 Task: Find connections with filter location Kāyankulam with filter topic #Businesswith filter profile language Potuguese with filter current company American Express with filter school Indus University Ahmedabad with filter industry Electrical Equipment Manufacturing with filter service category Pricing Strategy with filter keywords title Supervisors
Action: Mouse moved to (188, 275)
Screenshot: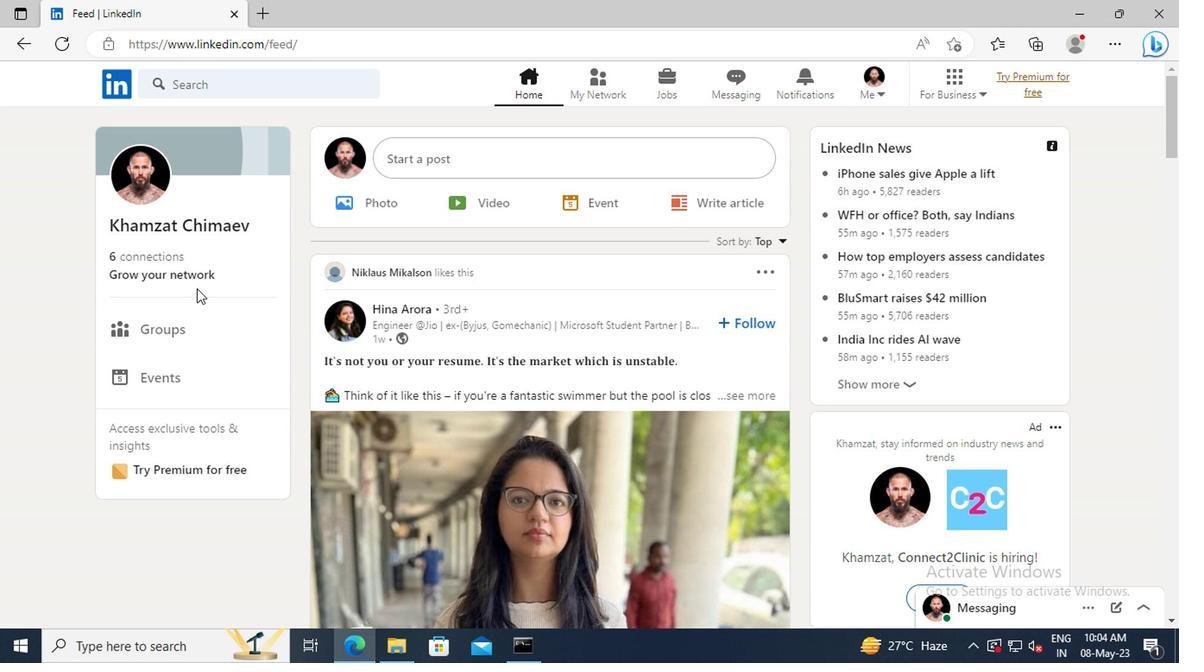 
Action: Mouse pressed left at (188, 275)
Screenshot: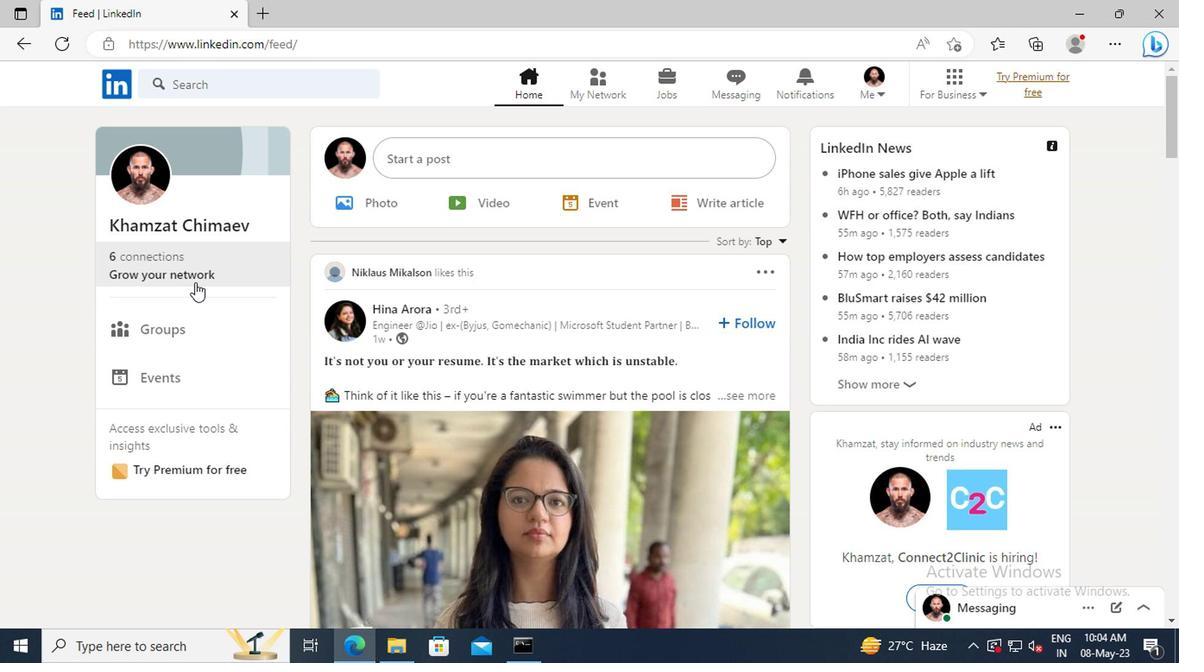 
Action: Mouse moved to (188, 182)
Screenshot: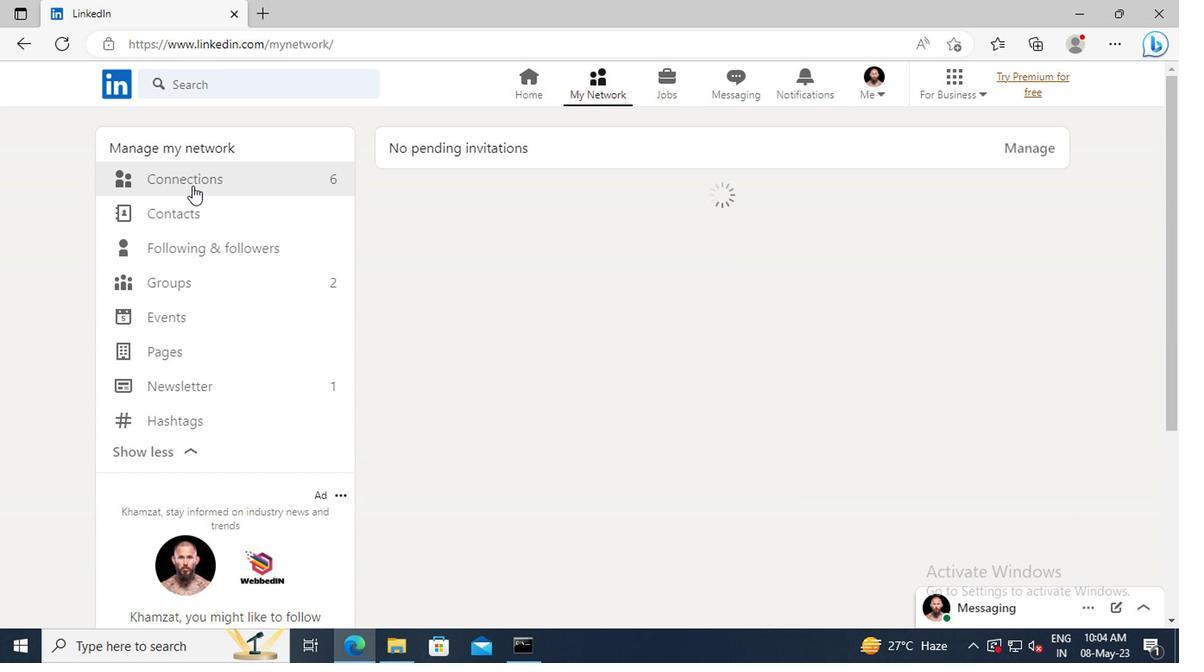 
Action: Mouse pressed left at (188, 182)
Screenshot: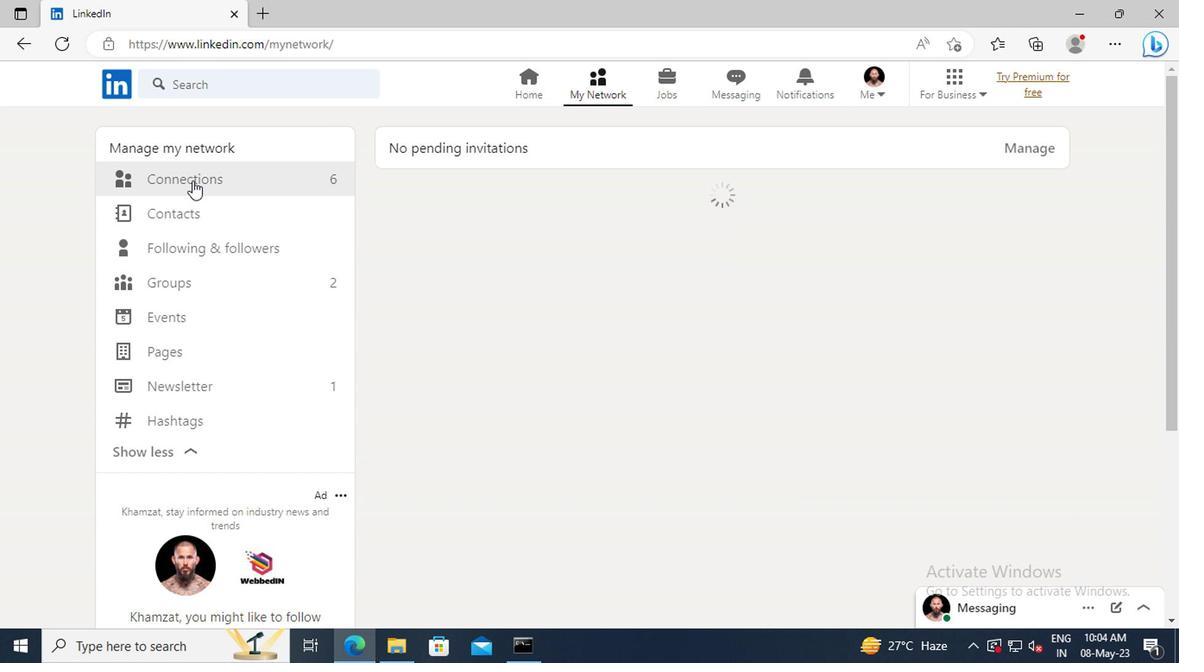 
Action: Mouse moved to (705, 184)
Screenshot: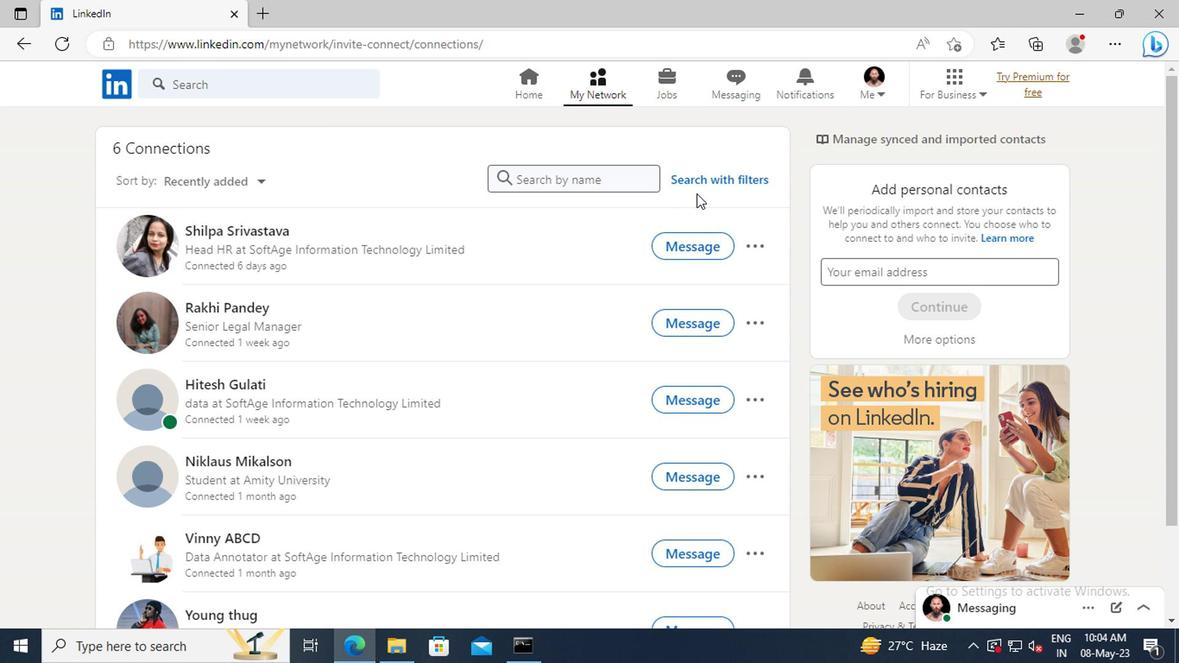 
Action: Mouse pressed left at (705, 184)
Screenshot: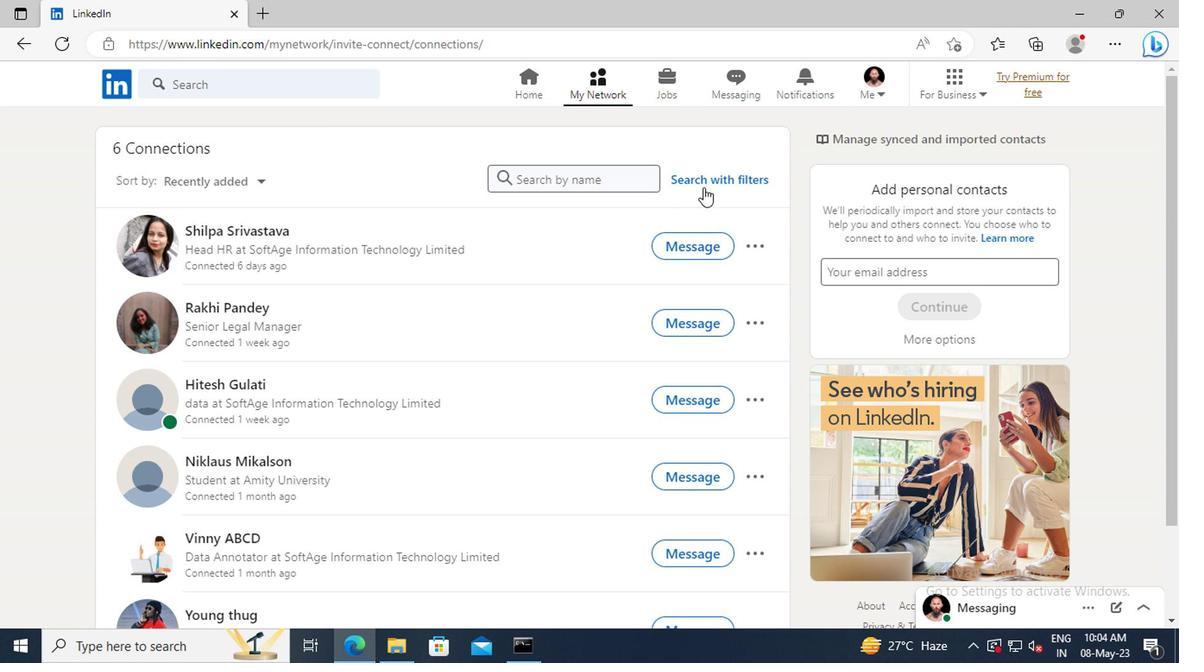 
Action: Mouse moved to (646, 137)
Screenshot: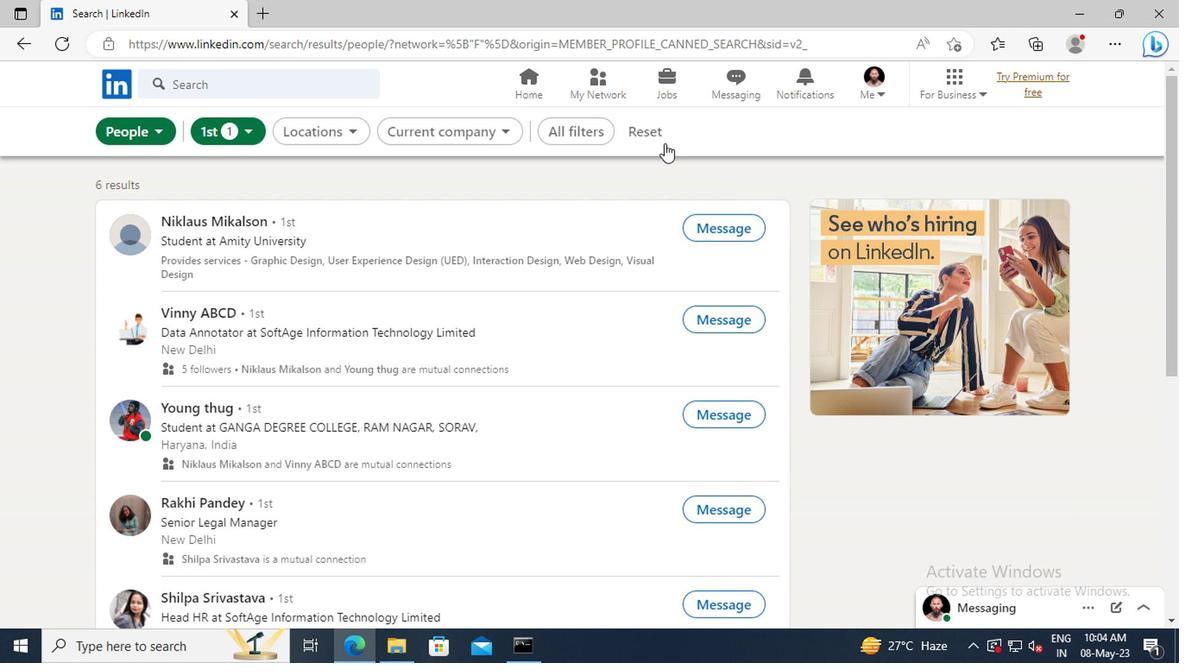 
Action: Mouse pressed left at (646, 137)
Screenshot: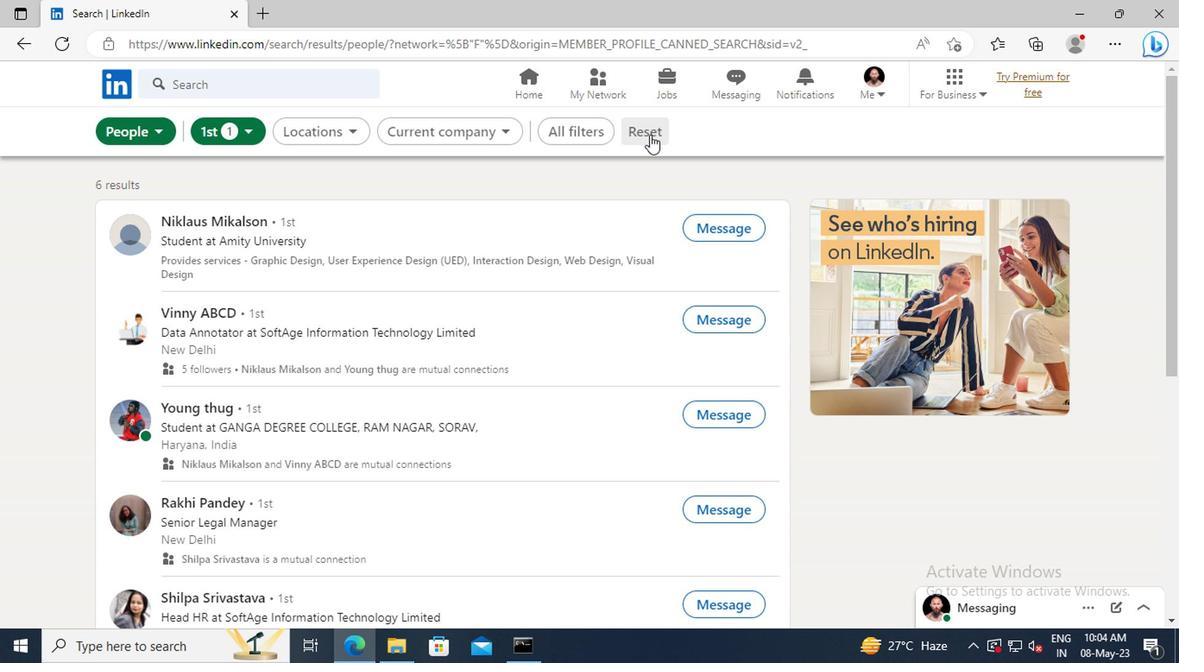 
Action: Mouse moved to (606, 134)
Screenshot: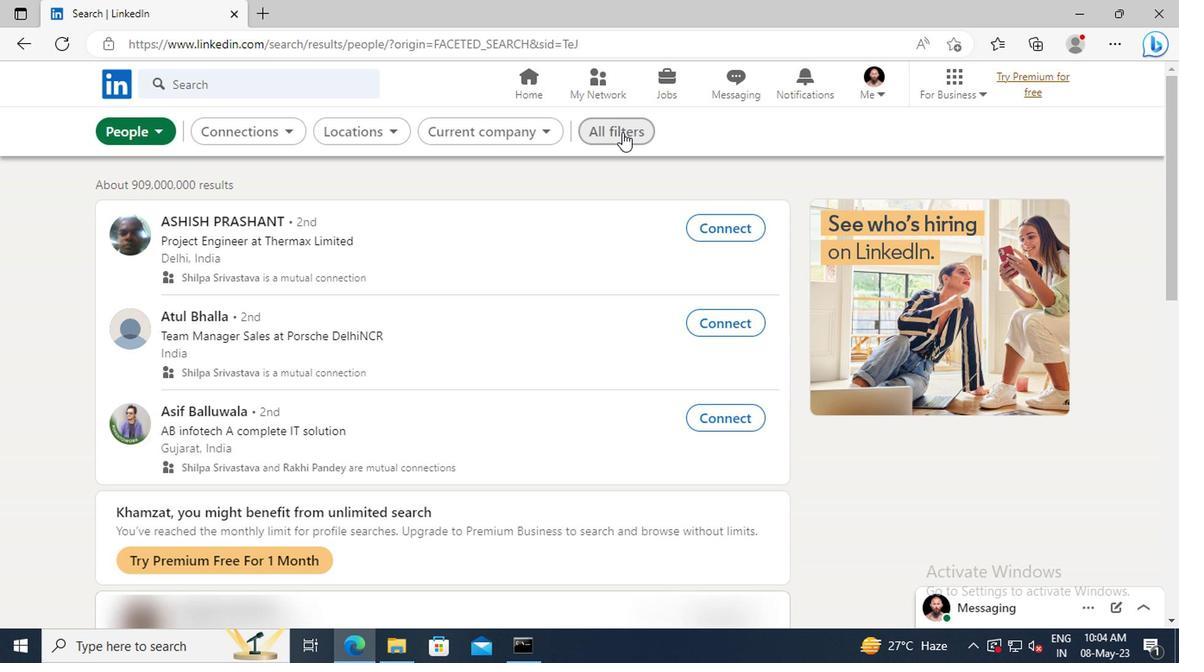 
Action: Mouse pressed left at (606, 134)
Screenshot: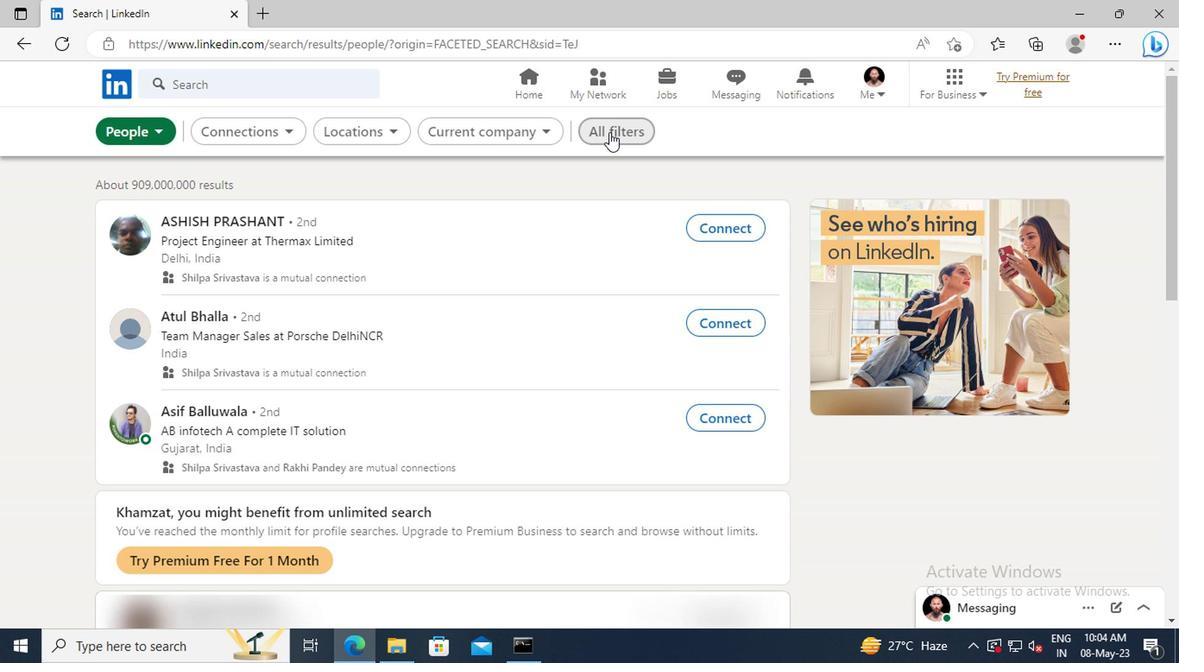 
Action: Mouse moved to (972, 317)
Screenshot: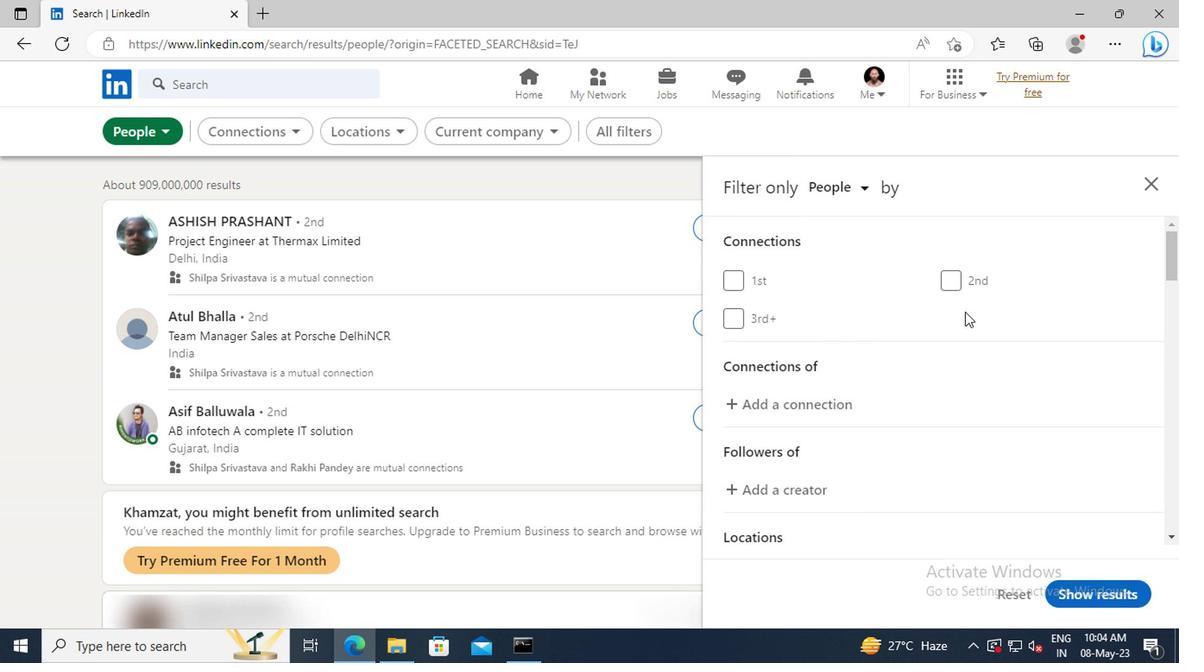 
Action: Mouse scrolled (972, 316) with delta (0, 0)
Screenshot: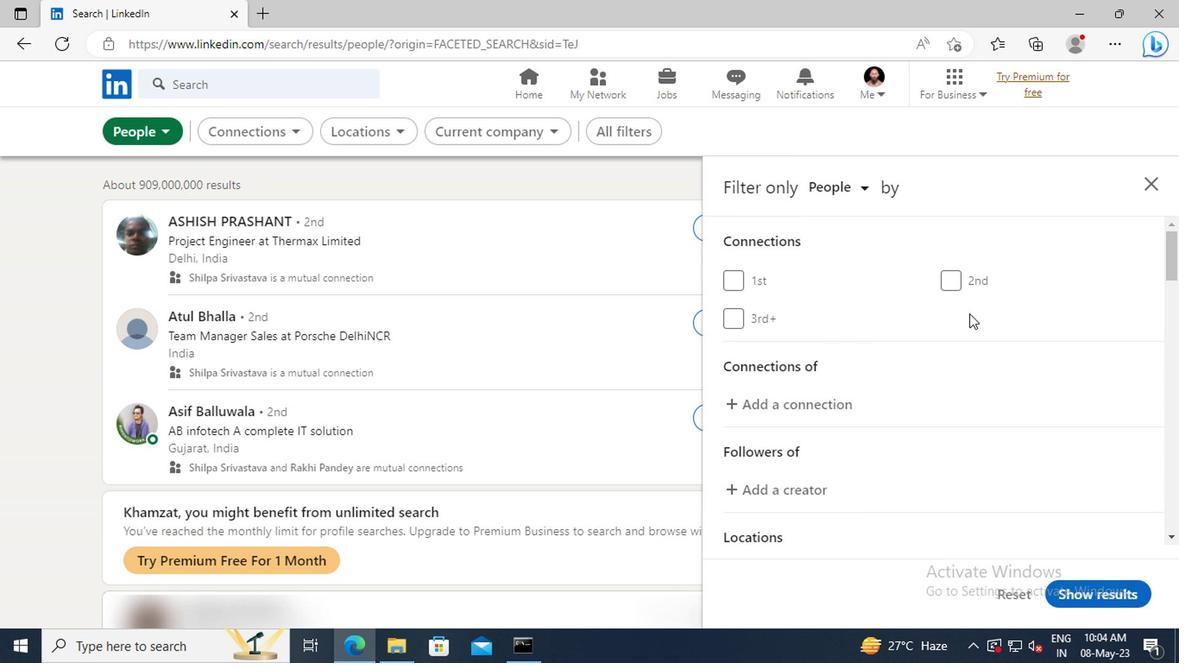 
Action: Mouse moved to (972, 318)
Screenshot: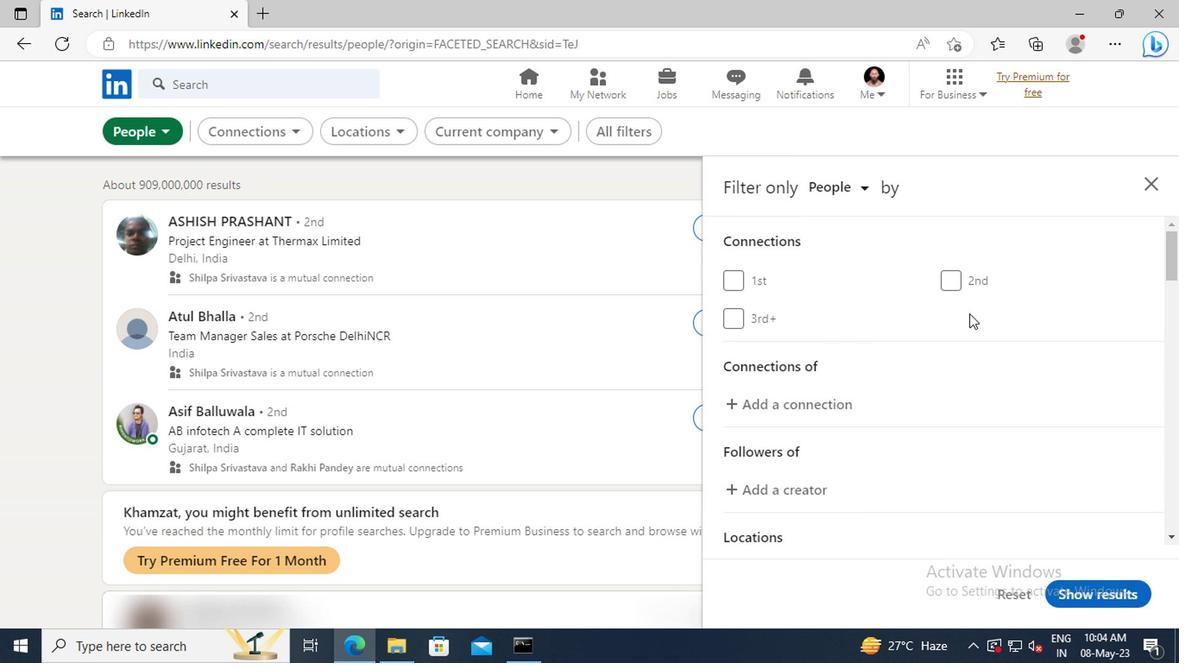 
Action: Mouse scrolled (972, 317) with delta (0, -1)
Screenshot: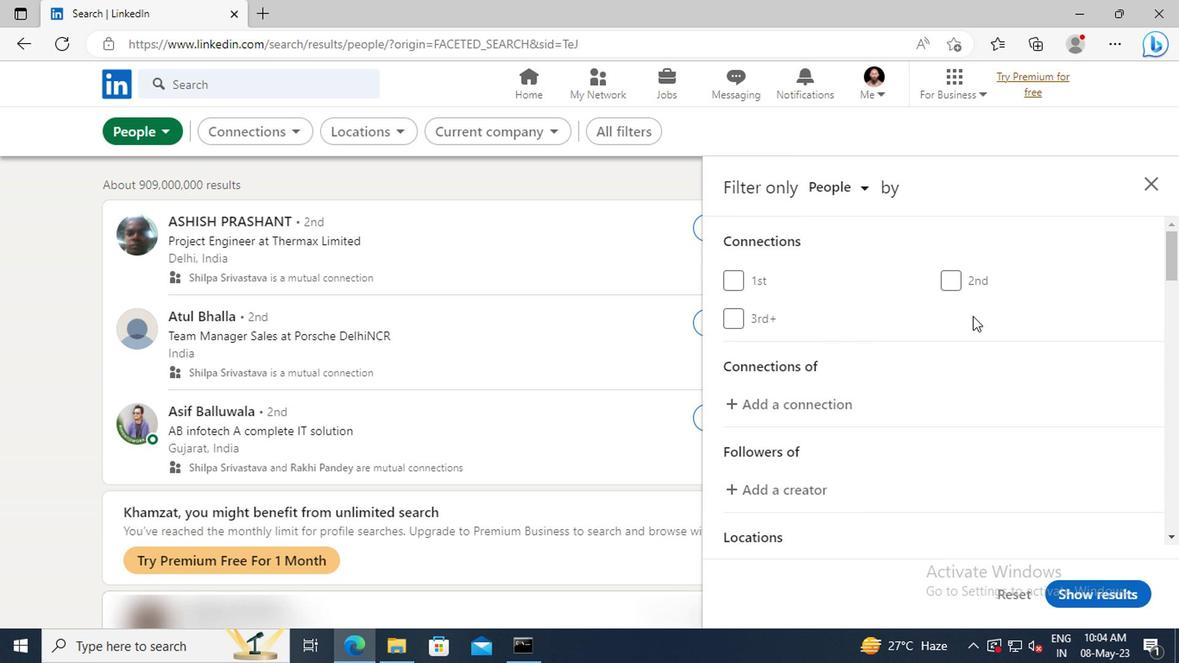
Action: Mouse scrolled (972, 317) with delta (0, -1)
Screenshot: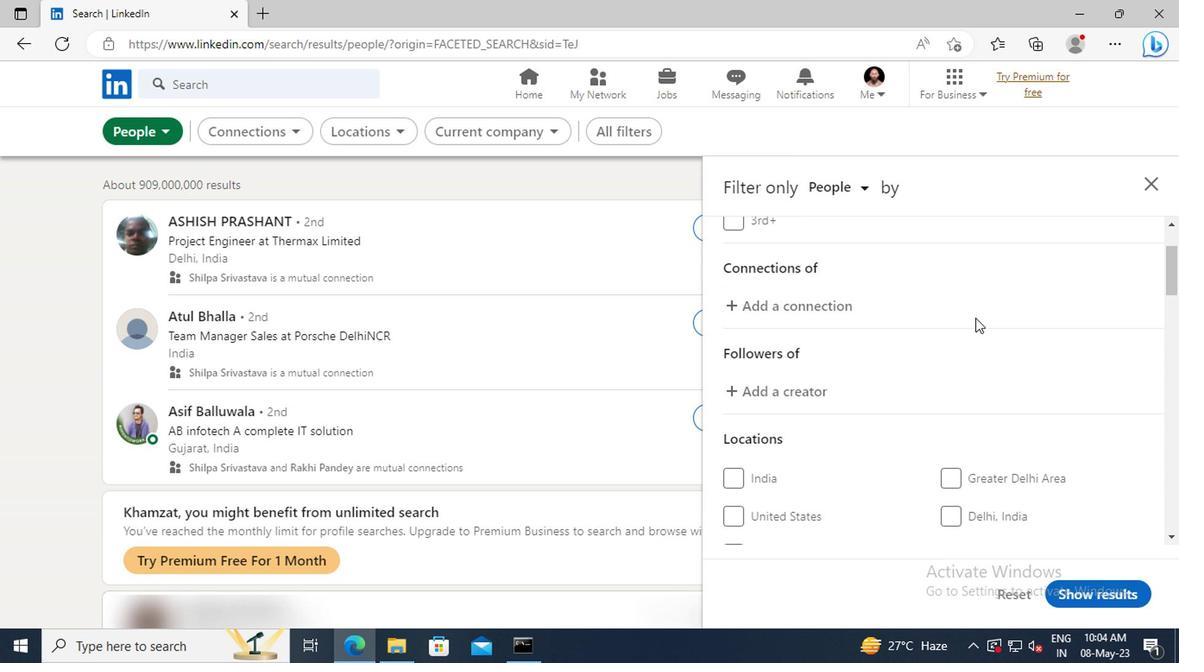 
Action: Mouse scrolled (972, 317) with delta (0, -1)
Screenshot: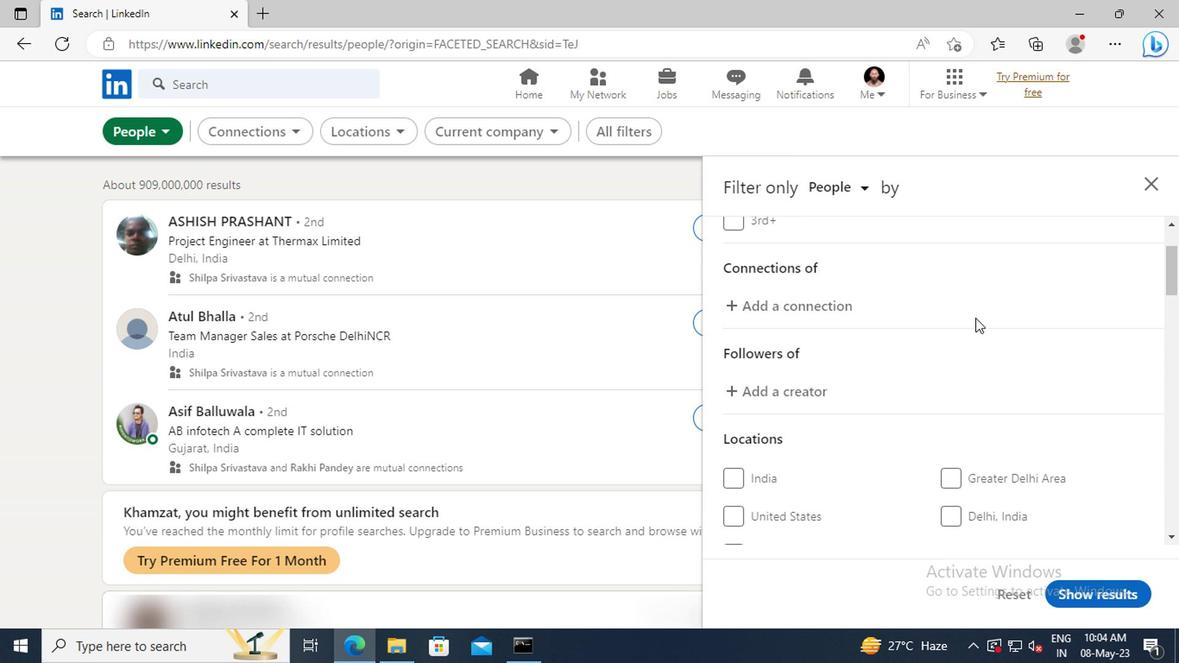 
Action: Mouse scrolled (972, 317) with delta (0, -1)
Screenshot: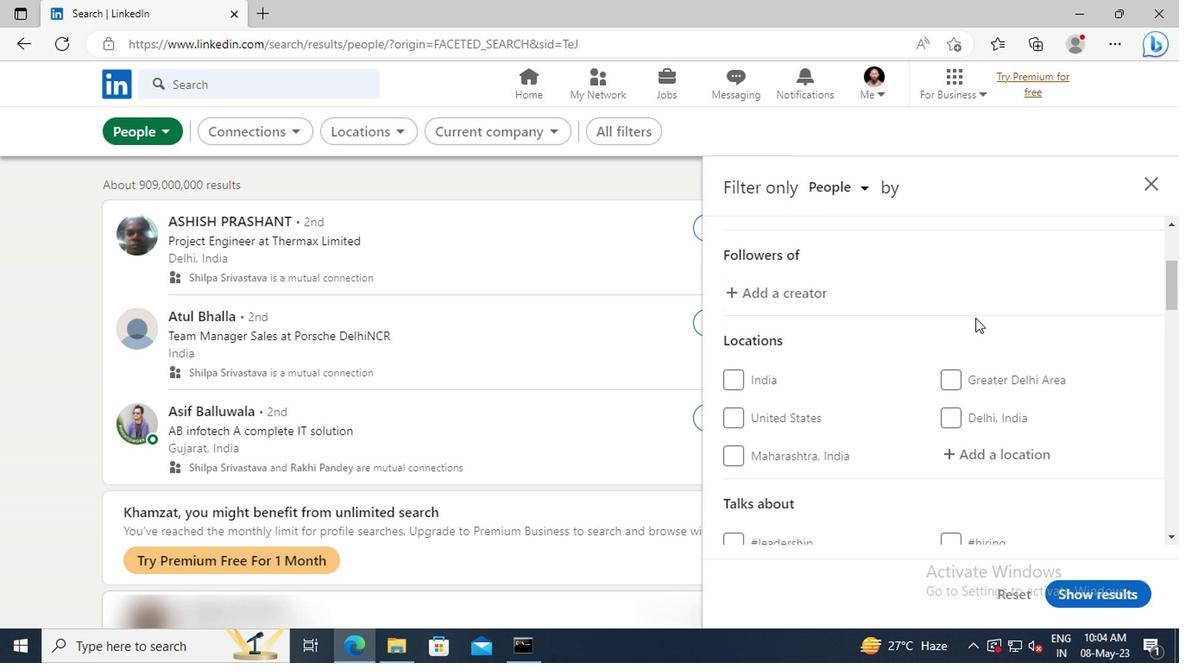 
Action: Mouse scrolled (972, 317) with delta (0, -1)
Screenshot: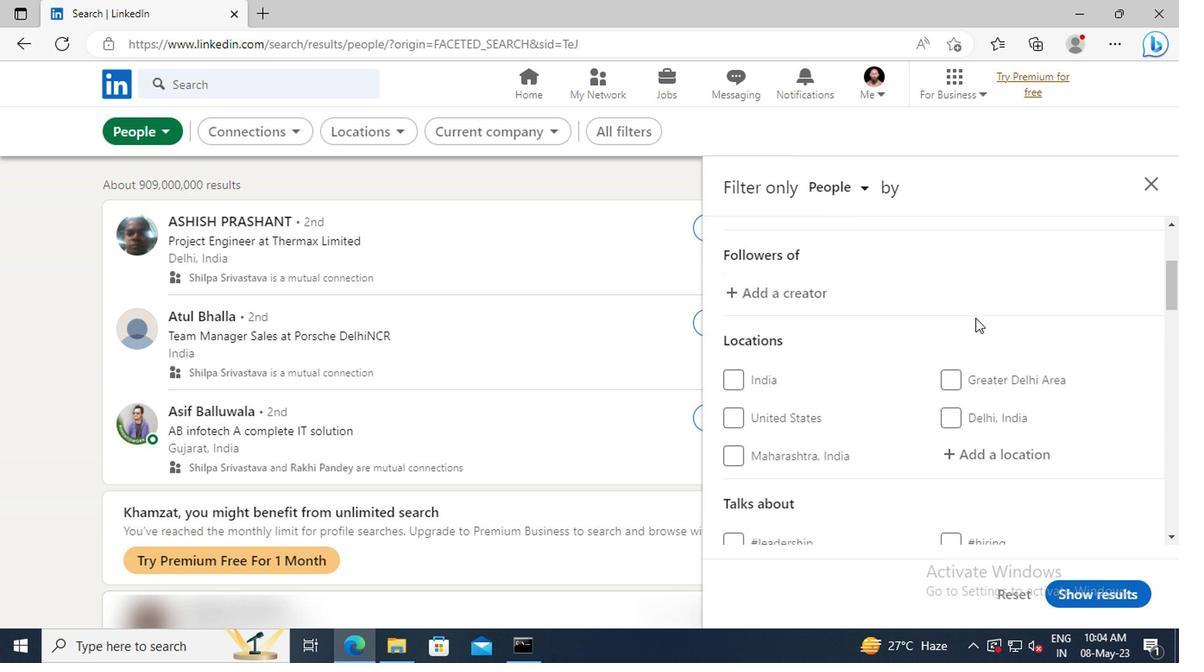 
Action: Mouse moved to (969, 358)
Screenshot: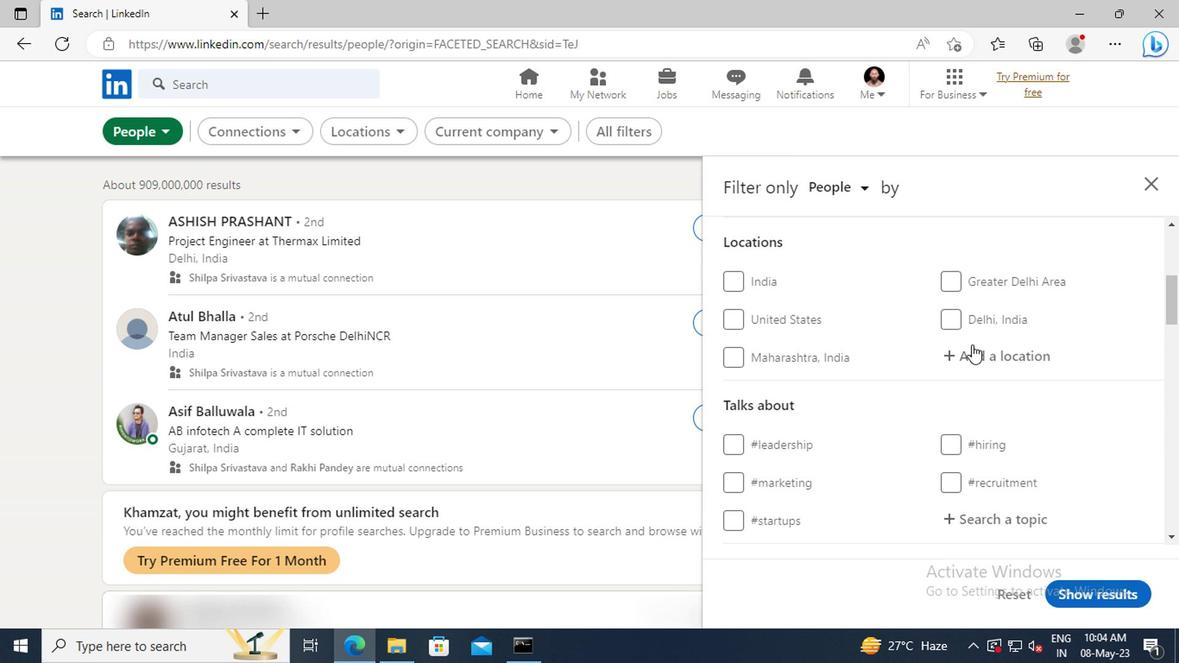 
Action: Mouse pressed left at (969, 358)
Screenshot: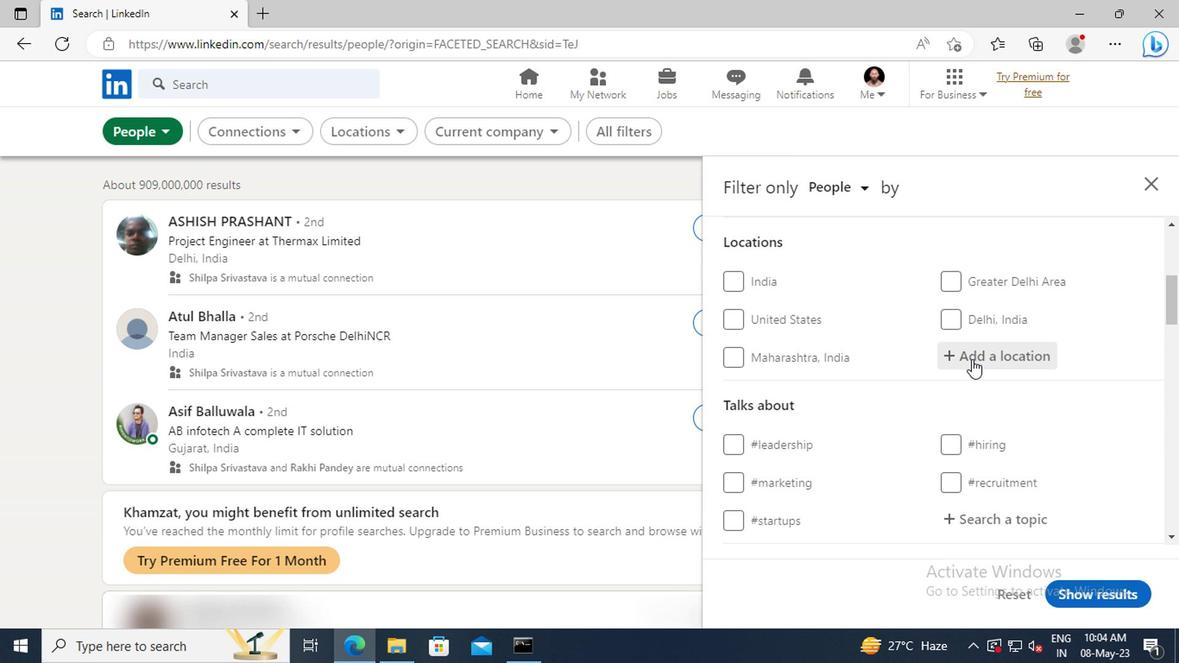 
Action: Key pressed <Key.shift>KAYANKULAM<Key.enter>
Screenshot: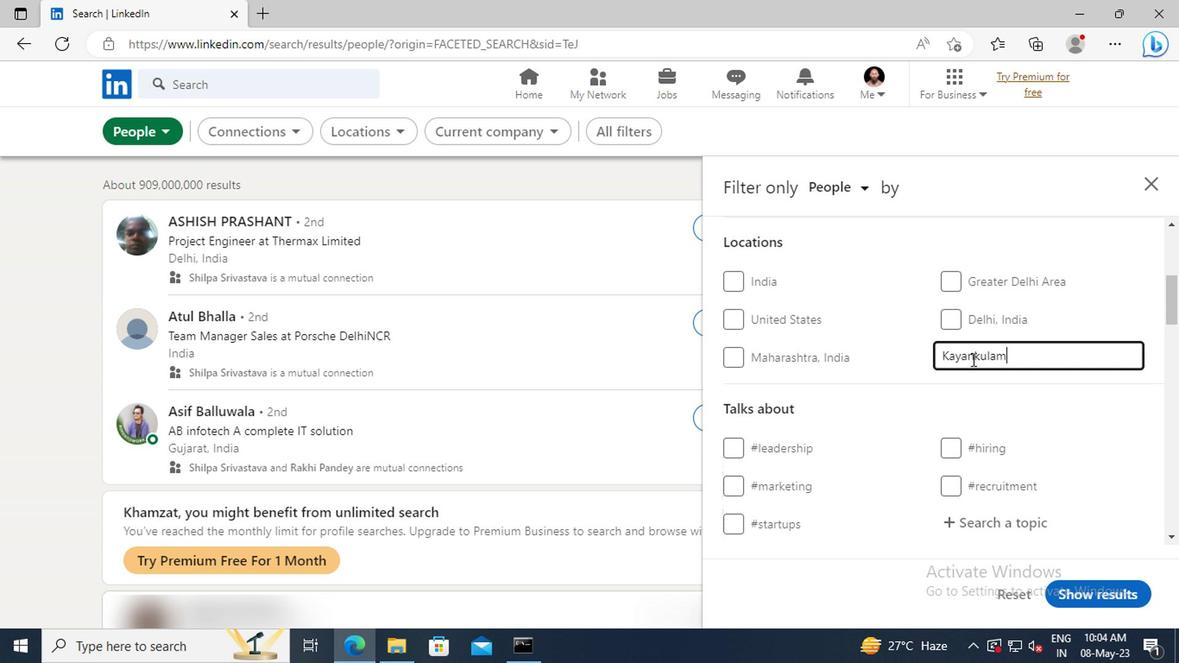 
Action: Mouse scrolled (969, 358) with delta (0, 0)
Screenshot: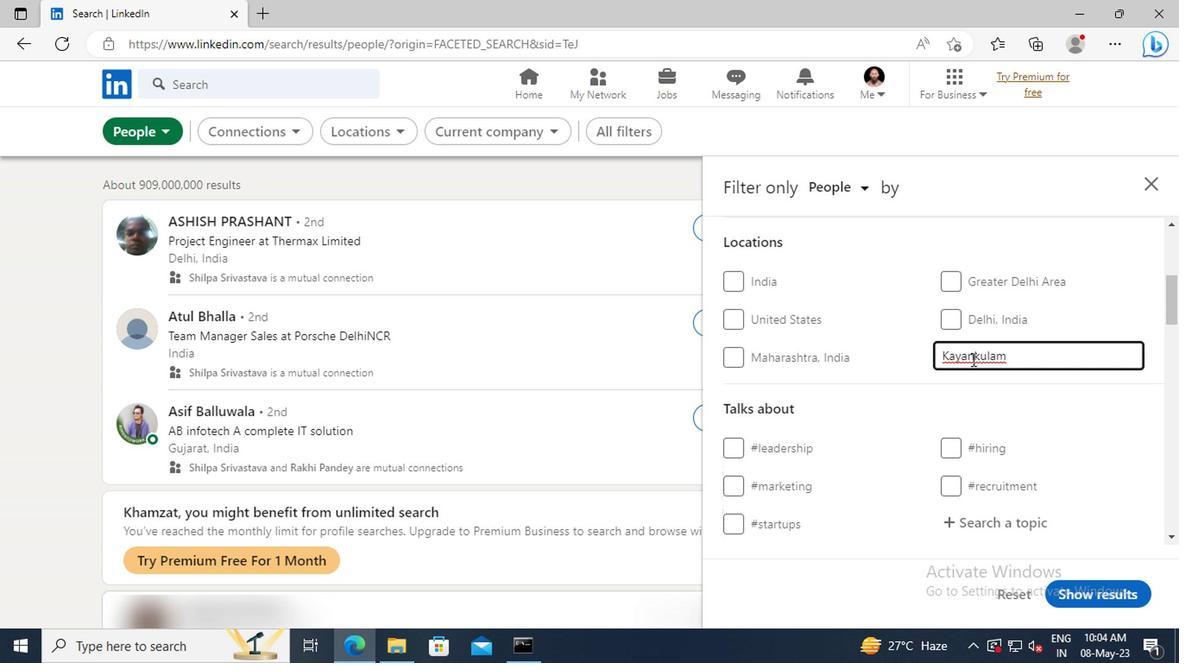 
Action: Mouse scrolled (969, 358) with delta (0, 0)
Screenshot: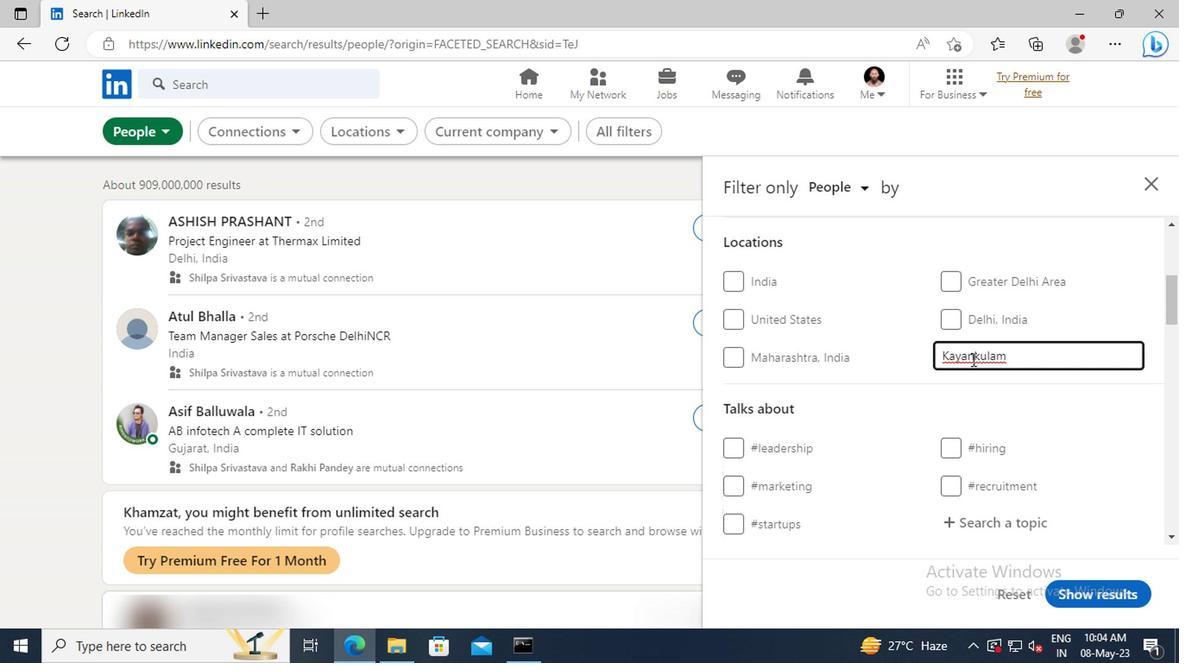 
Action: Mouse scrolled (969, 358) with delta (0, 0)
Screenshot: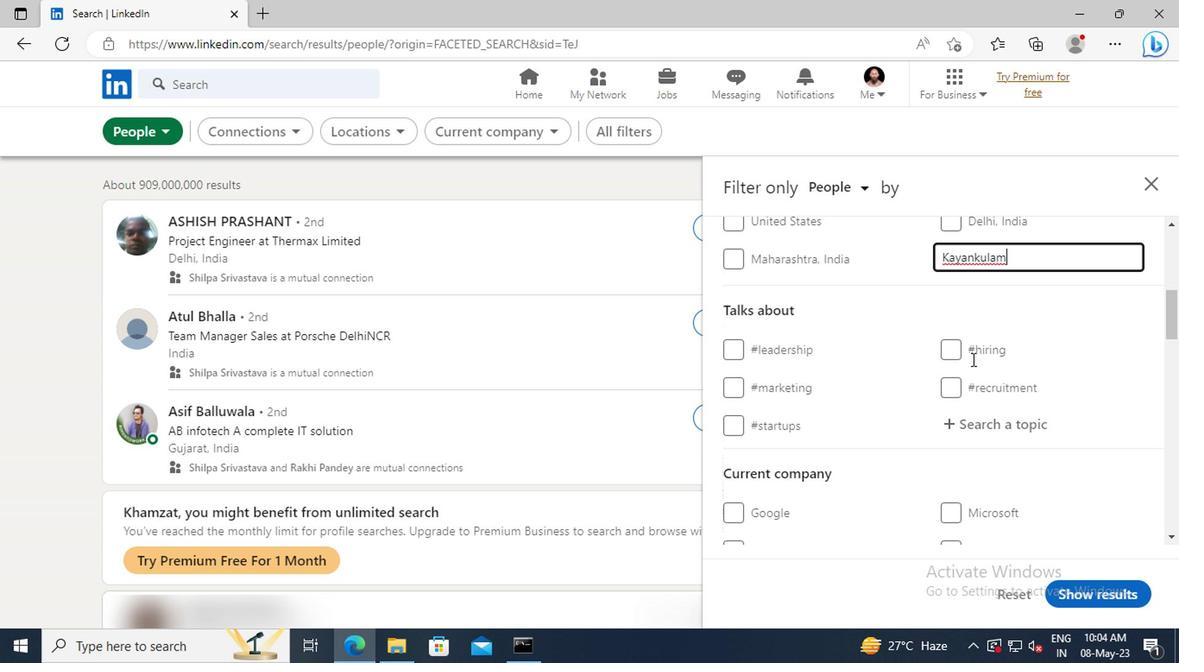 
Action: Mouse moved to (970, 372)
Screenshot: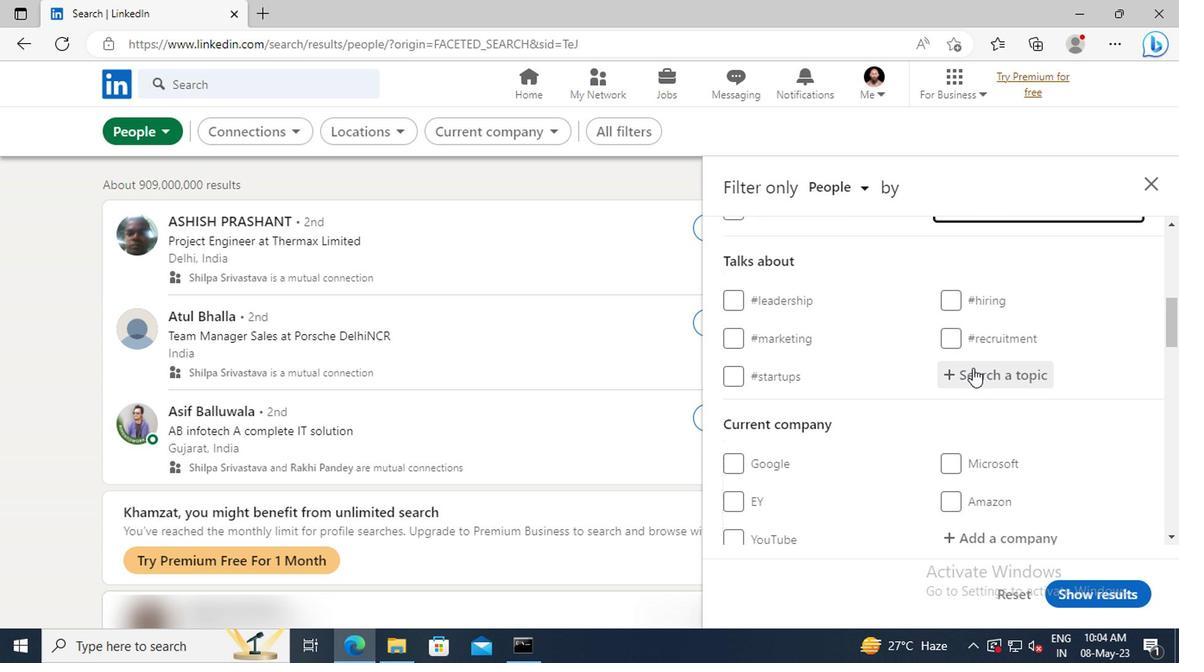 
Action: Mouse pressed left at (970, 372)
Screenshot: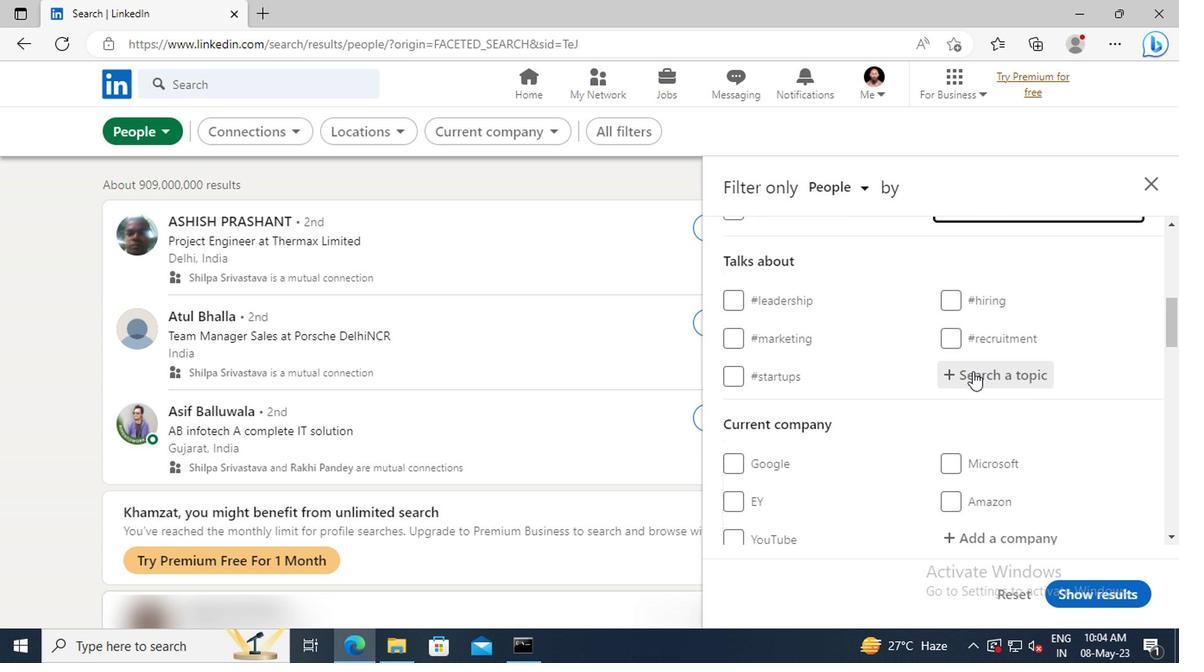 
Action: Key pressed <Key.shift>BUSINESS
Screenshot: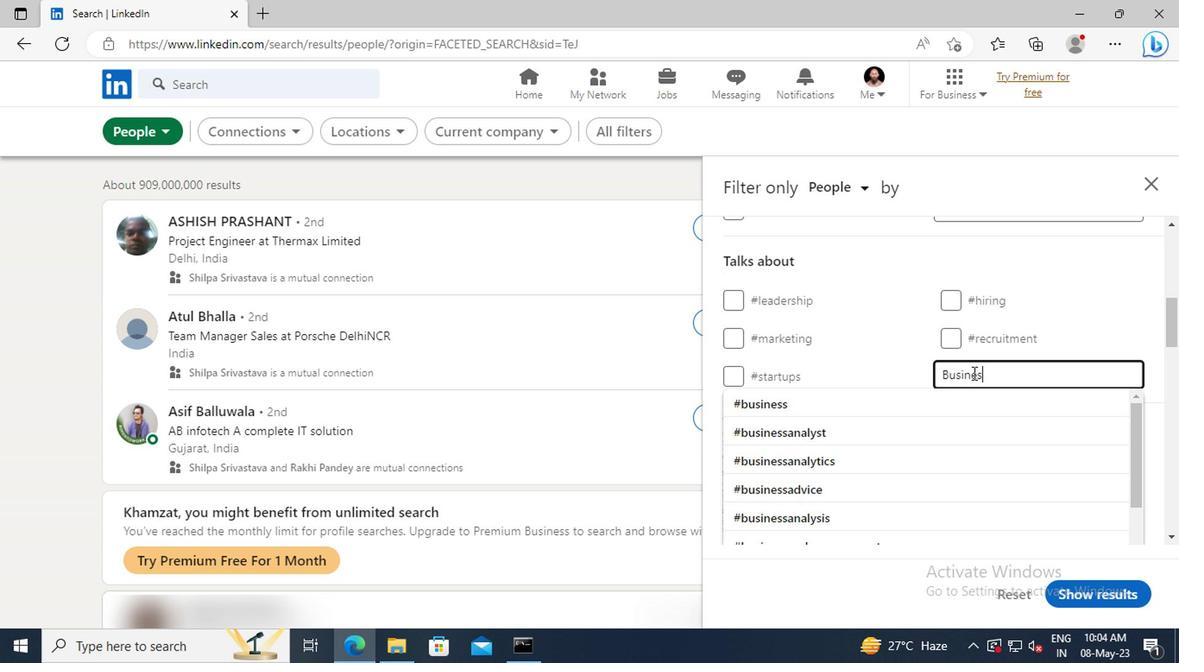 
Action: Mouse moved to (971, 399)
Screenshot: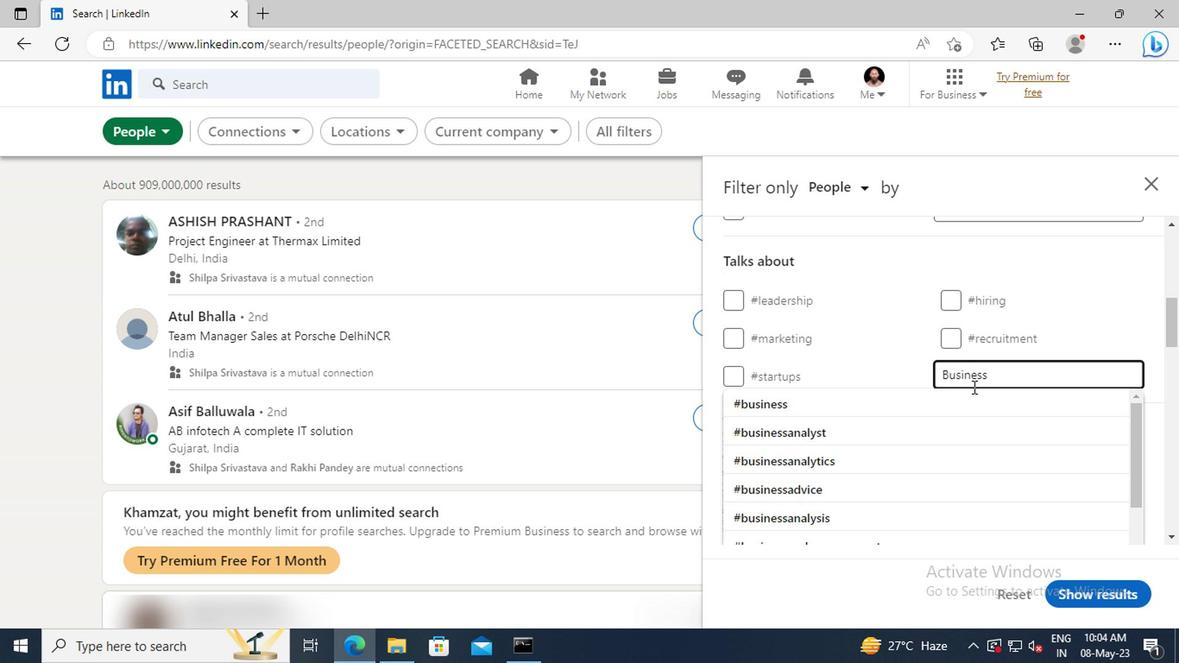
Action: Mouse pressed left at (971, 399)
Screenshot: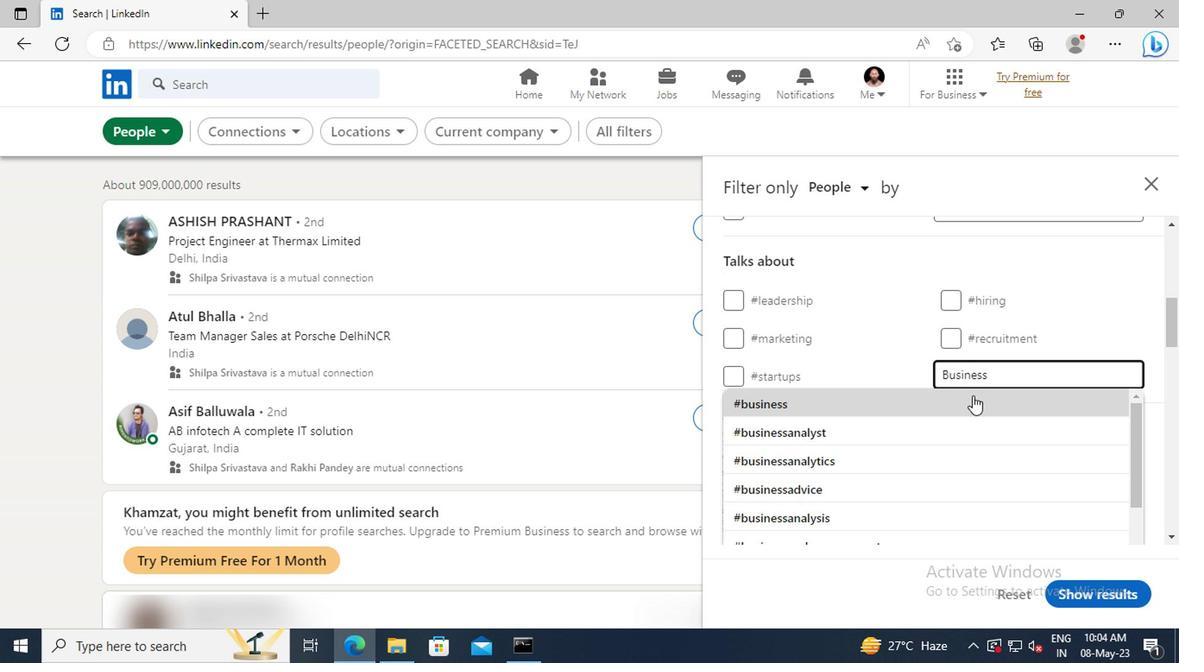
Action: Mouse moved to (973, 400)
Screenshot: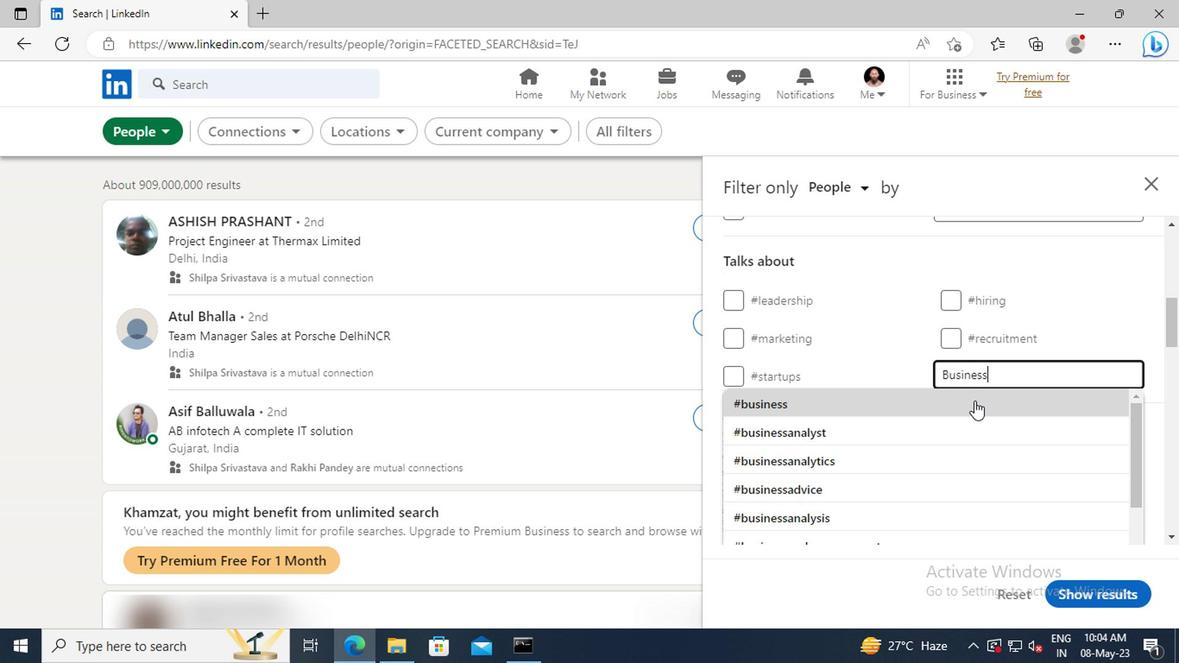 
Action: Mouse scrolled (973, 399) with delta (0, 0)
Screenshot: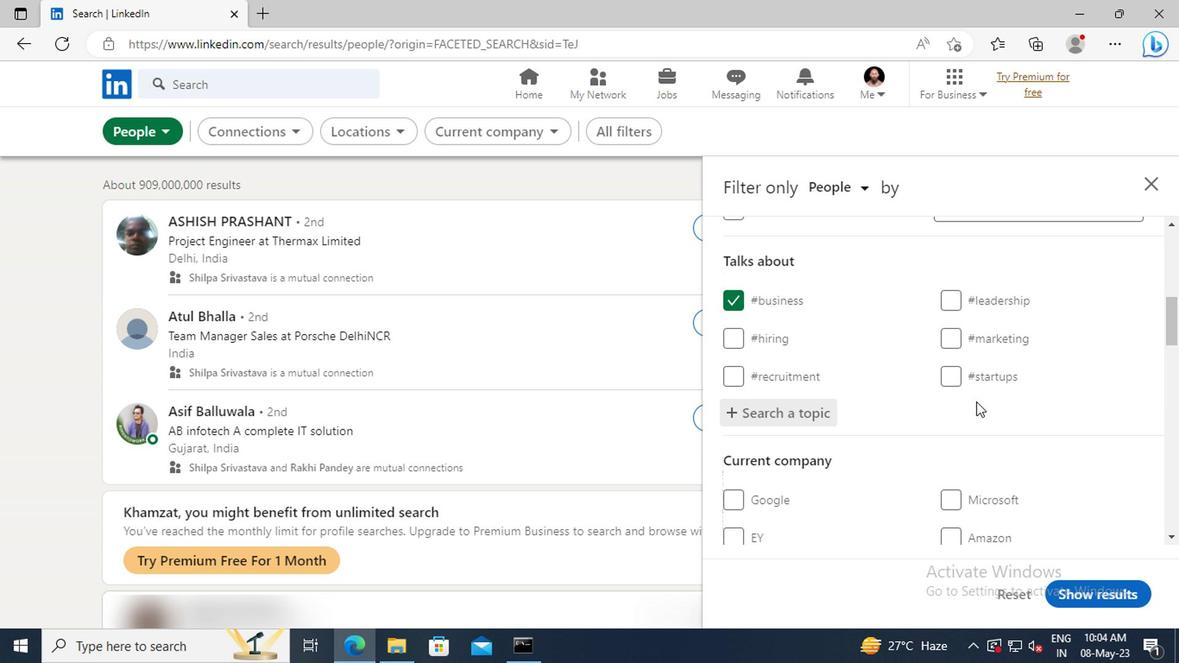 
Action: Mouse scrolled (973, 399) with delta (0, 0)
Screenshot: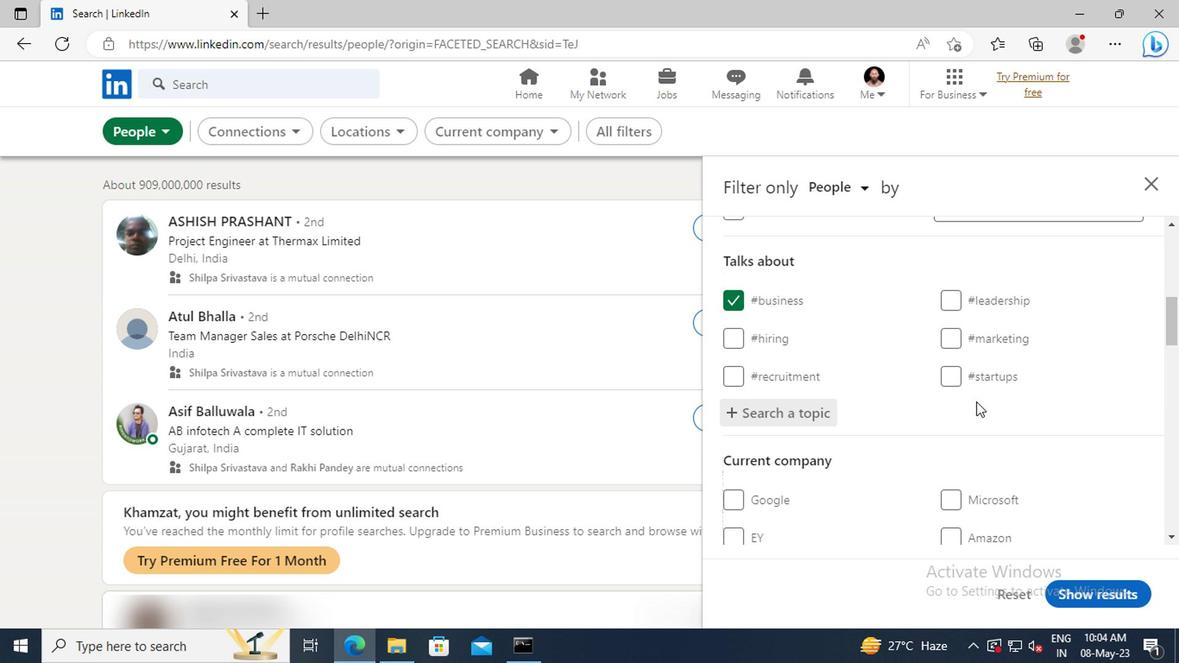 
Action: Mouse scrolled (973, 399) with delta (0, 0)
Screenshot: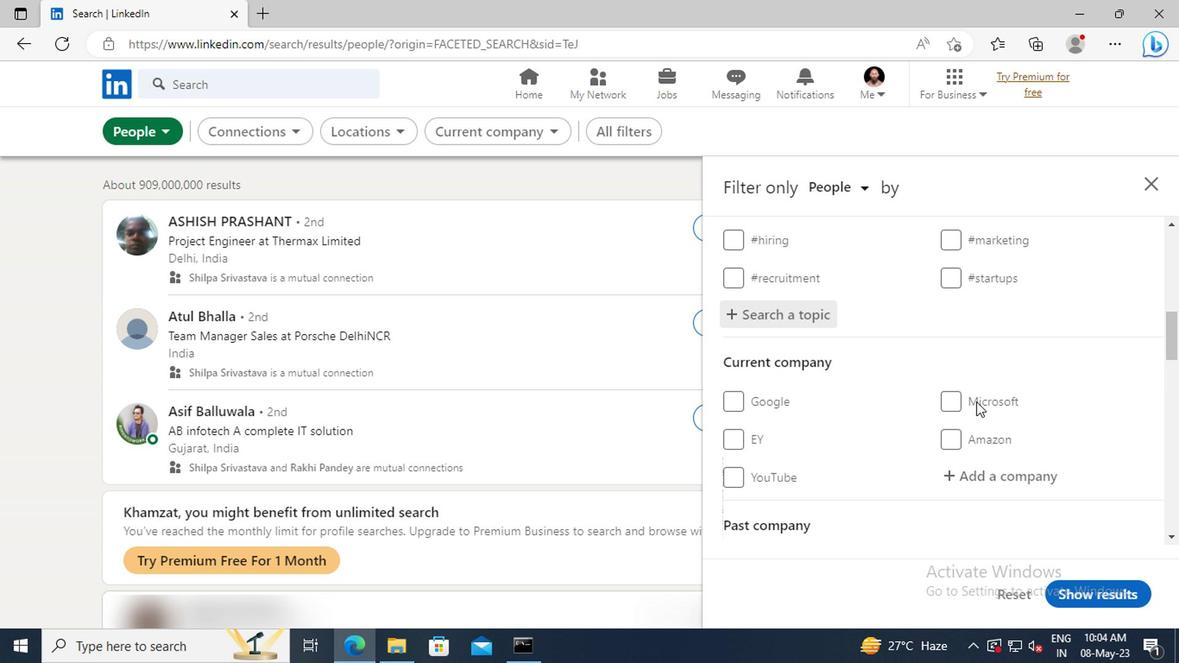 
Action: Mouse scrolled (973, 399) with delta (0, 0)
Screenshot: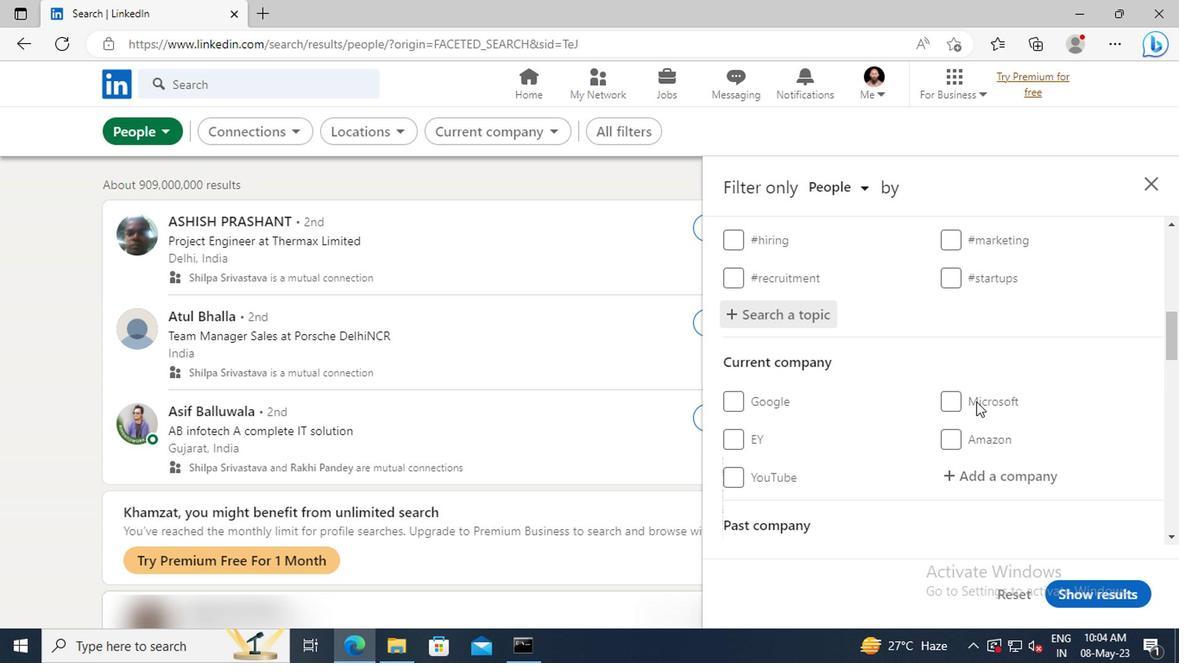 
Action: Mouse scrolled (973, 399) with delta (0, 0)
Screenshot: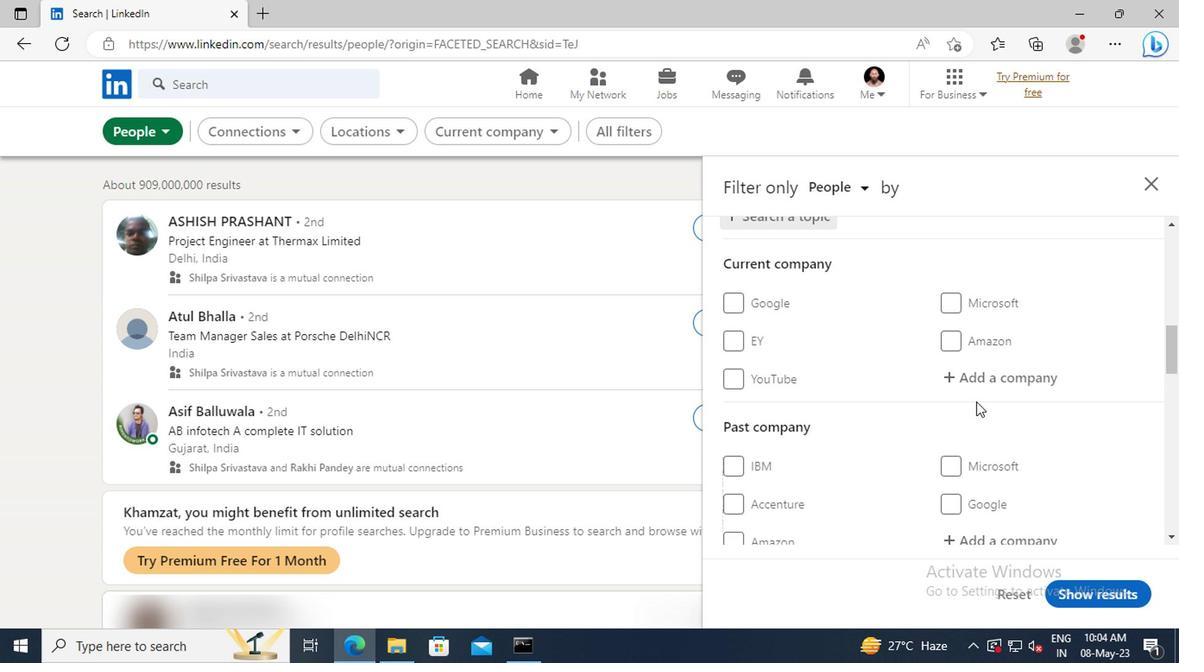 
Action: Mouse scrolled (973, 399) with delta (0, 0)
Screenshot: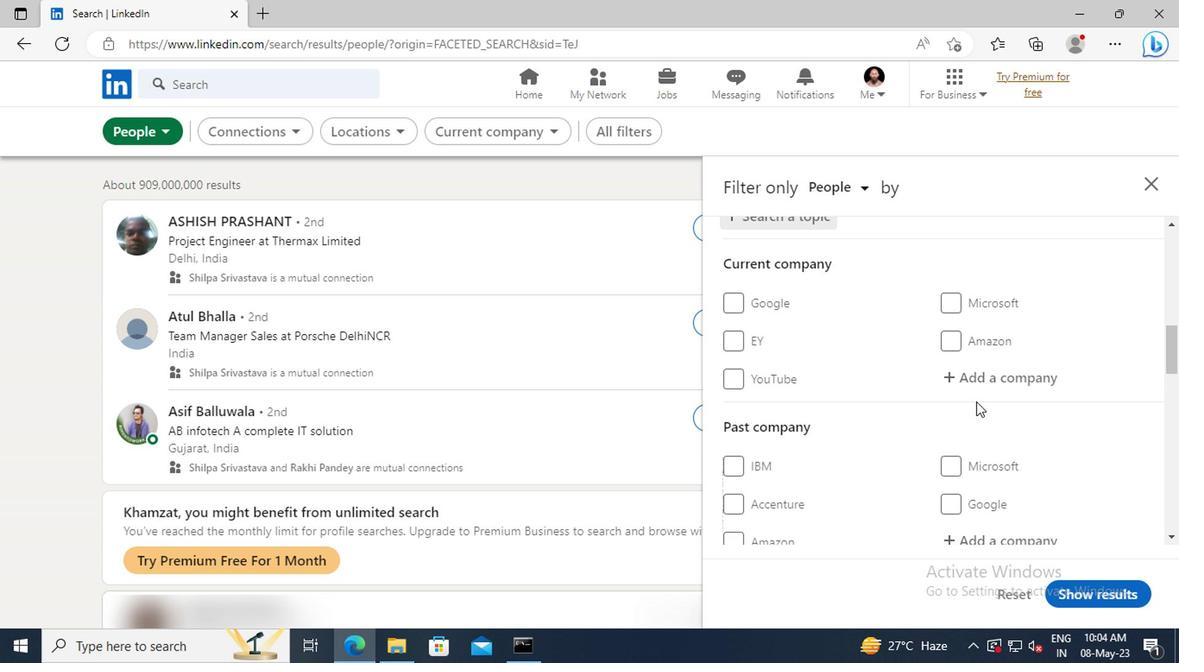 
Action: Mouse scrolled (973, 399) with delta (0, 0)
Screenshot: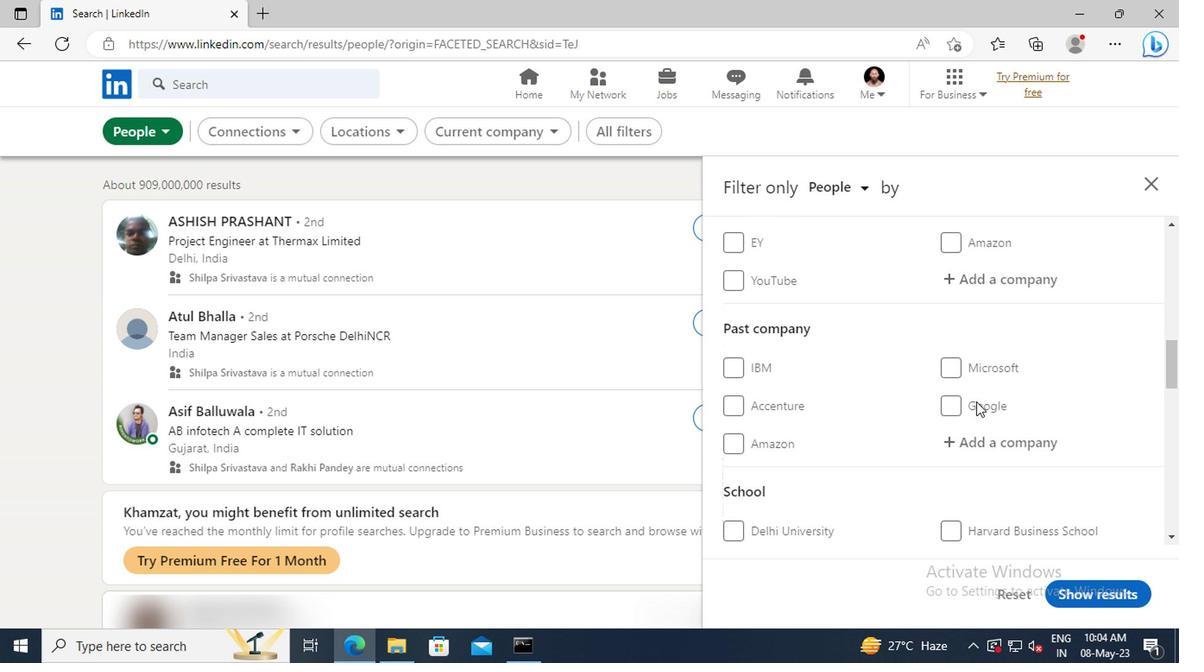 
Action: Mouse scrolled (973, 399) with delta (0, 0)
Screenshot: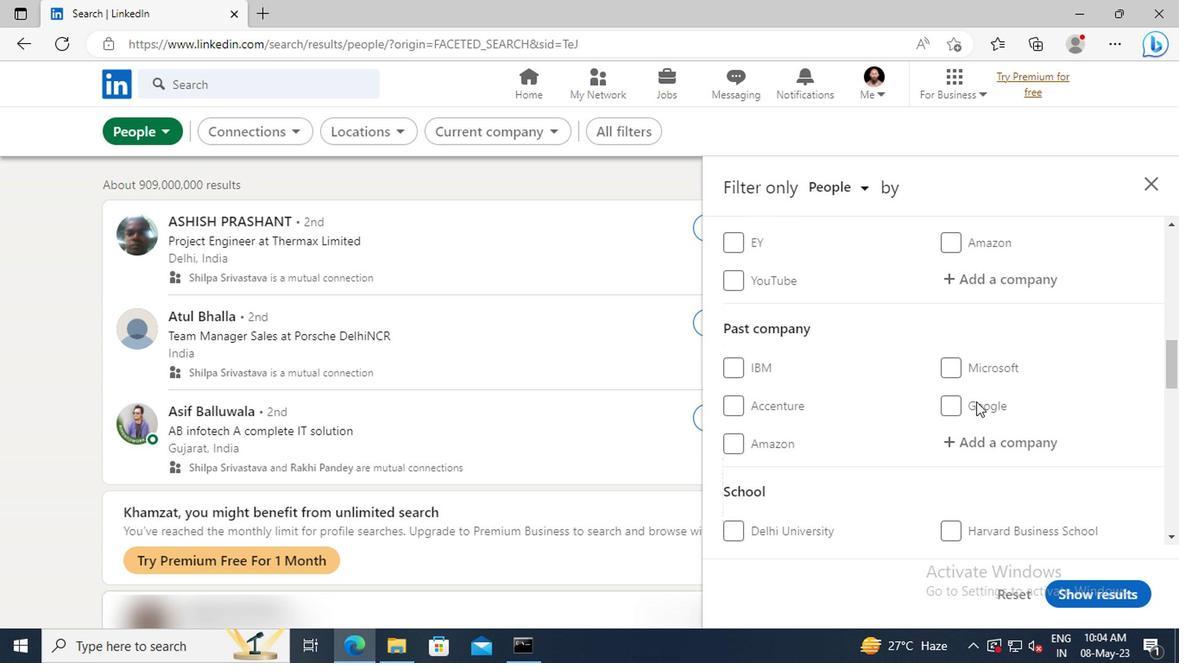 
Action: Mouse scrolled (973, 399) with delta (0, 0)
Screenshot: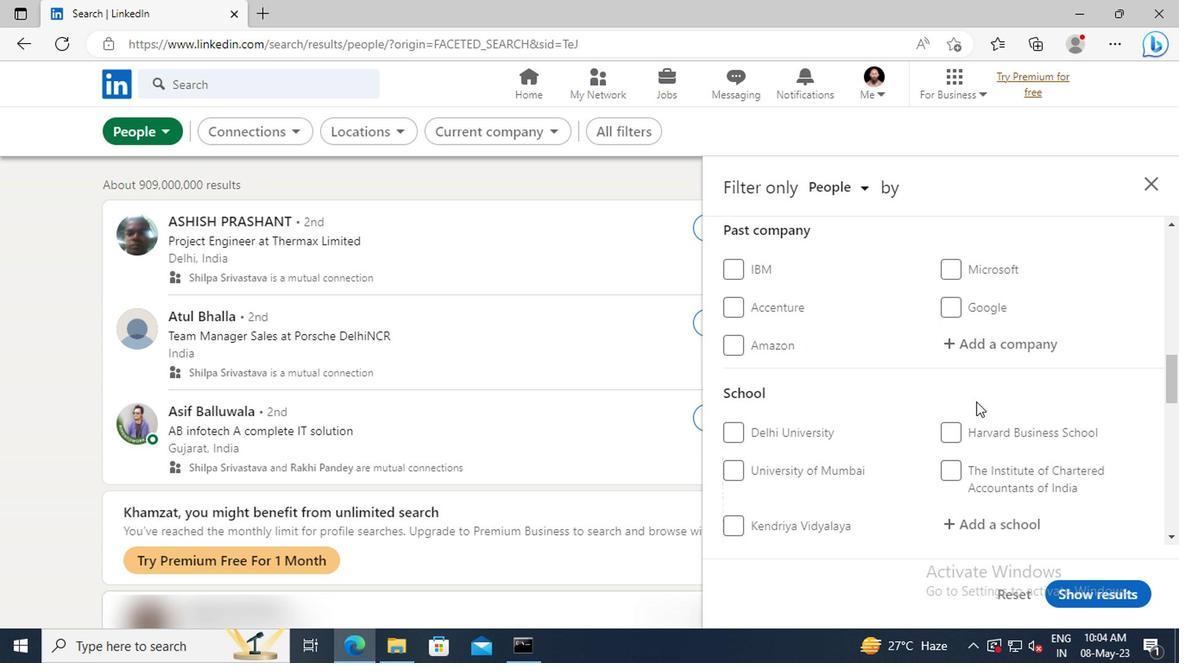 
Action: Mouse scrolled (973, 399) with delta (0, 0)
Screenshot: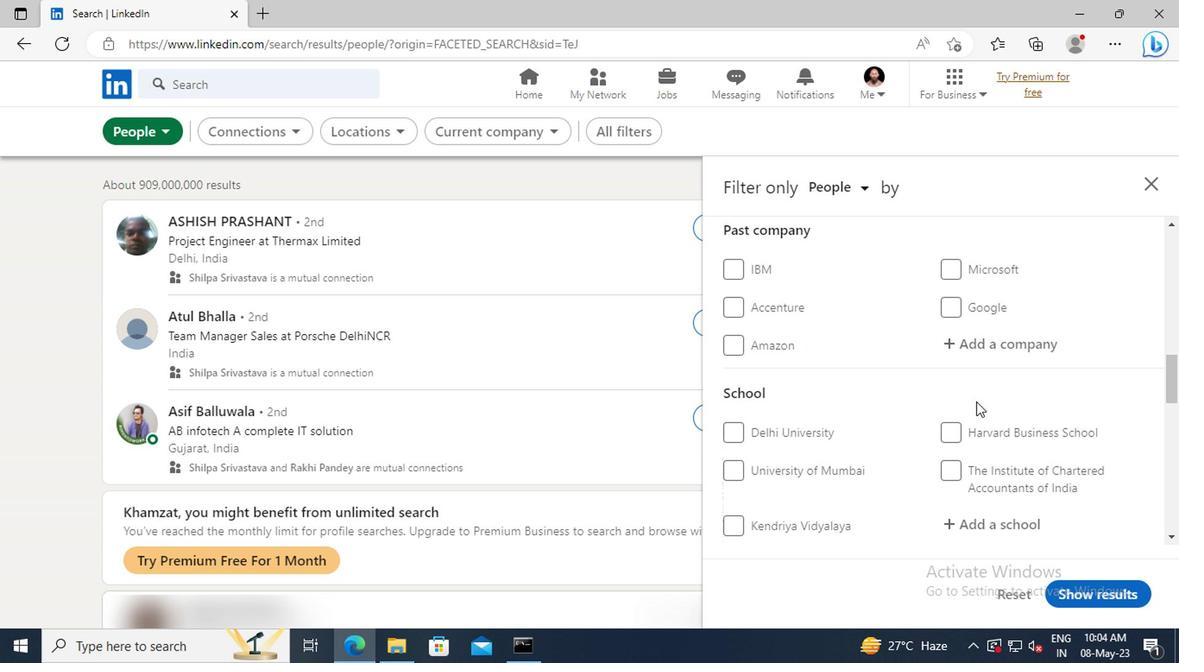 
Action: Mouse scrolled (973, 399) with delta (0, 0)
Screenshot: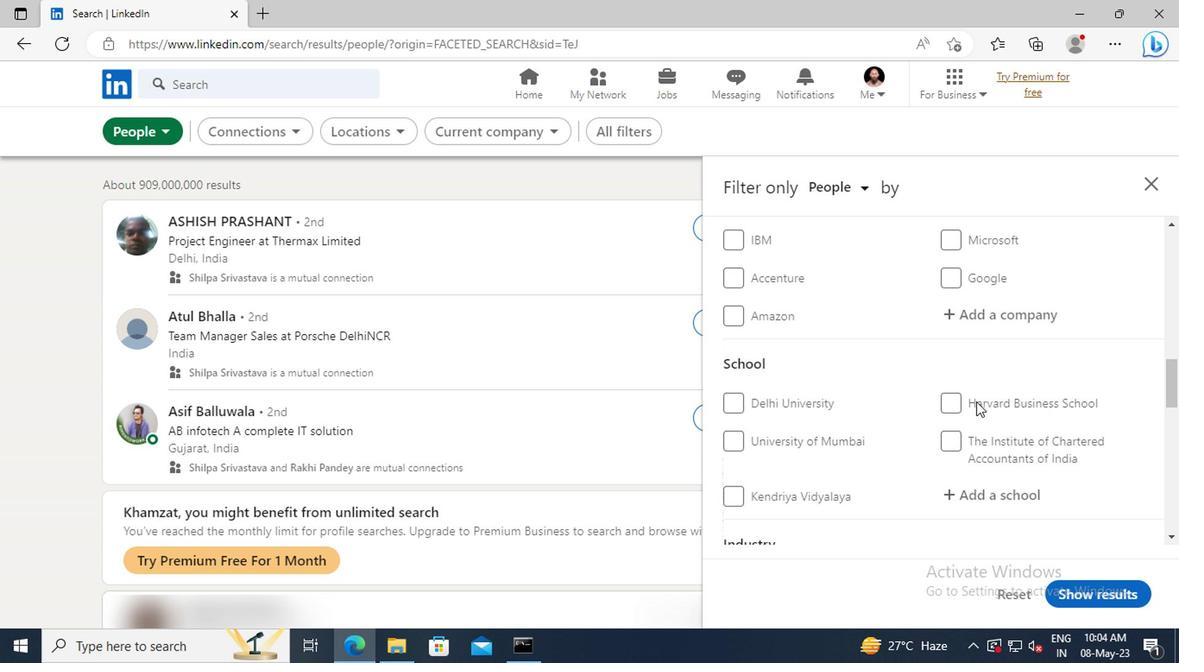 
Action: Mouse scrolled (973, 399) with delta (0, 0)
Screenshot: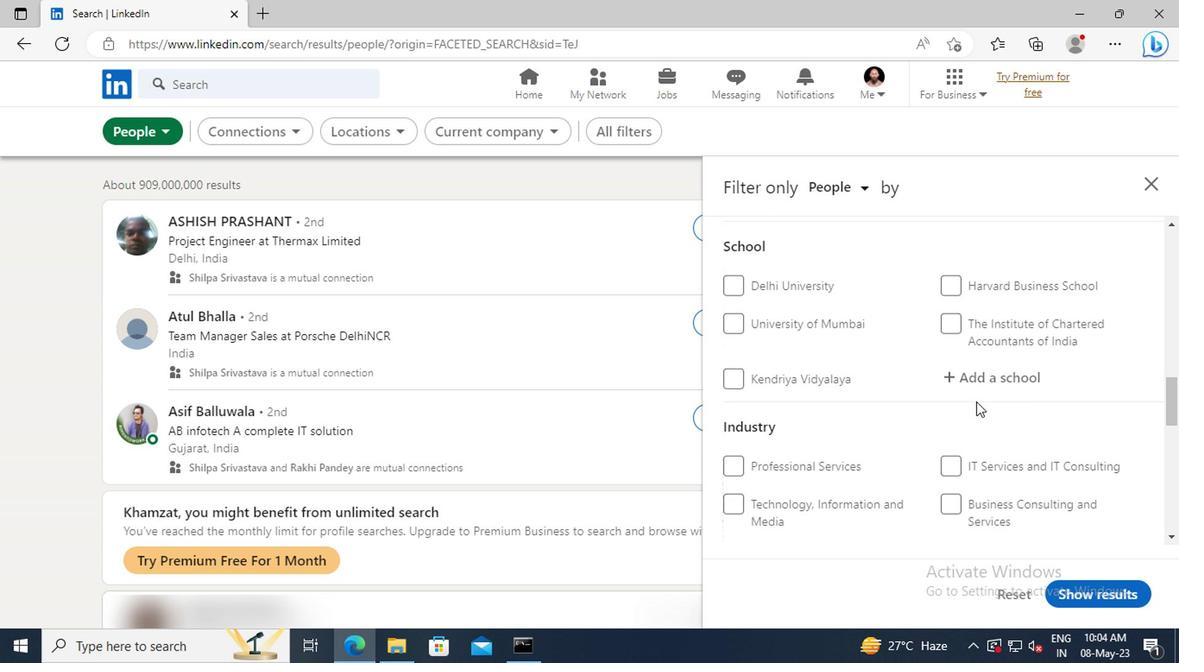
Action: Mouse scrolled (973, 399) with delta (0, 0)
Screenshot: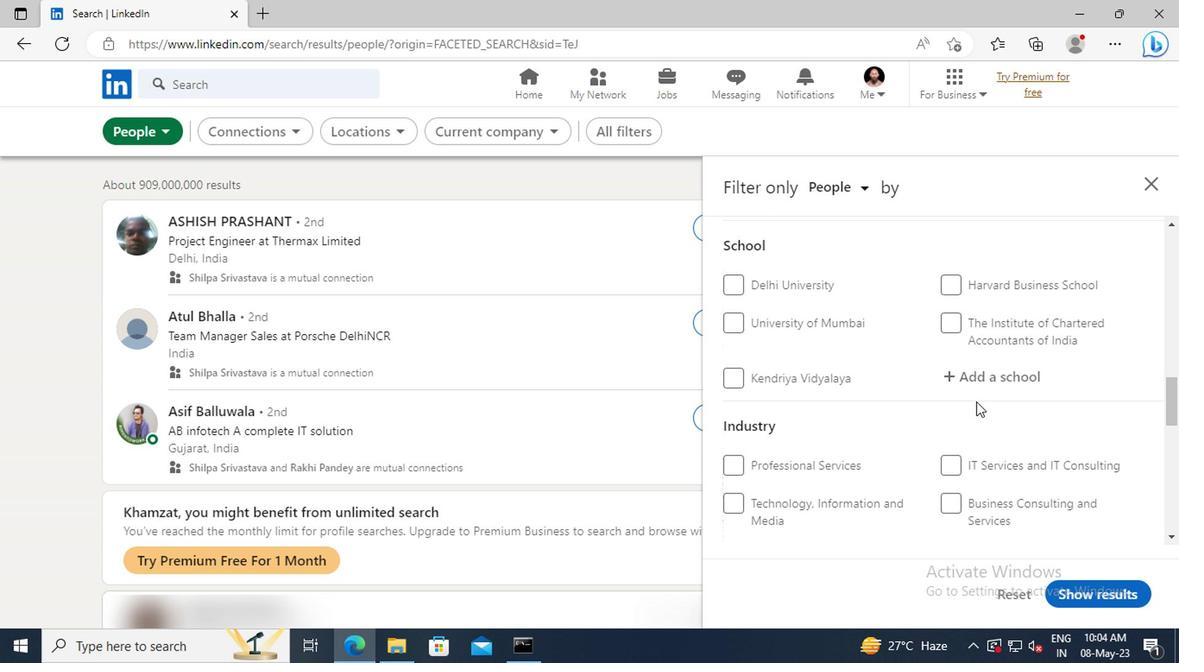 
Action: Mouse scrolled (973, 399) with delta (0, 0)
Screenshot: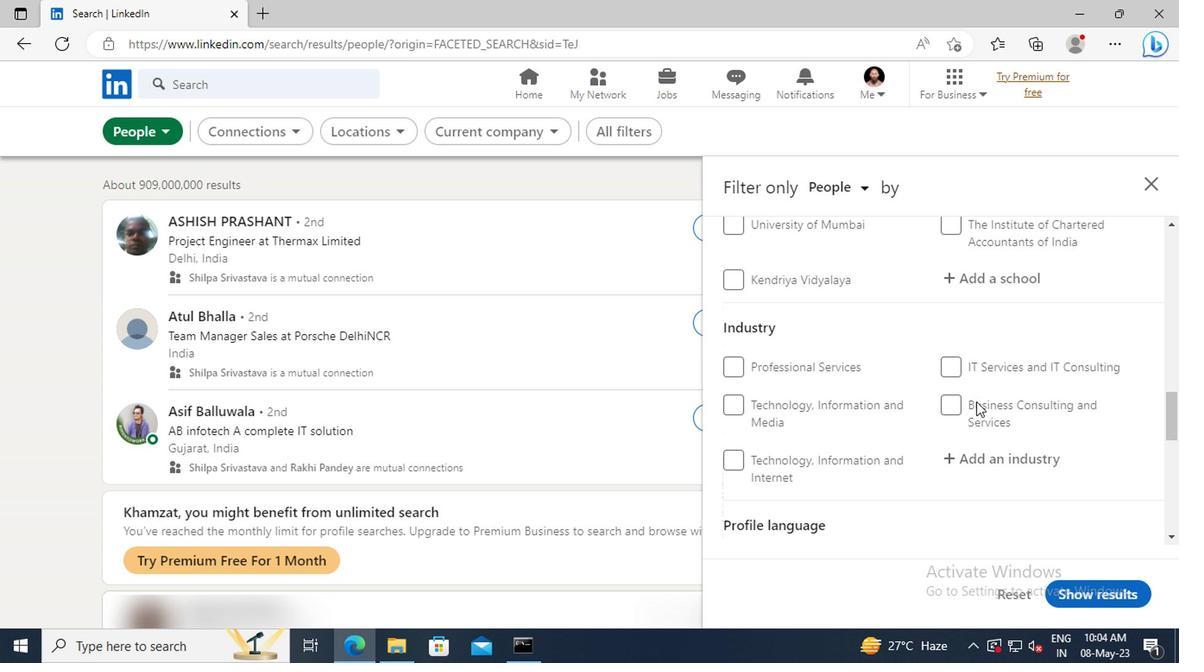 
Action: Mouse scrolled (973, 399) with delta (0, 0)
Screenshot: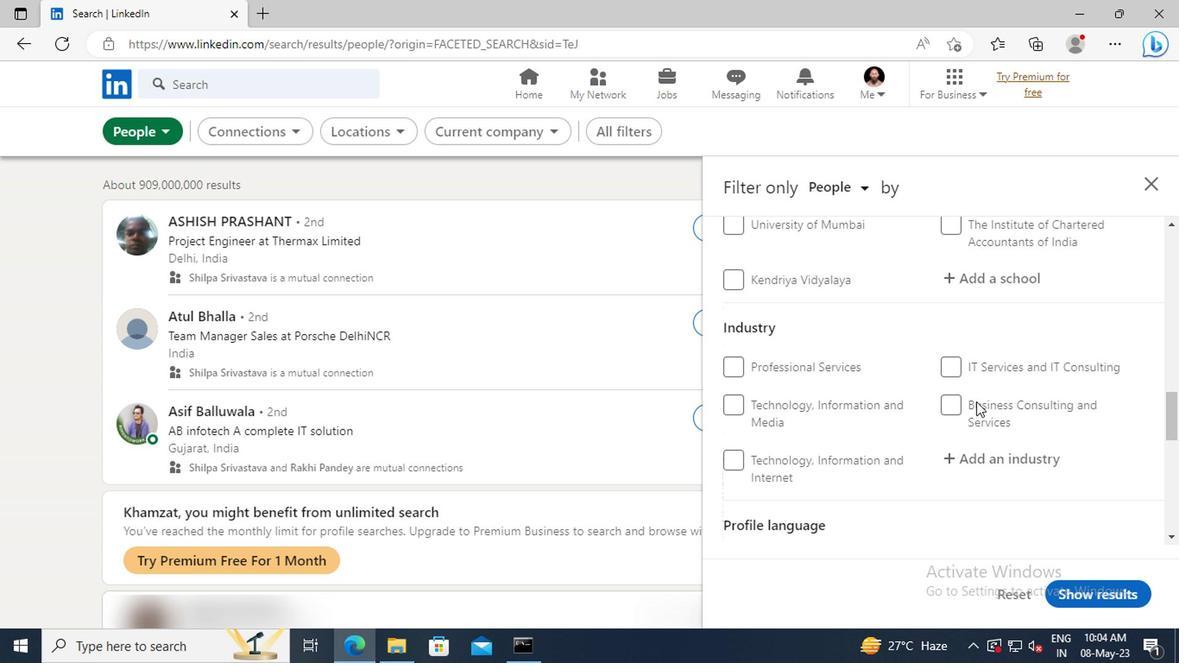 
Action: Mouse scrolled (973, 399) with delta (0, 0)
Screenshot: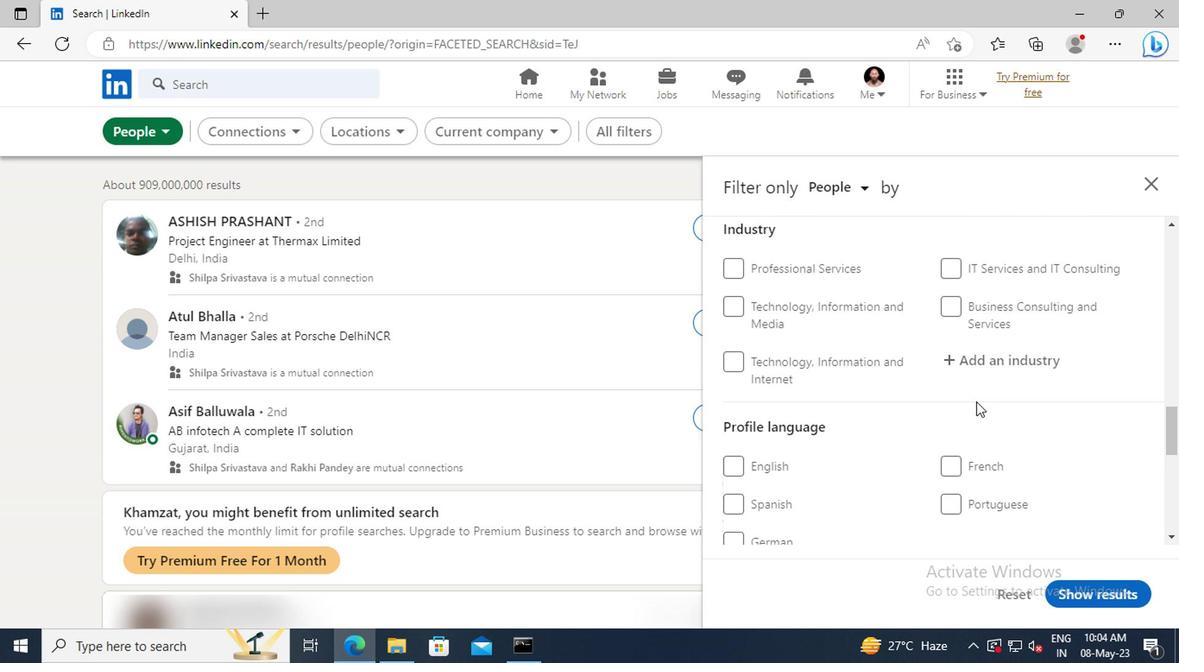 
Action: Mouse moved to (949, 448)
Screenshot: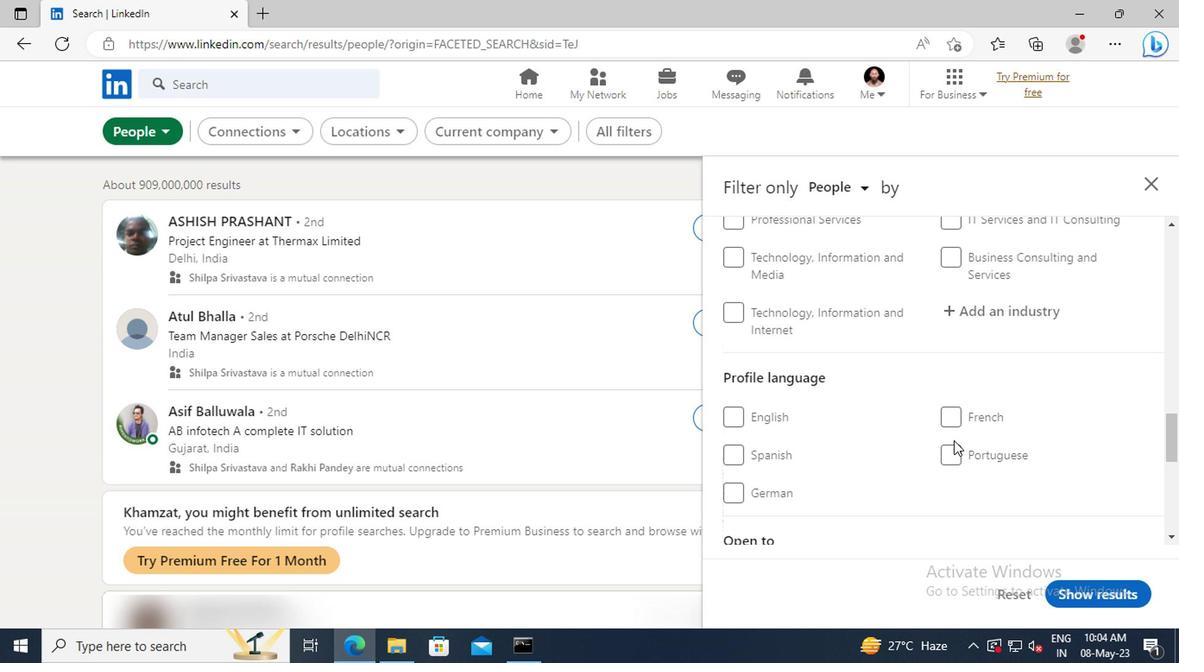 
Action: Mouse pressed left at (949, 448)
Screenshot: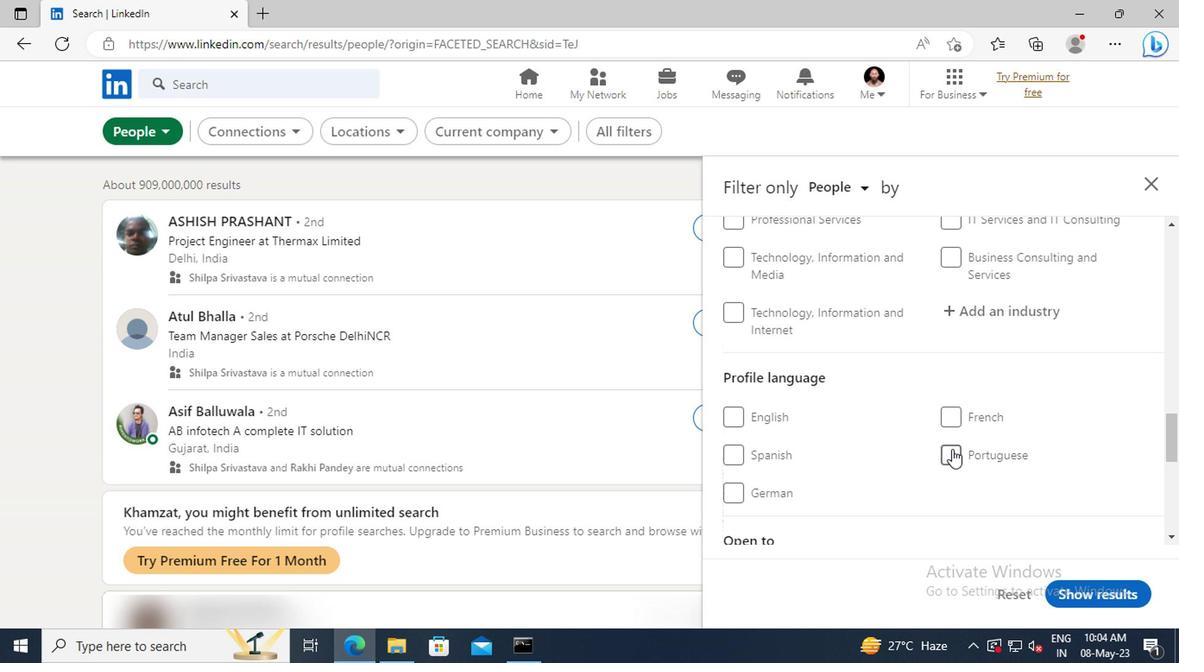 
Action: Mouse moved to (972, 411)
Screenshot: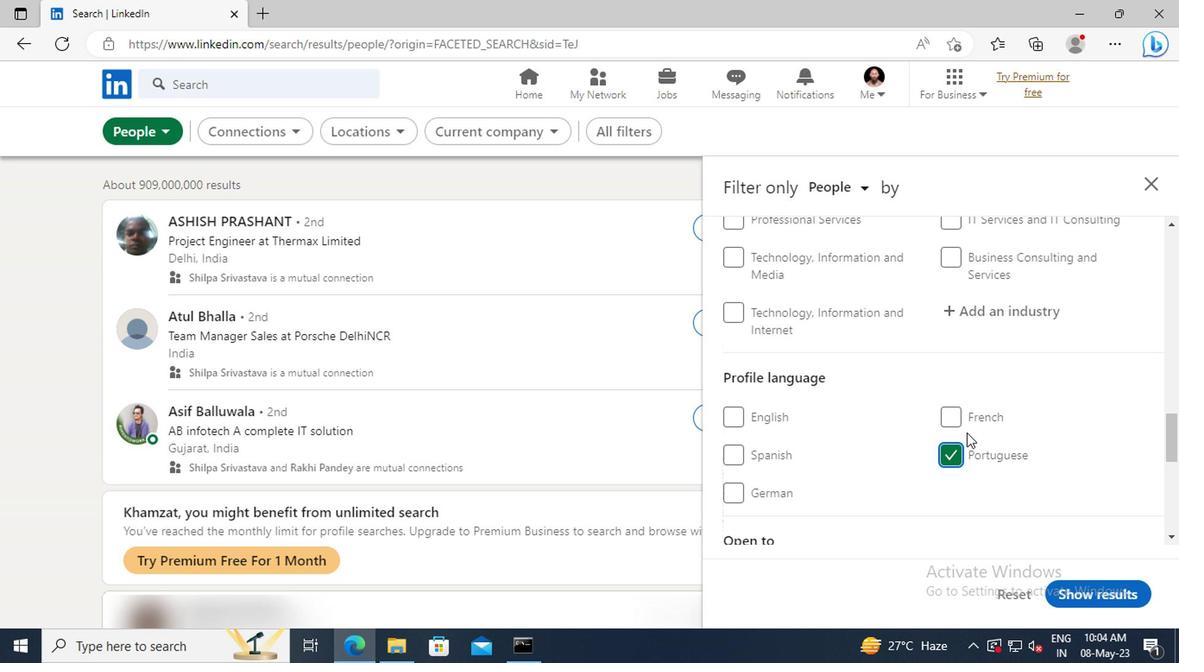 
Action: Mouse scrolled (972, 411) with delta (0, 0)
Screenshot: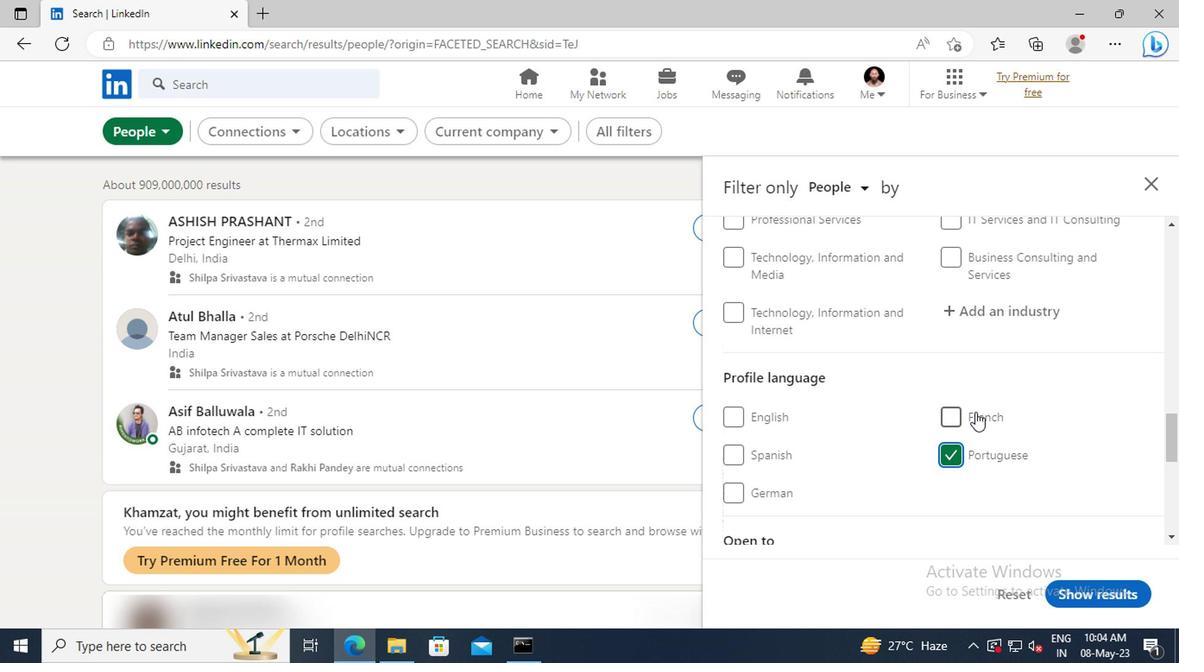 
Action: Mouse scrolled (972, 411) with delta (0, 0)
Screenshot: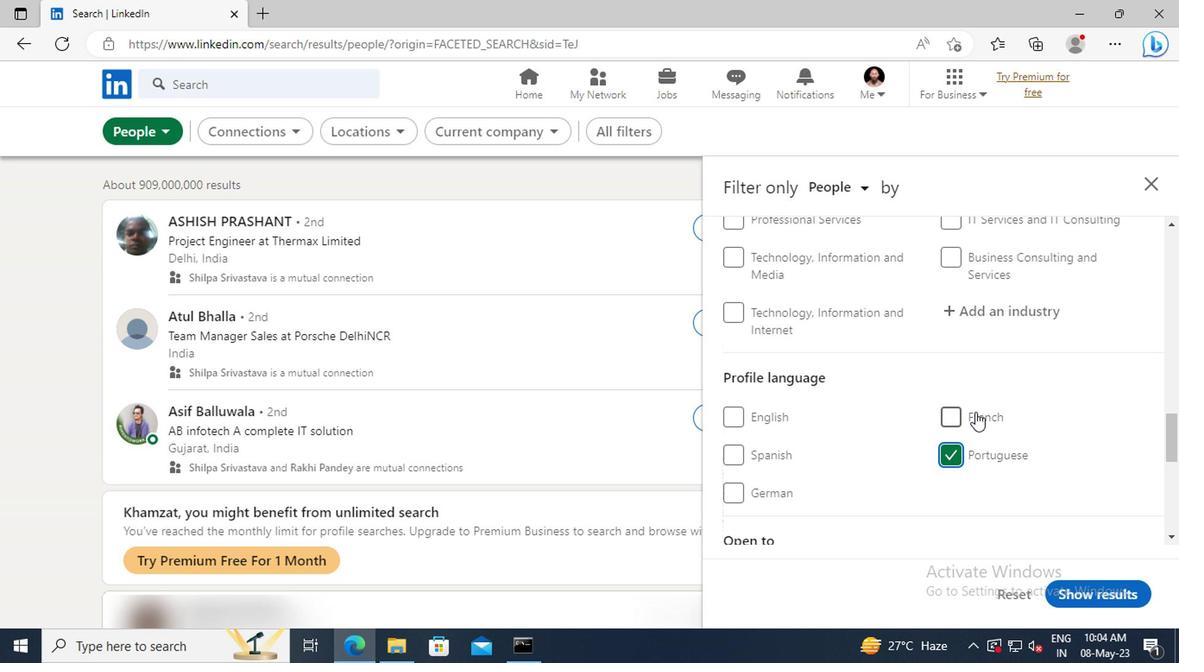 
Action: Mouse scrolled (972, 411) with delta (0, 0)
Screenshot: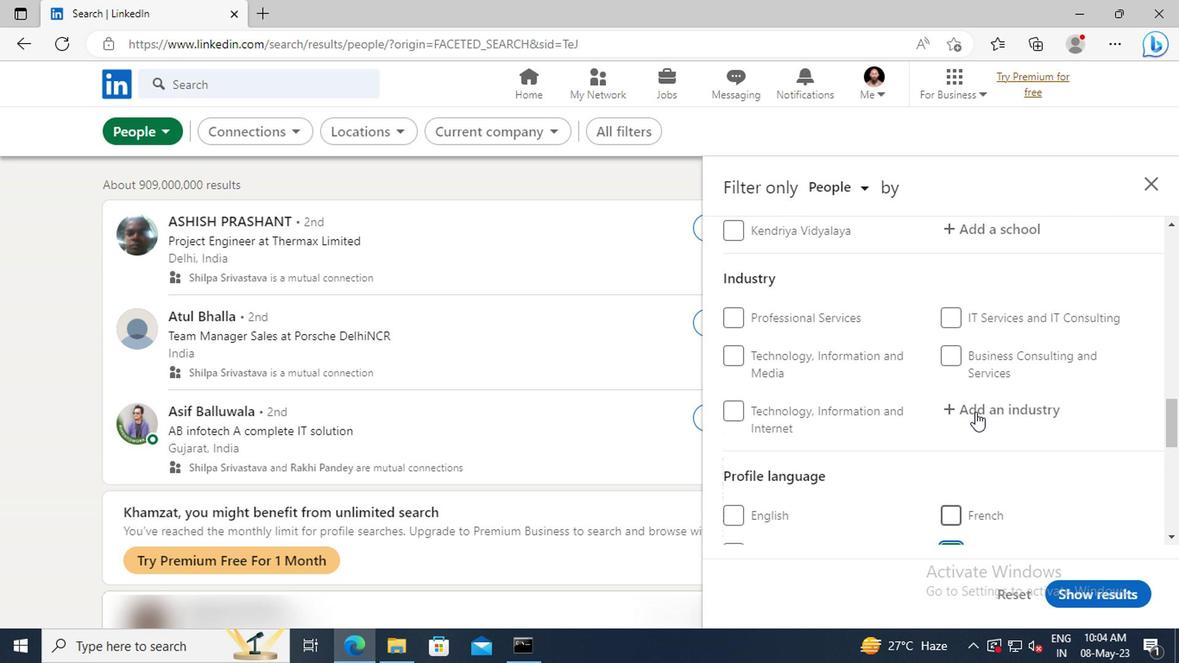 
Action: Mouse scrolled (972, 411) with delta (0, 0)
Screenshot: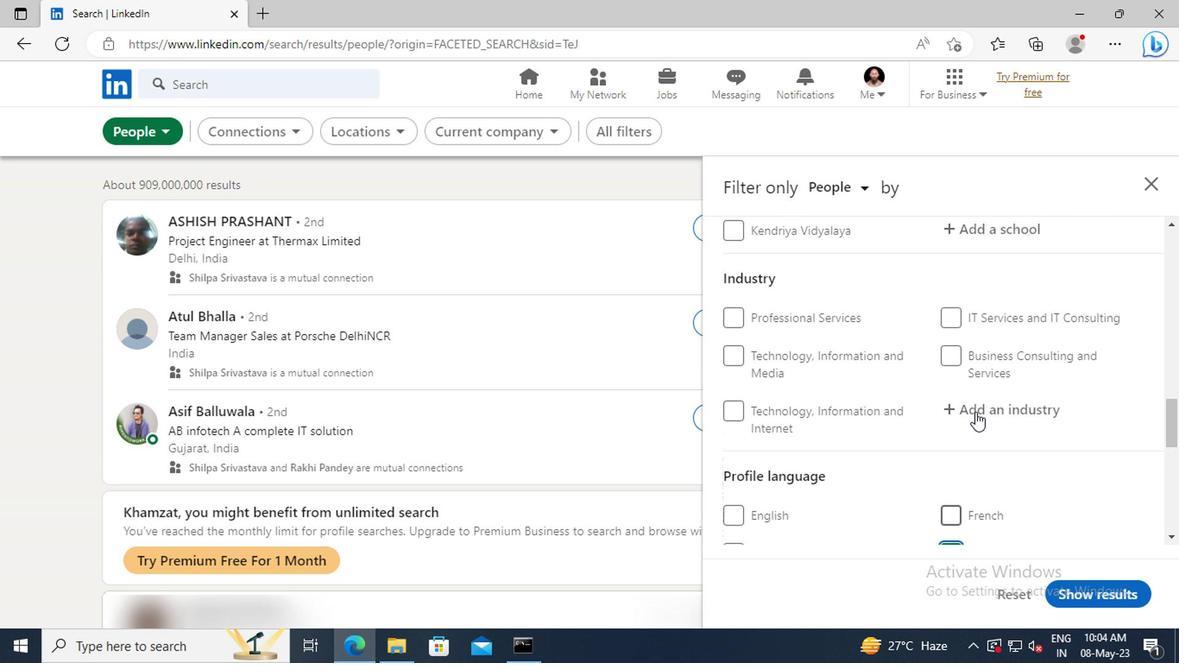 
Action: Mouse scrolled (972, 411) with delta (0, 0)
Screenshot: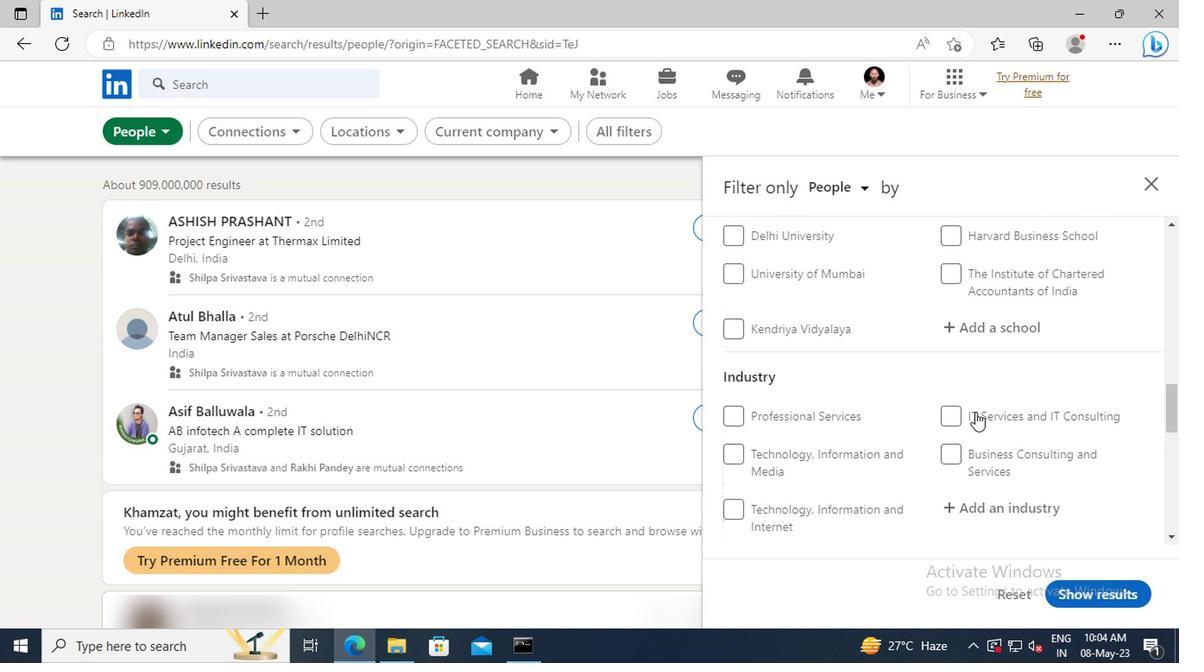 
Action: Mouse scrolled (972, 411) with delta (0, 0)
Screenshot: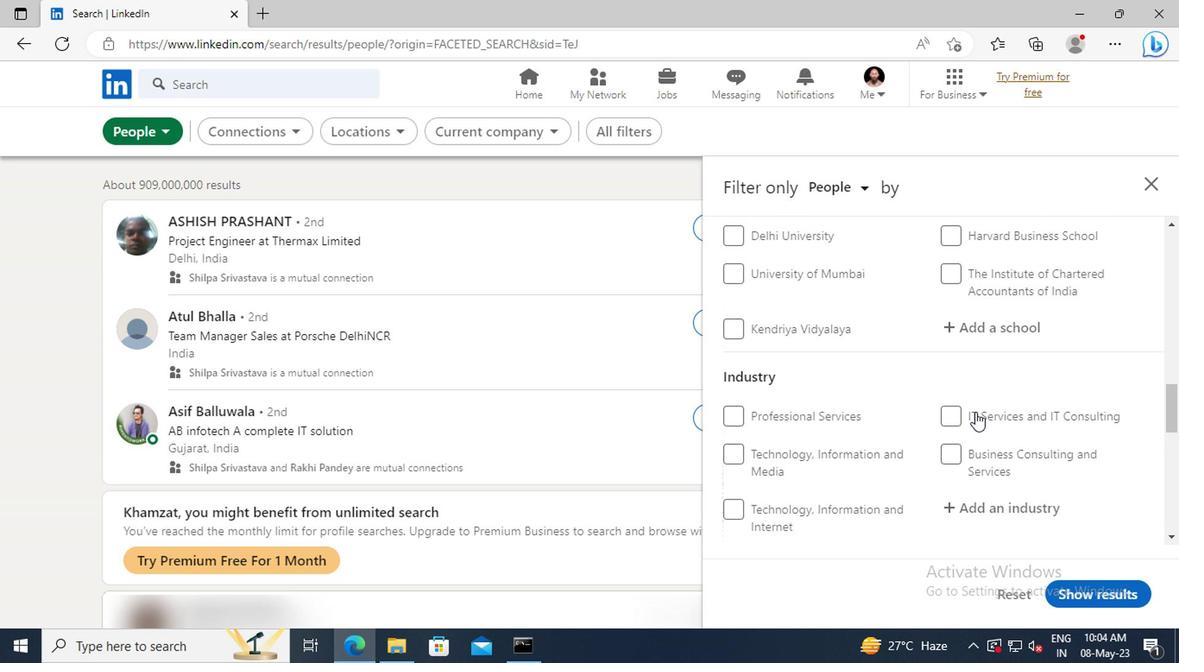 
Action: Mouse scrolled (972, 411) with delta (0, 0)
Screenshot: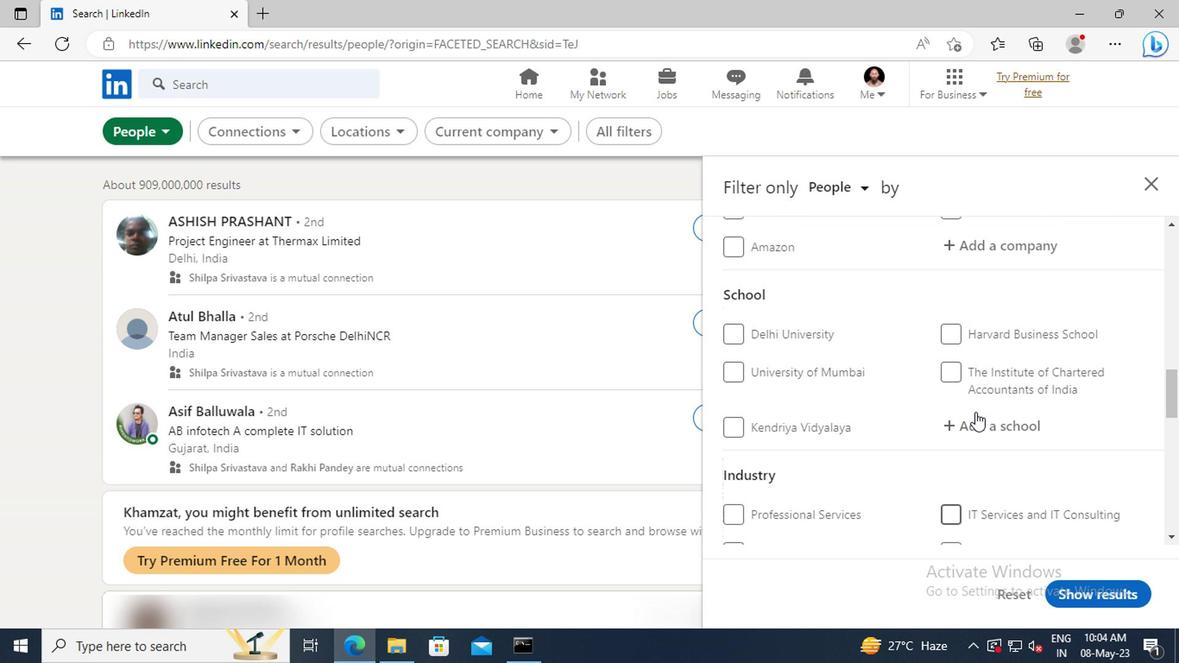 
Action: Mouse scrolled (972, 411) with delta (0, 0)
Screenshot: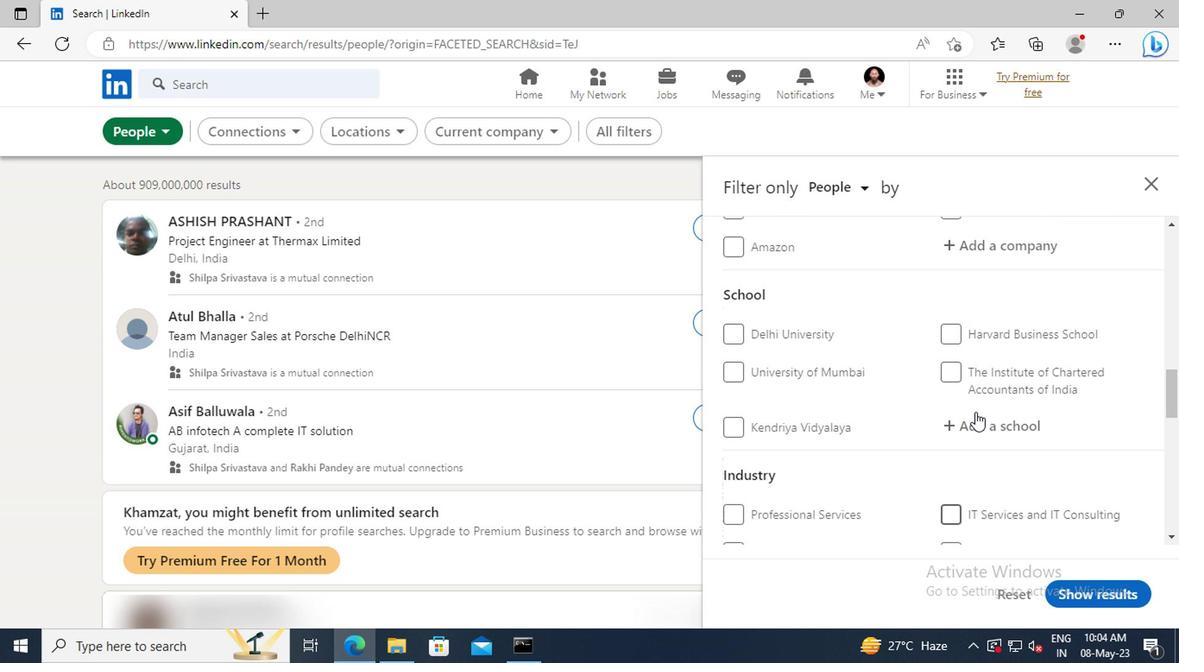 
Action: Mouse scrolled (972, 411) with delta (0, 0)
Screenshot: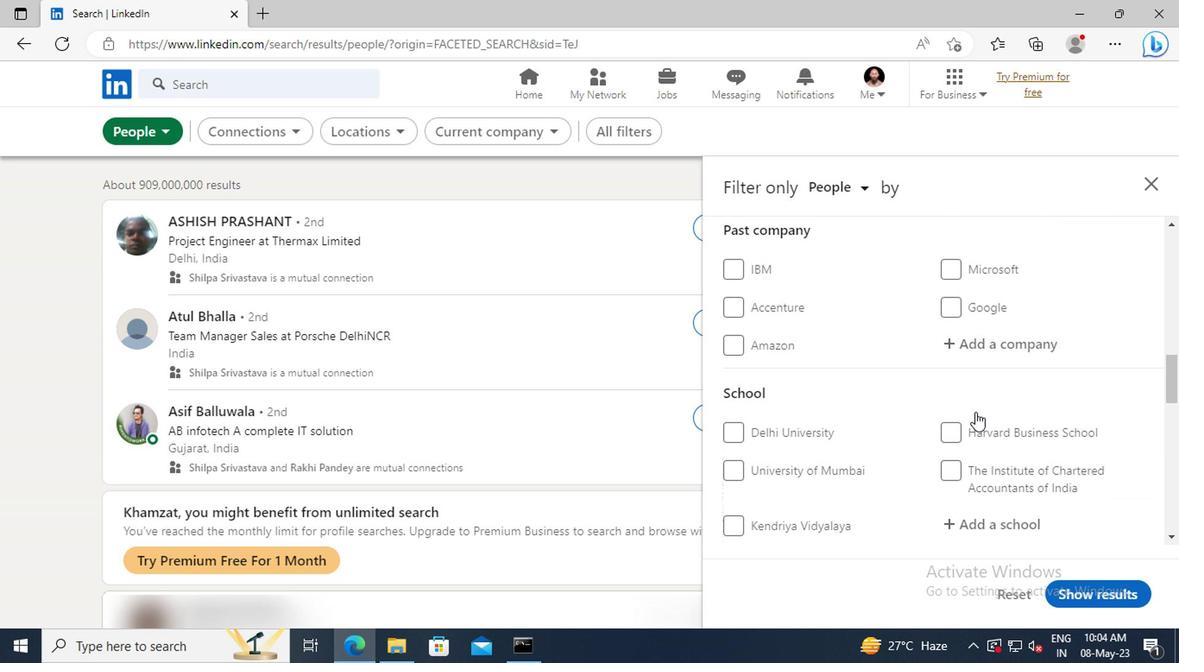 
Action: Mouse scrolled (972, 411) with delta (0, 0)
Screenshot: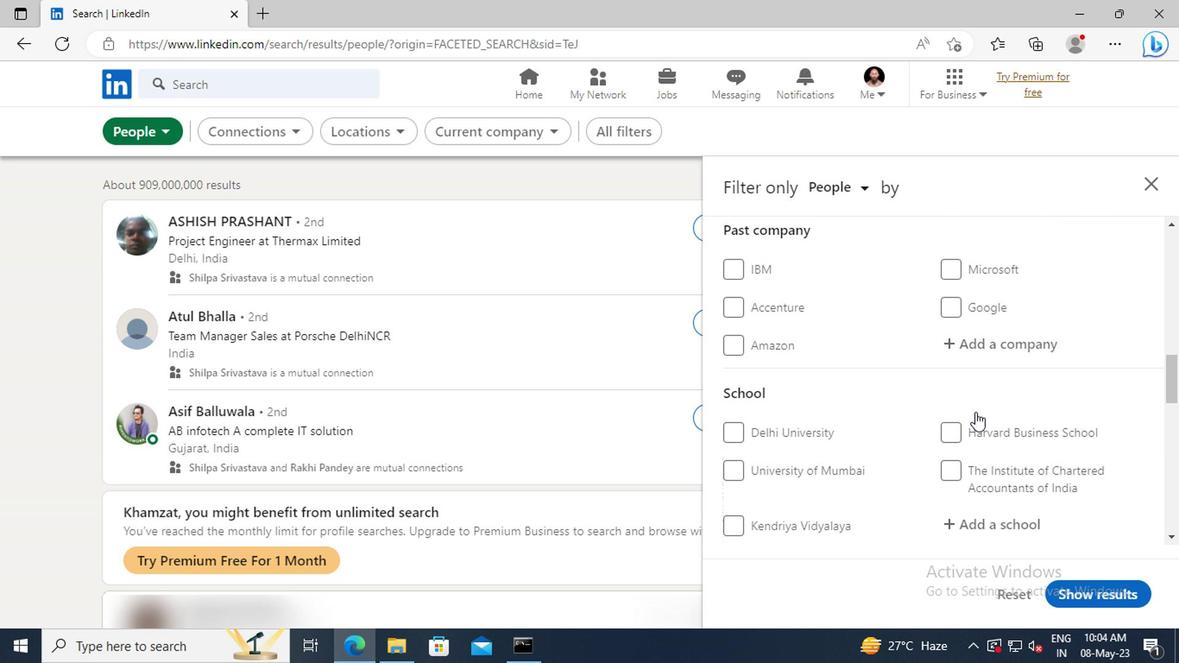 
Action: Mouse scrolled (972, 411) with delta (0, 0)
Screenshot: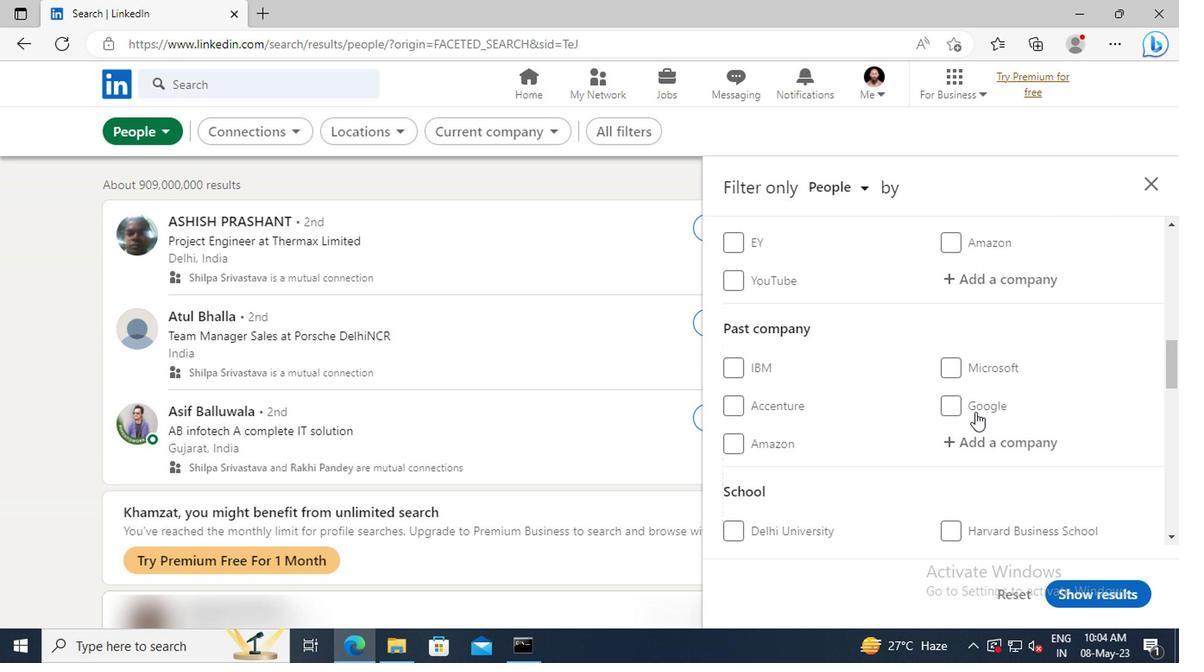 
Action: Mouse scrolled (972, 411) with delta (0, 0)
Screenshot: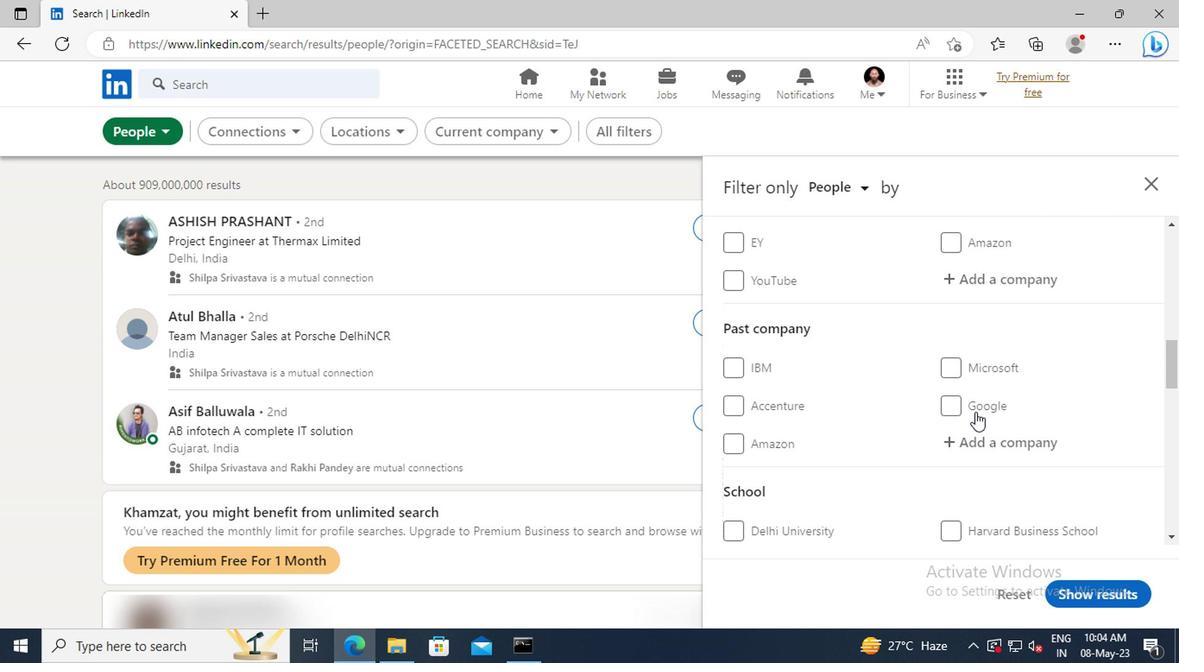
Action: Mouse moved to (955, 374)
Screenshot: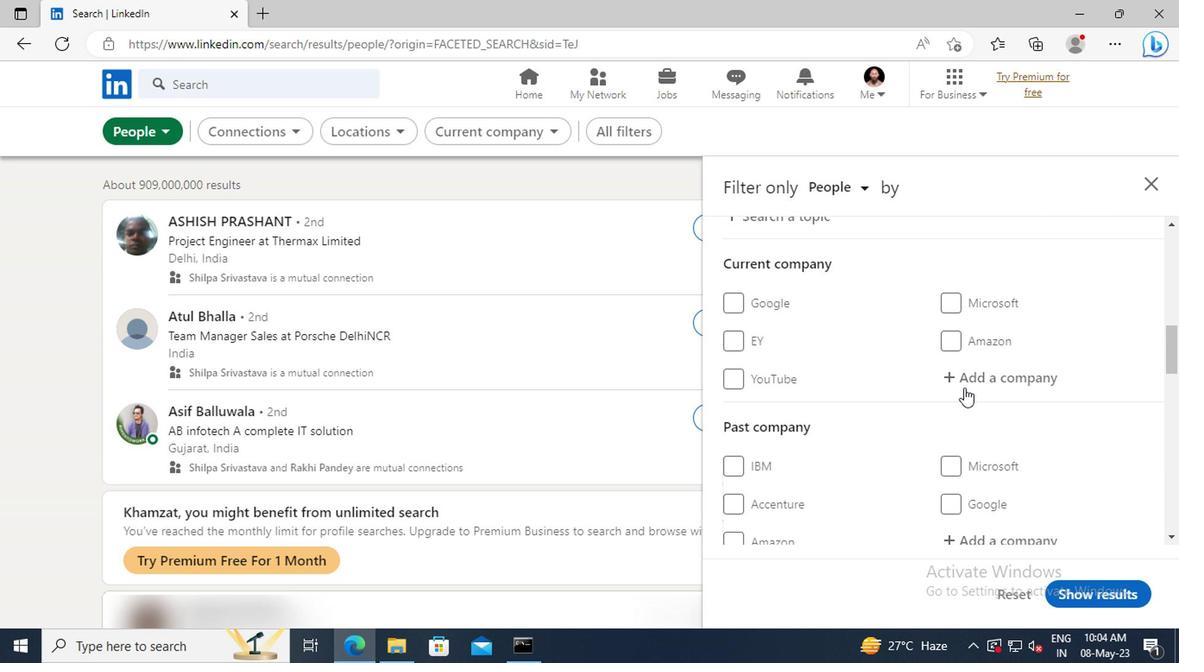 
Action: Mouse pressed left at (955, 374)
Screenshot: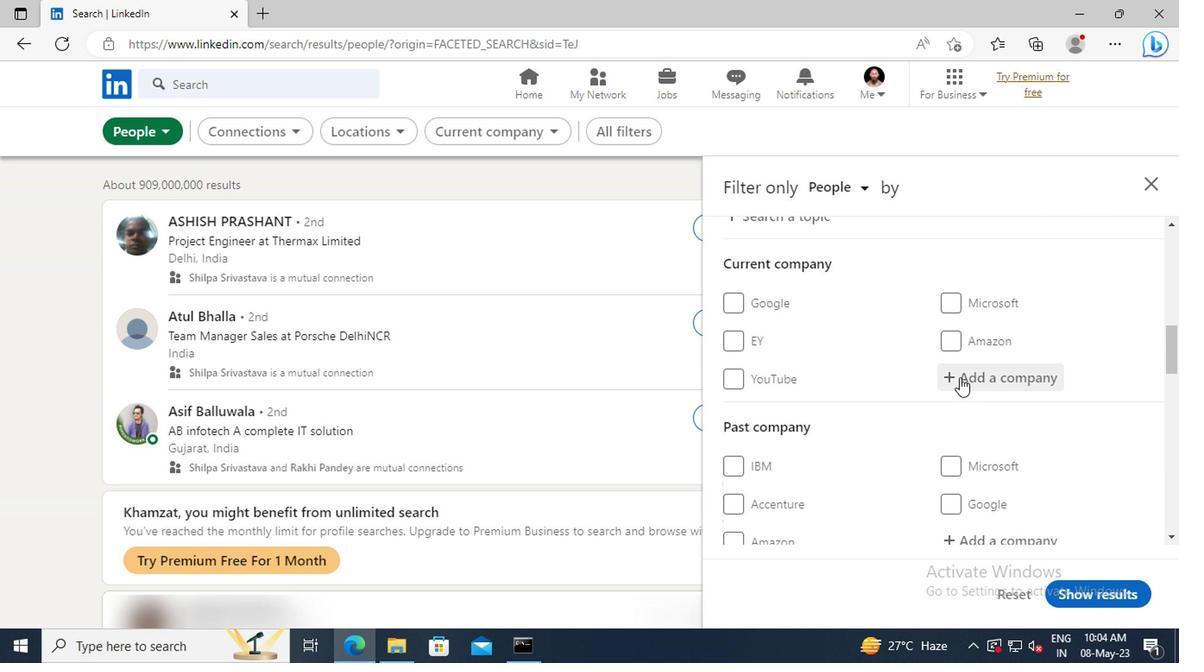 
Action: Key pressed <Key.shift>AMERICAN<Key.space><Key.shift>EX
Screenshot: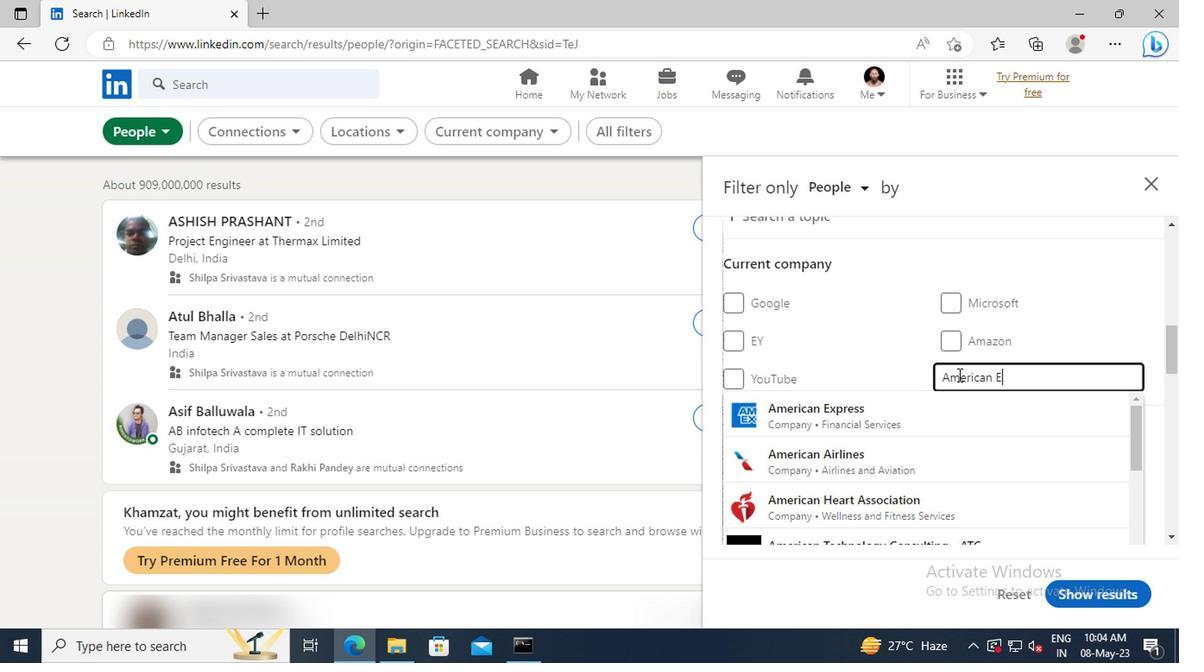 
Action: Mouse moved to (955, 409)
Screenshot: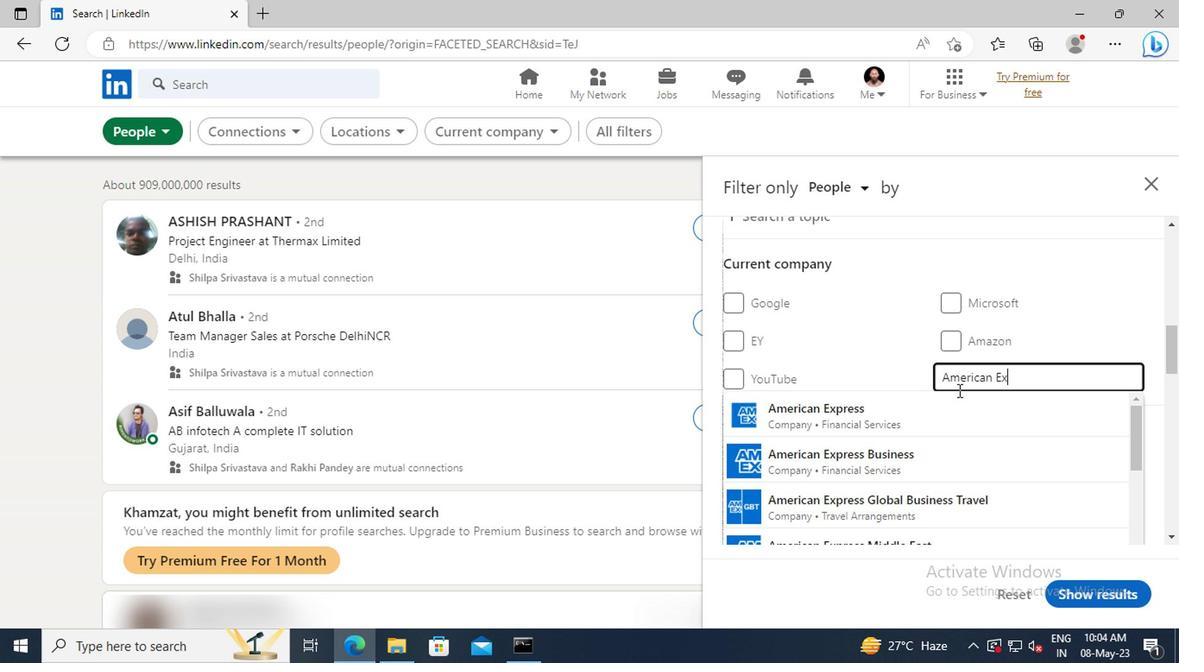 
Action: Mouse pressed left at (955, 409)
Screenshot: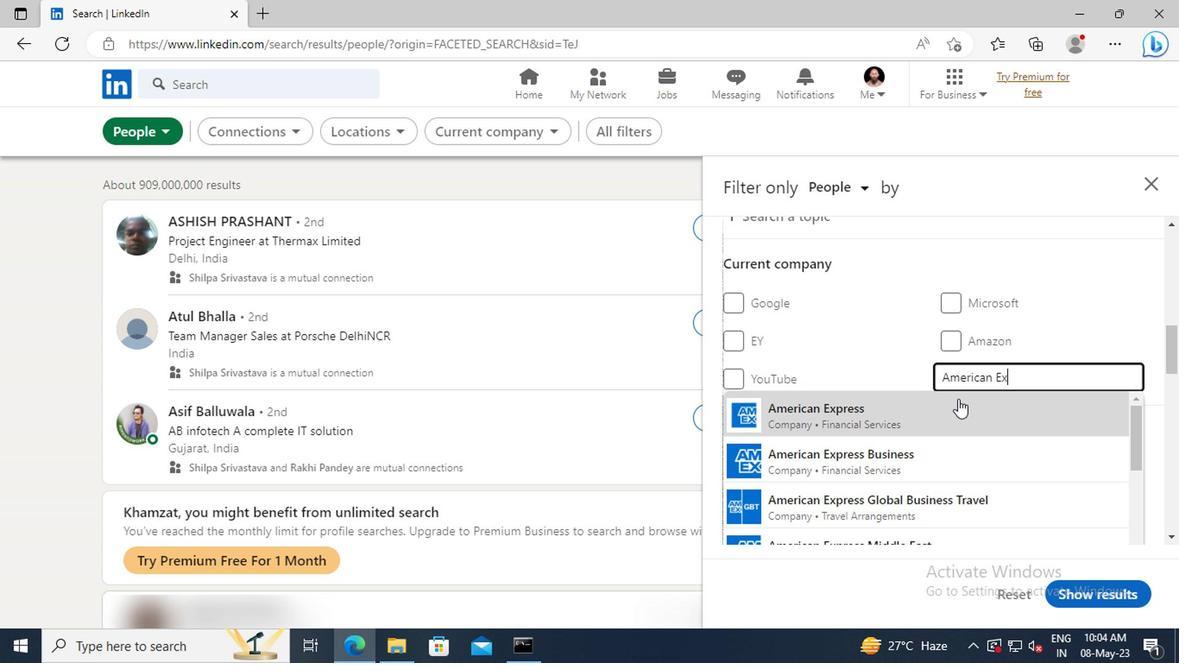 
Action: Mouse scrolled (955, 408) with delta (0, 0)
Screenshot: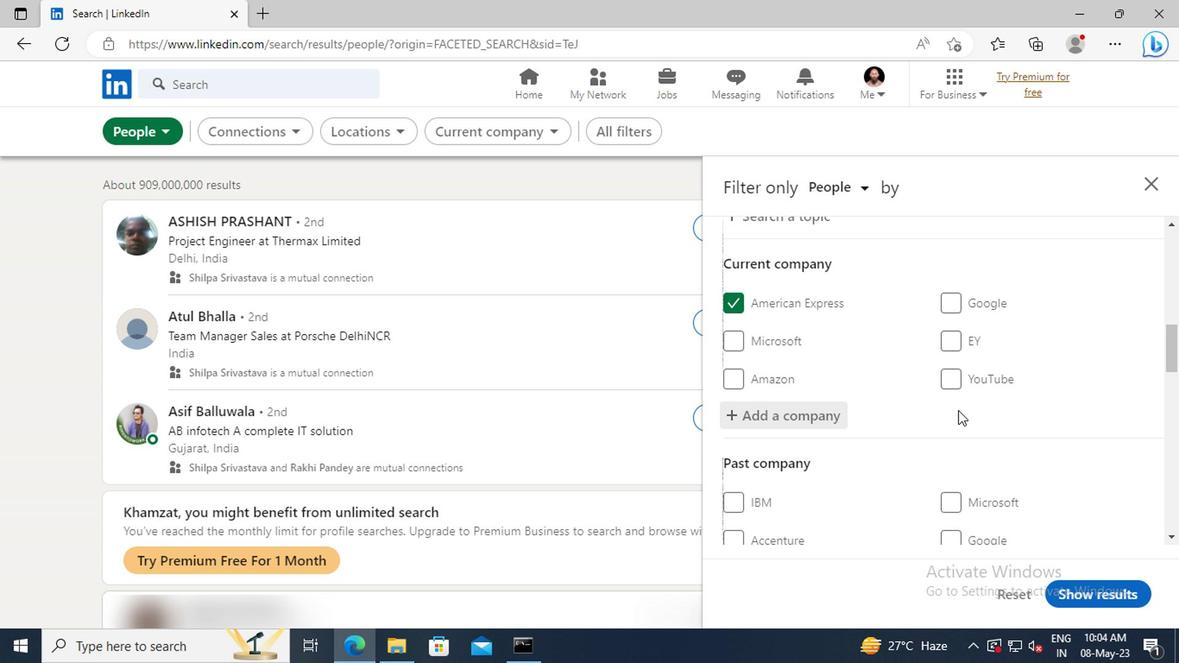 
Action: Mouse scrolled (955, 408) with delta (0, 0)
Screenshot: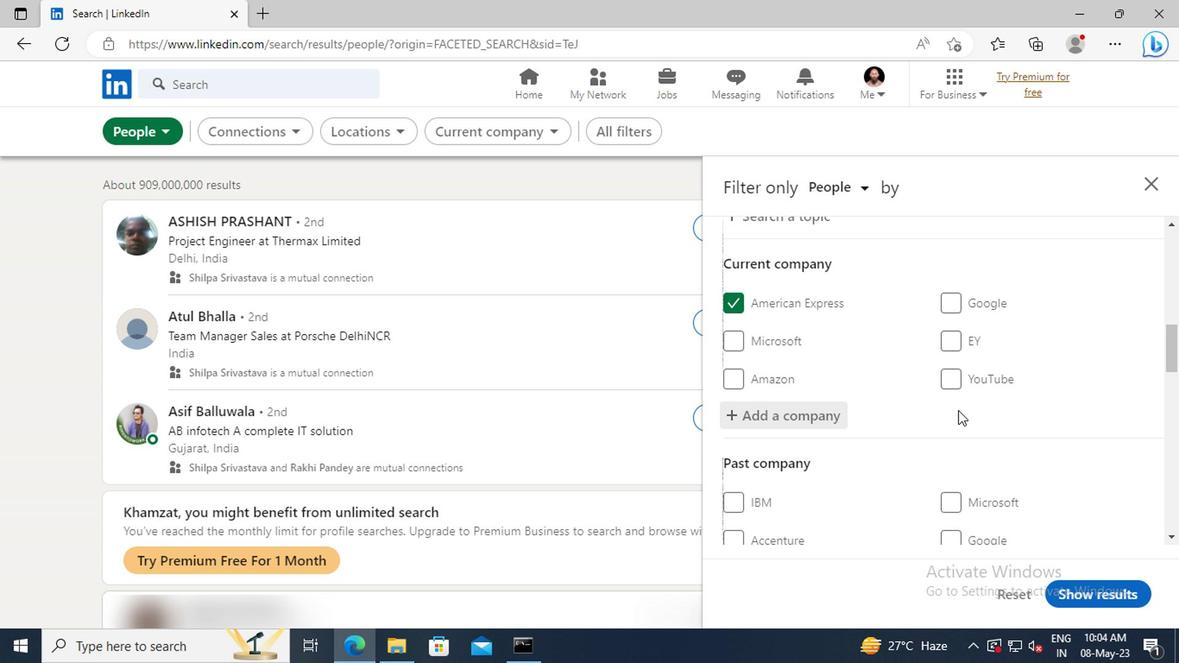 
Action: Mouse scrolled (955, 408) with delta (0, 0)
Screenshot: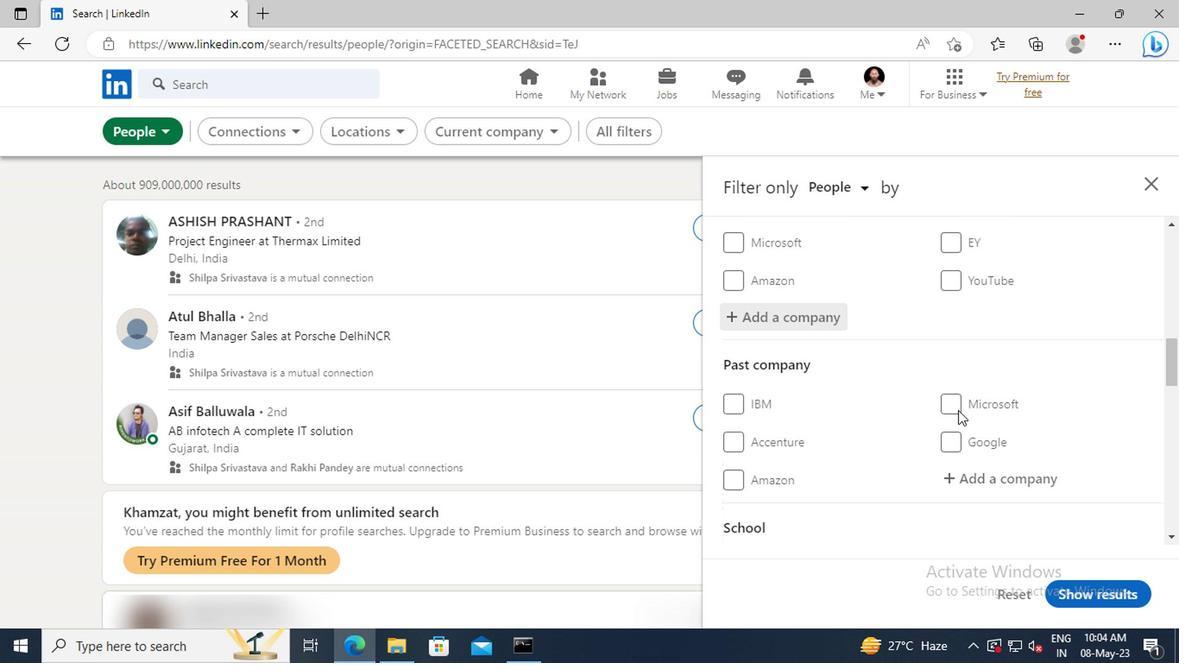 
Action: Mouse scrolled (955, 408) with delta (0, 0)
Screenshot: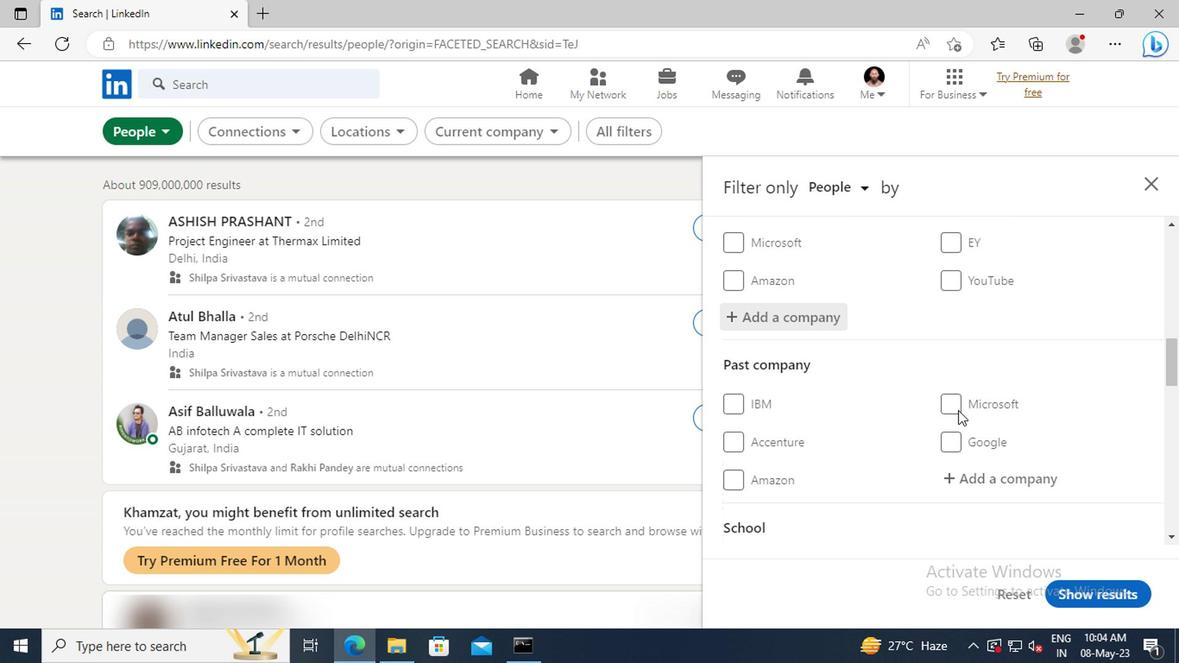 
Action: Mouse scrolled (955, 408) with delta (0, 0)
Screenshot: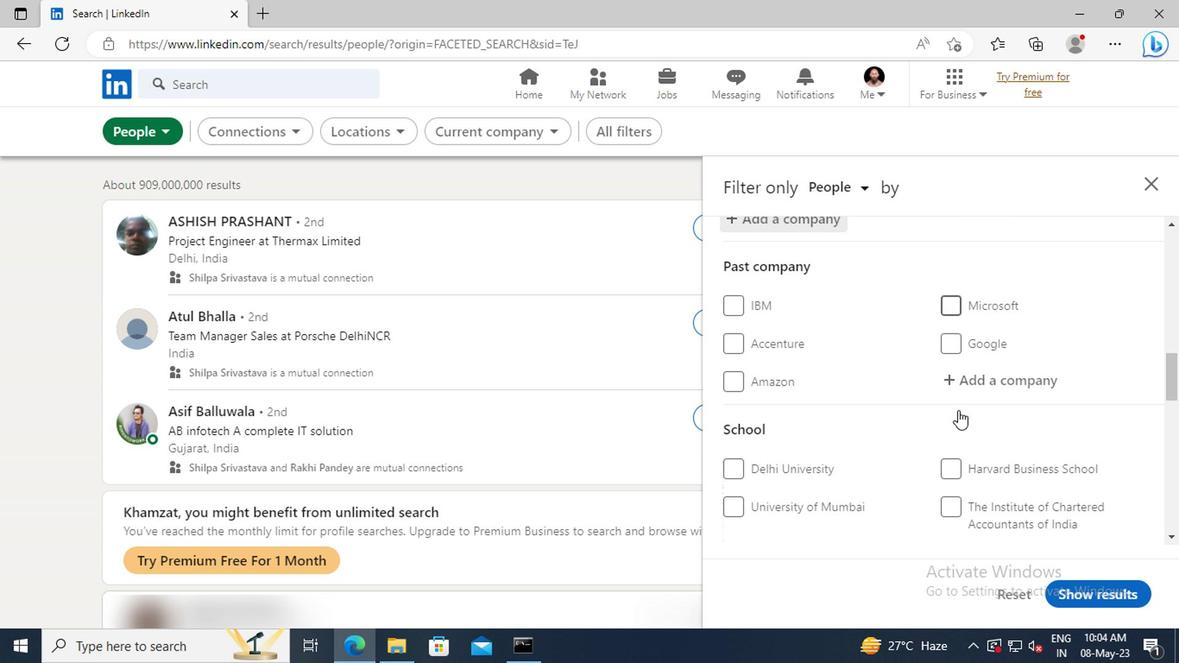 
Action: Mouse scrolled (955, 408) with delta (0, 0)
Screenshot: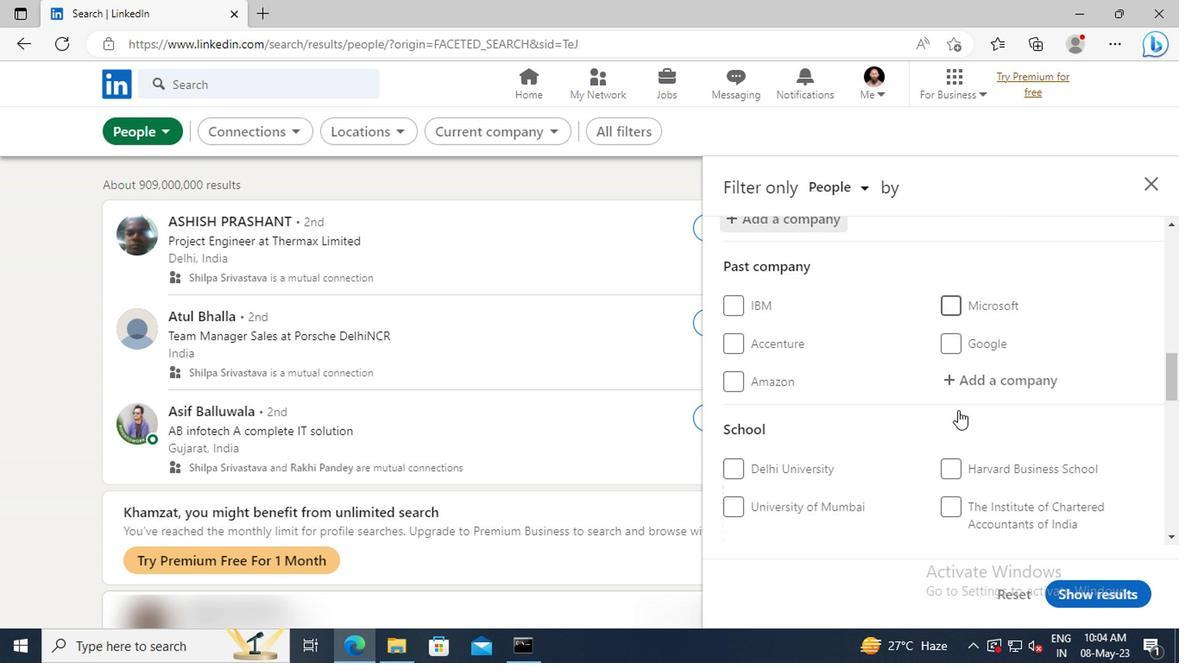 
Action: Mouse scrolled (955, 408) with delta (0, 0)
Screenshot: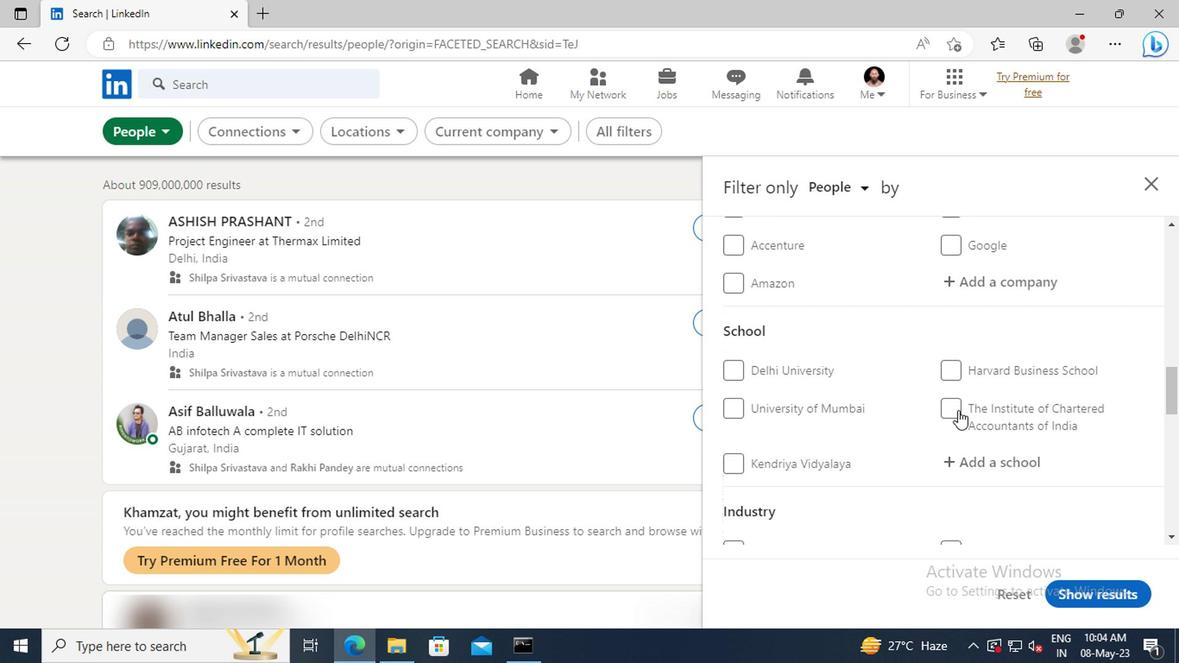 
Action: Mouse moved to (959, 411)
Screenshot: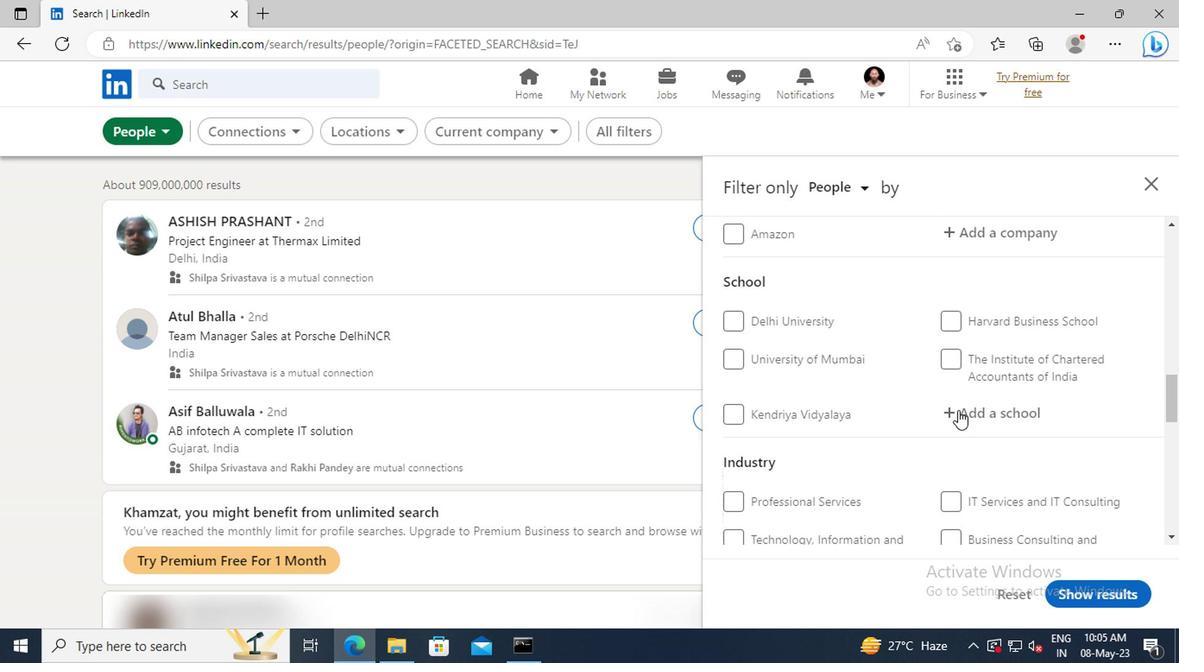 
Action: Mouse pressed left at (959, 411)
Screenshot: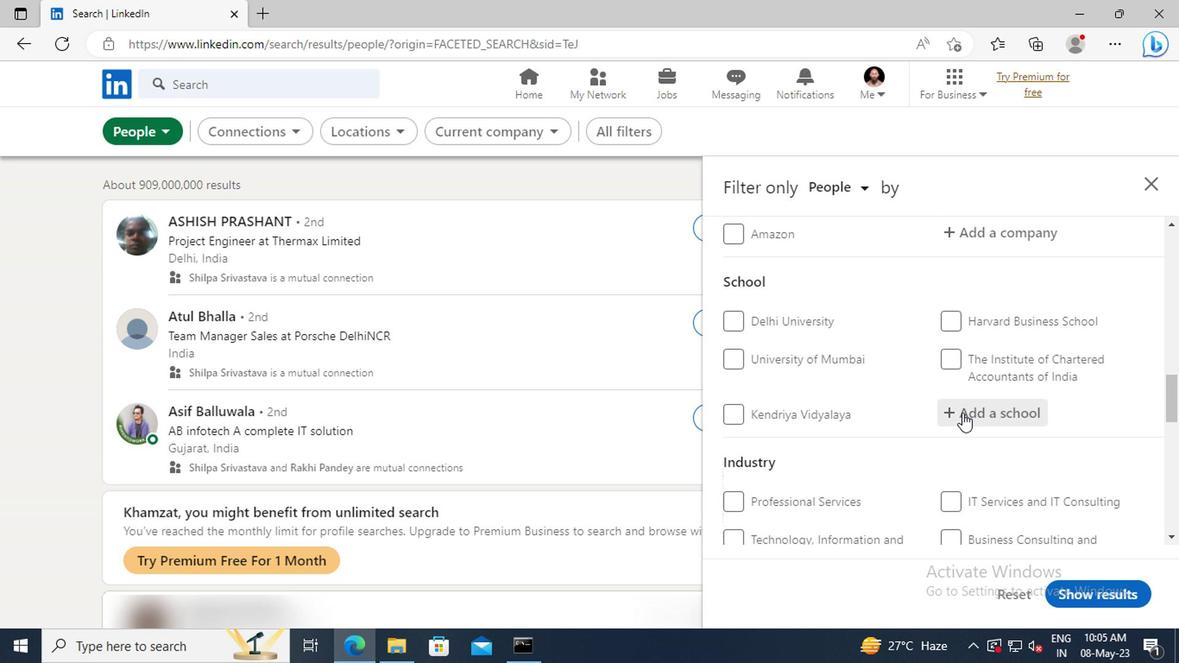 
Action: Mouse moved to (959, 412)
Screenshot: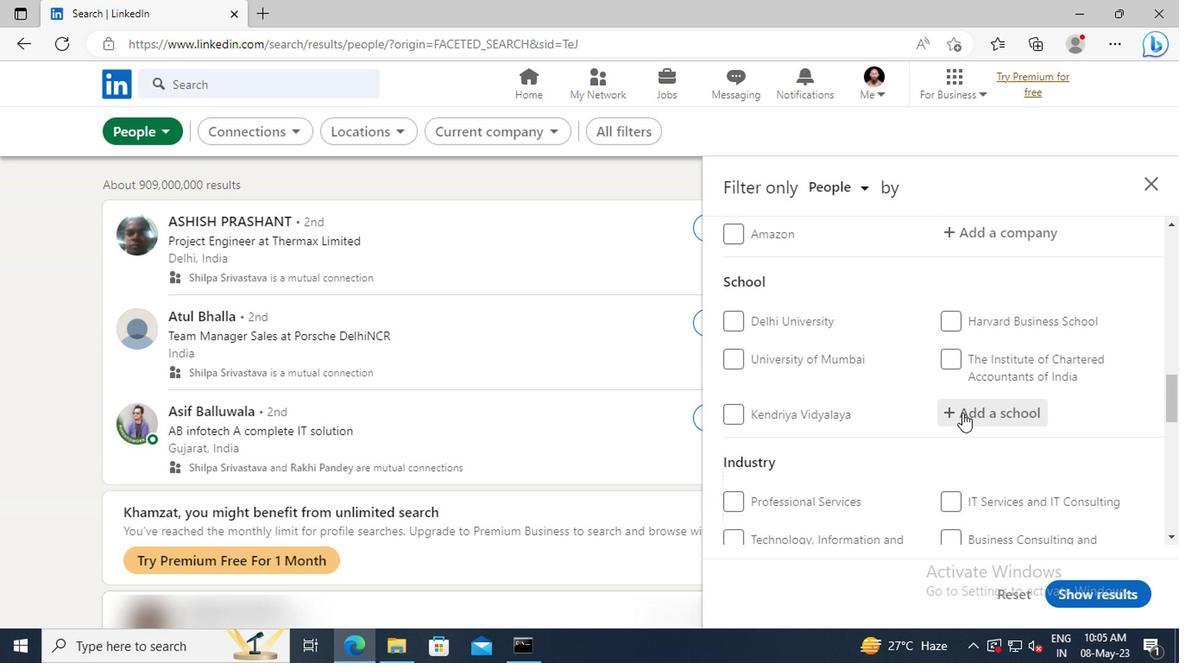 
Action: Key pressed <Key.shift>INDUS<Key.space><Key.shift>UN
Screenshot: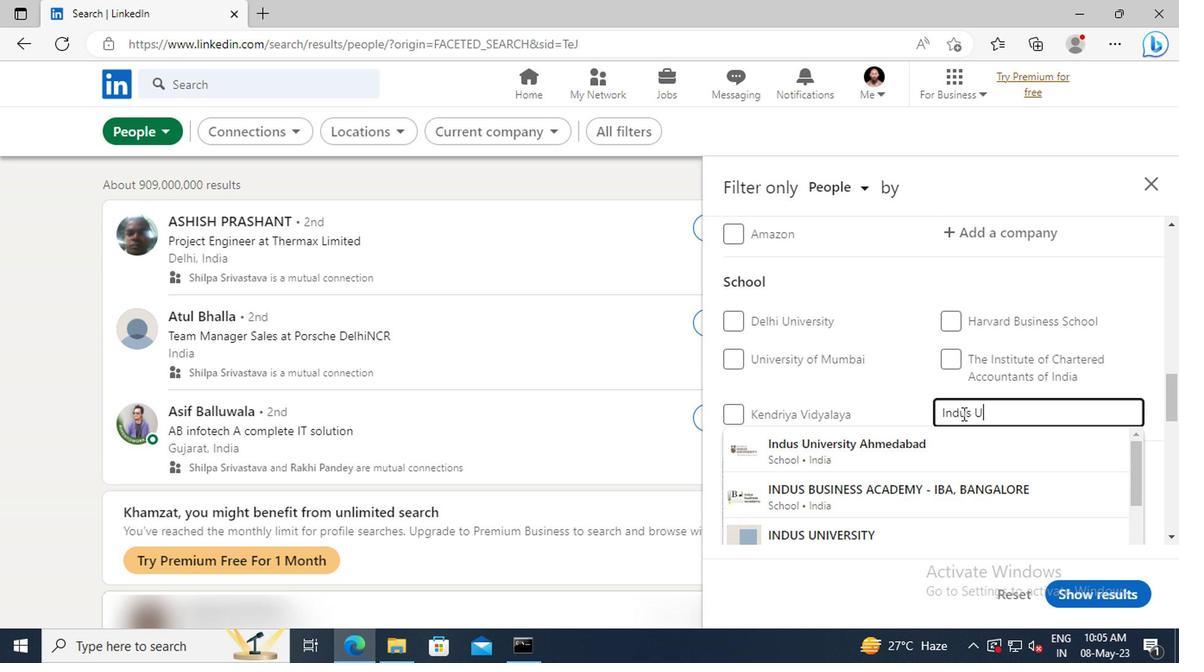 
Action: Mouse moved to (960, 439)
Screenshot: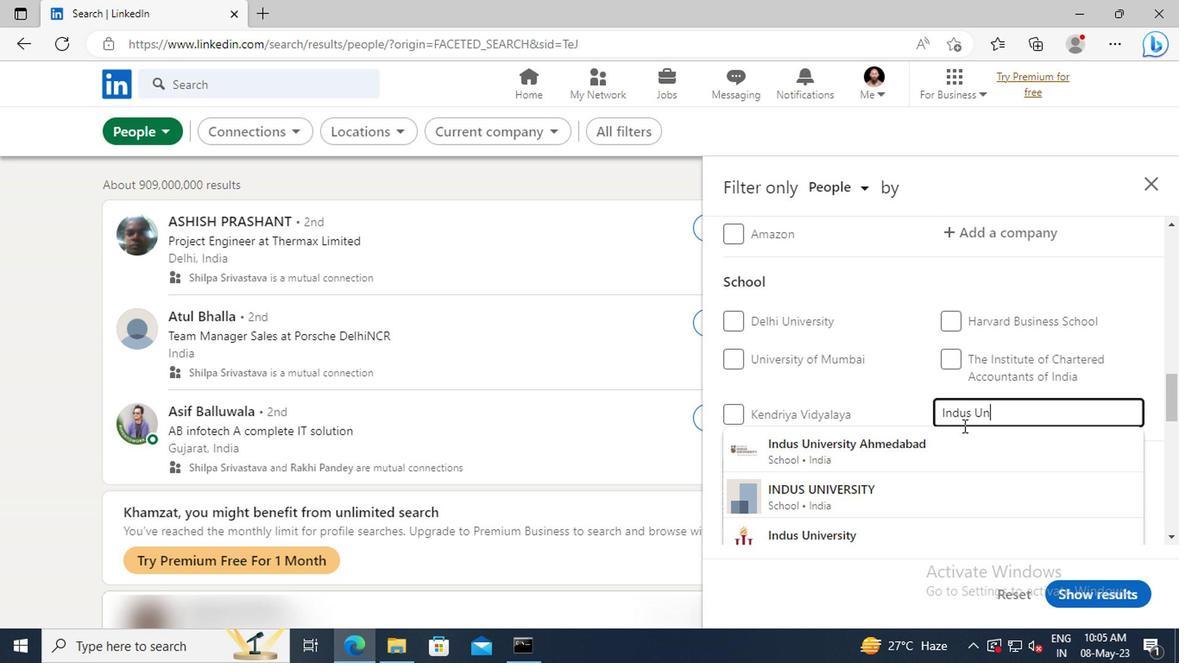 
Action: Mouse pressed left at (960, 439)
Screenshot: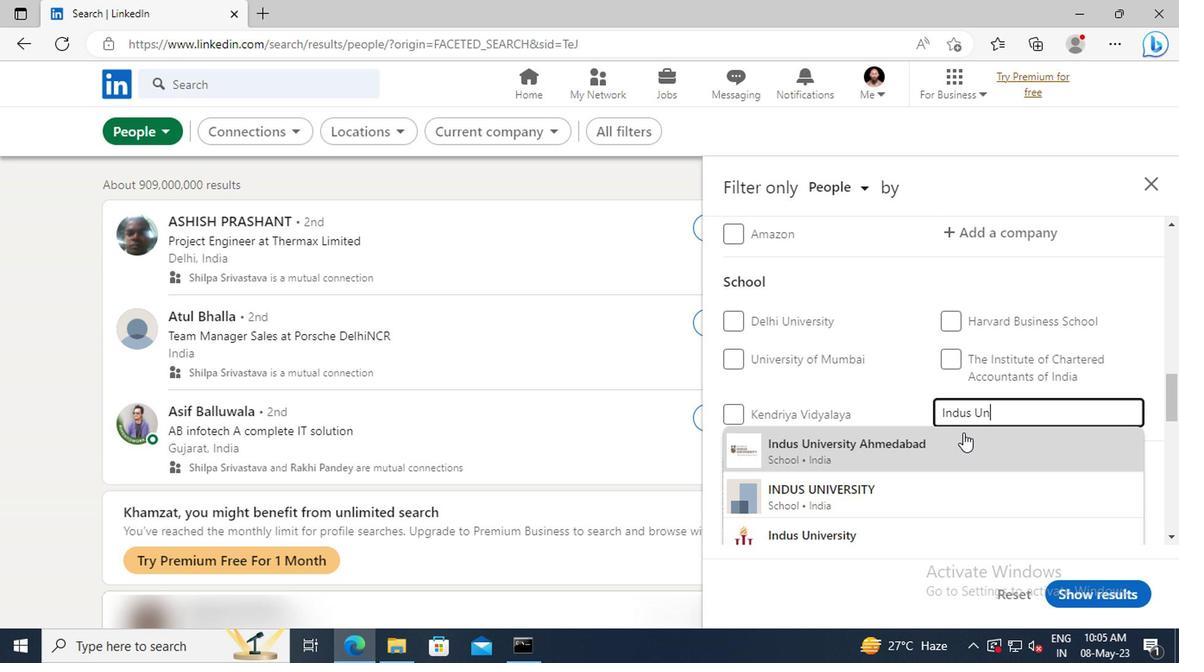 
Action: Mouse scrolled (960, 439) with delta (0, 0)
Screenshot: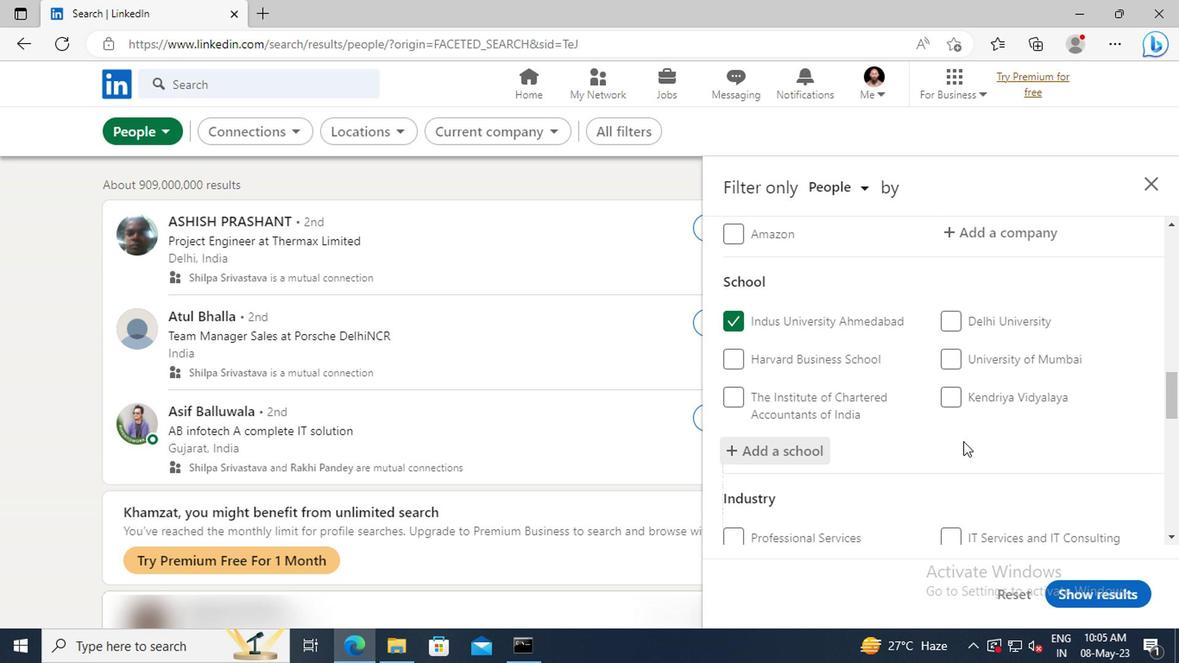 
Action: Mouse scrolled (960, 439) with delta (0, 0)
Screenshot: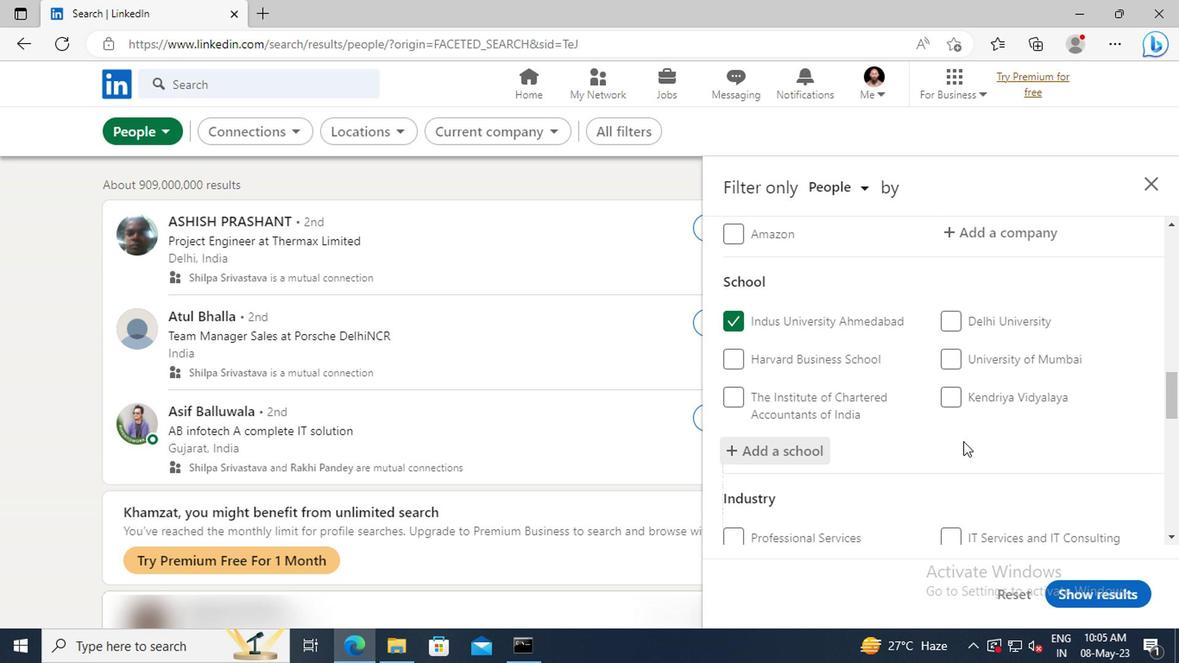 
Action: Mouse moved to (960, 439)
Screenshot: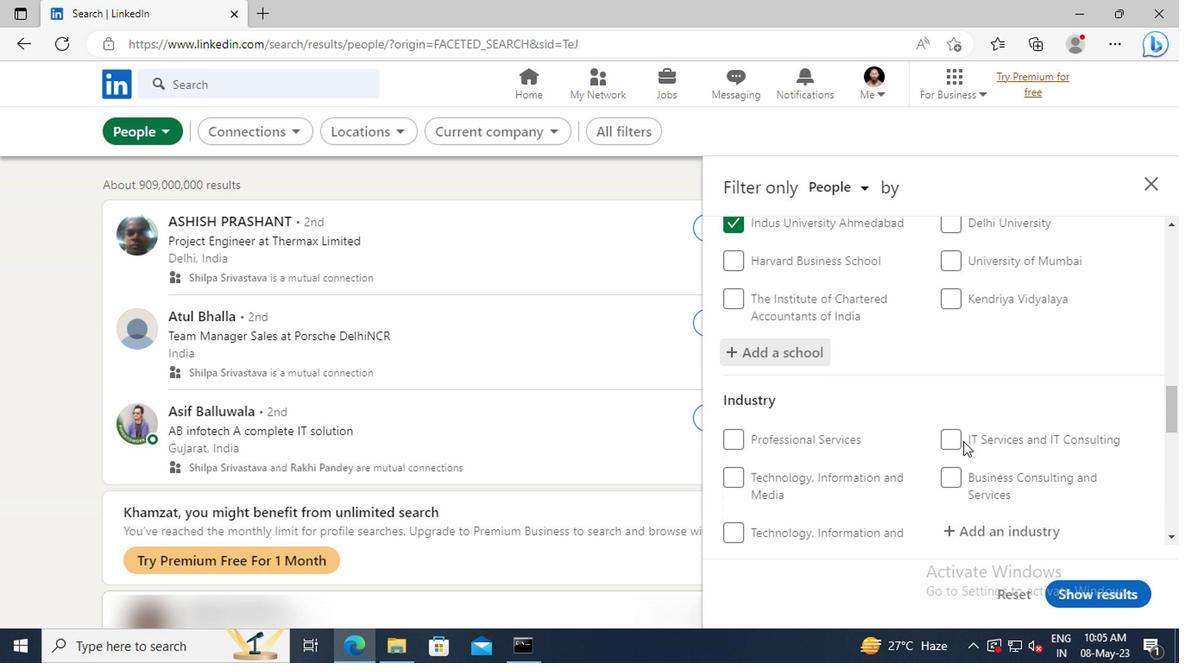 
Action: Mouse scrolled (960, 439) with delta (0, 0)
Screenshot: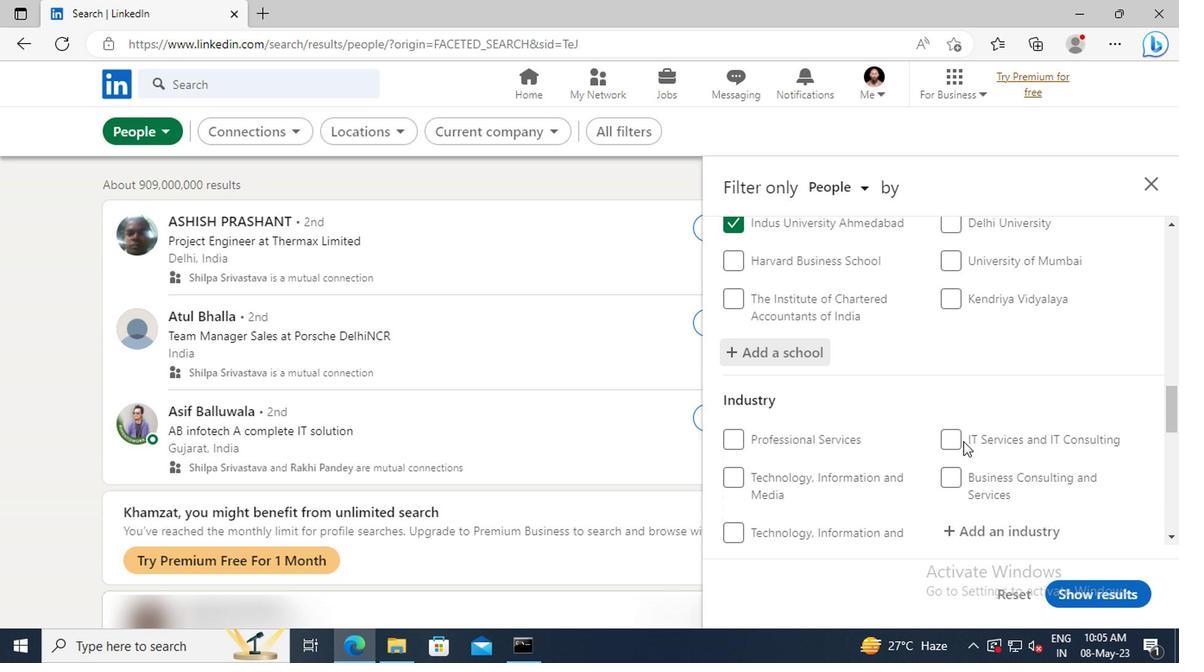 
Action: Mouse moved to (960, 439)
Screenshot: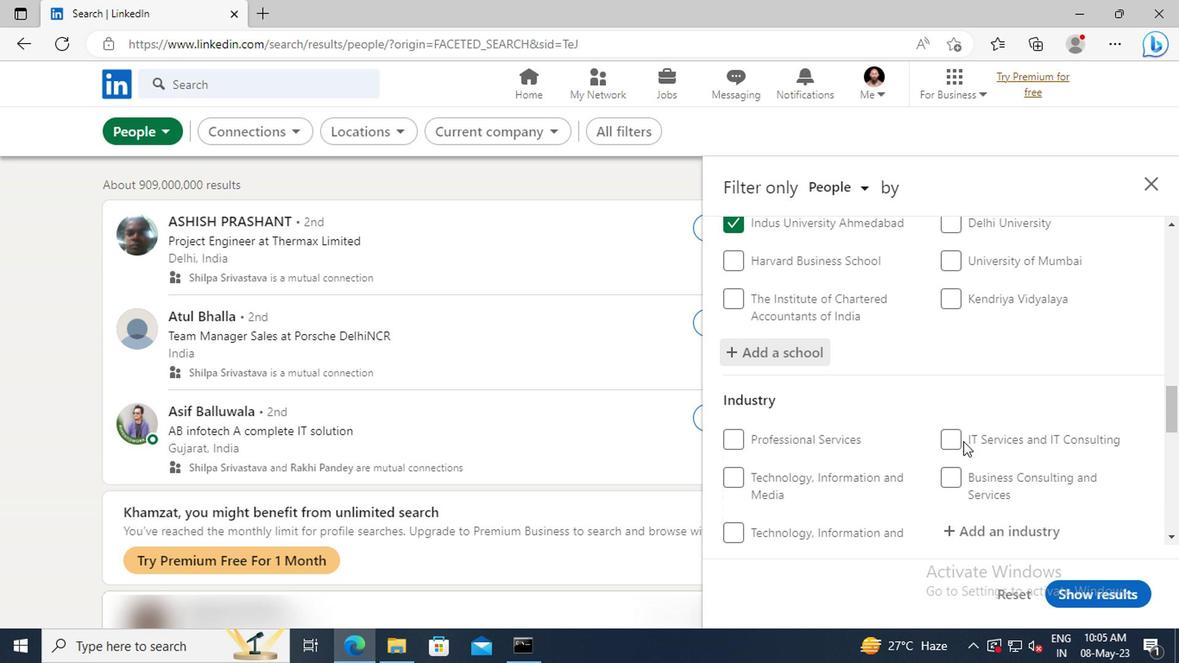 
Action: Mouse scrolled (960, 438) with delta (0, -1)
Screenshot: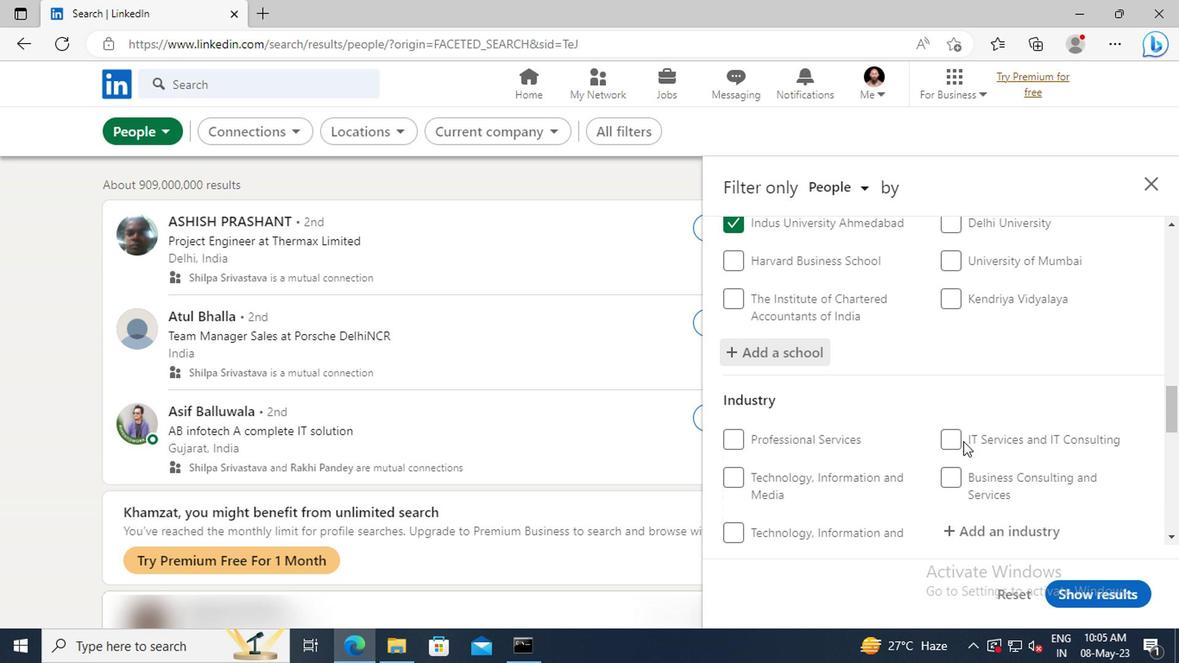 
Action: Mouse moved to (959, 428)
Screenshot: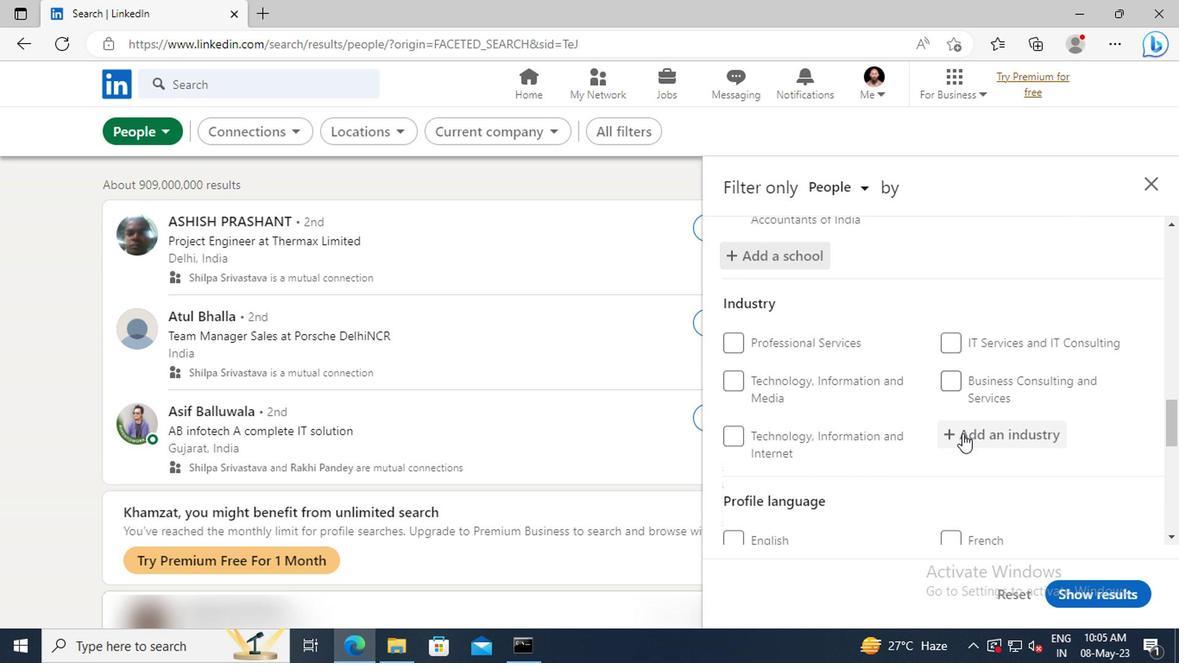 
Action: Mouse pressed left at (959, 428)
Screenshot: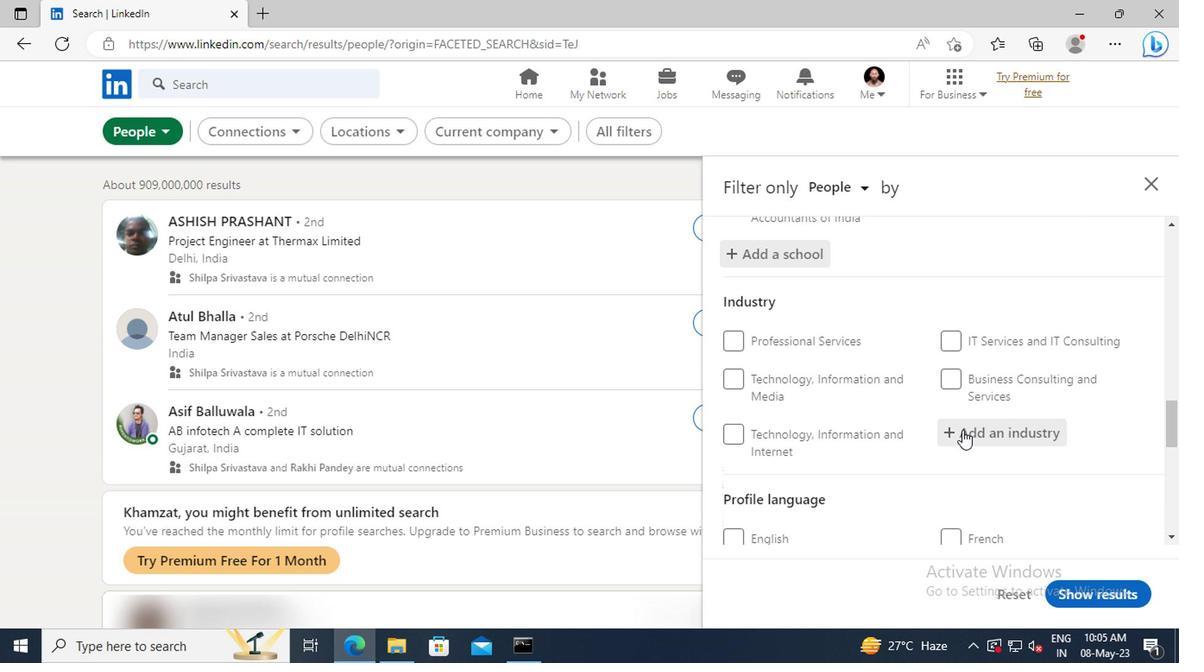 
Action: Key pressed <Key.shift>
Screenshot: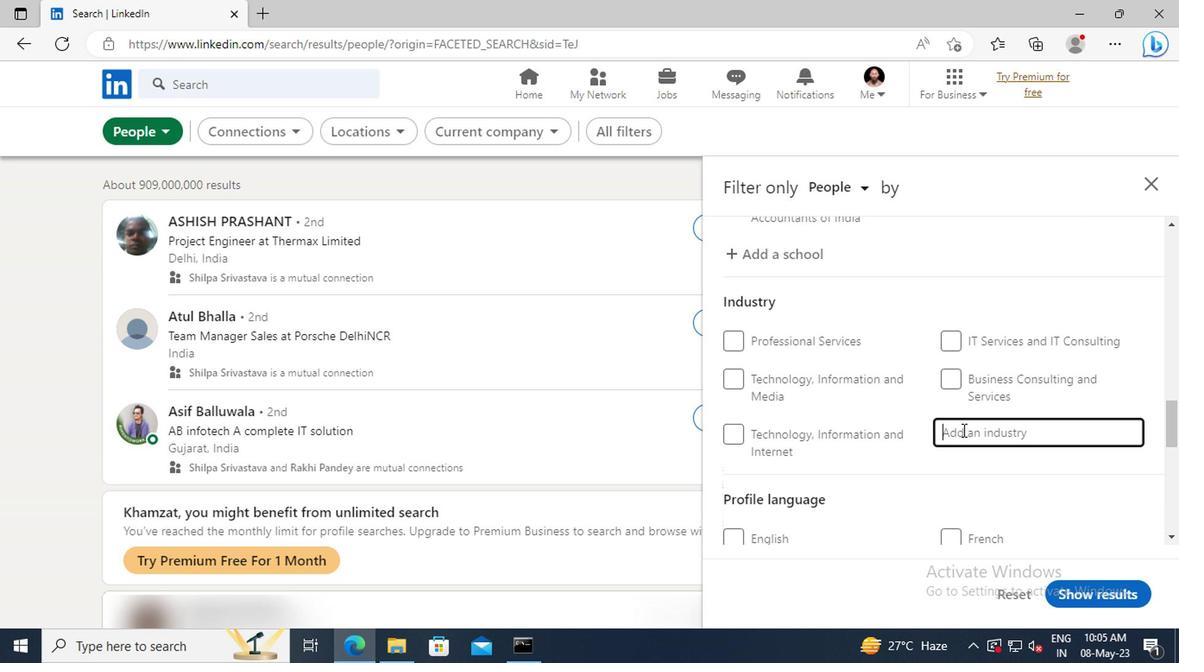 
Action: Mouse moved to (959, 428)
Screenshot: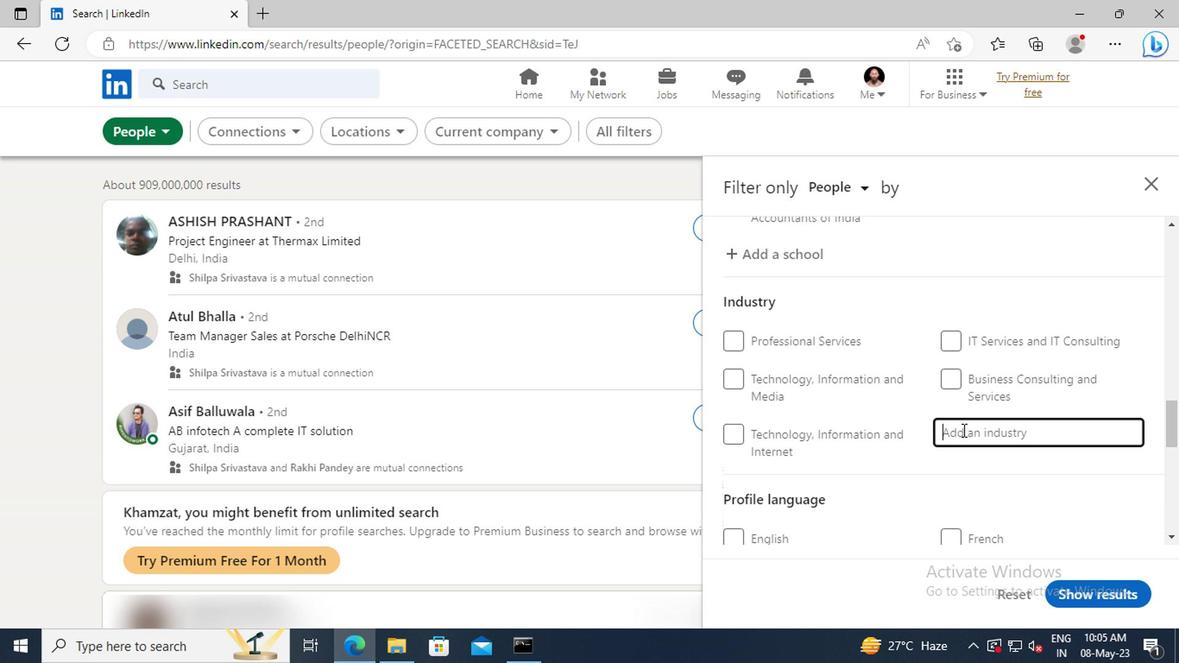 
Action: Key pressed E
Screenshot: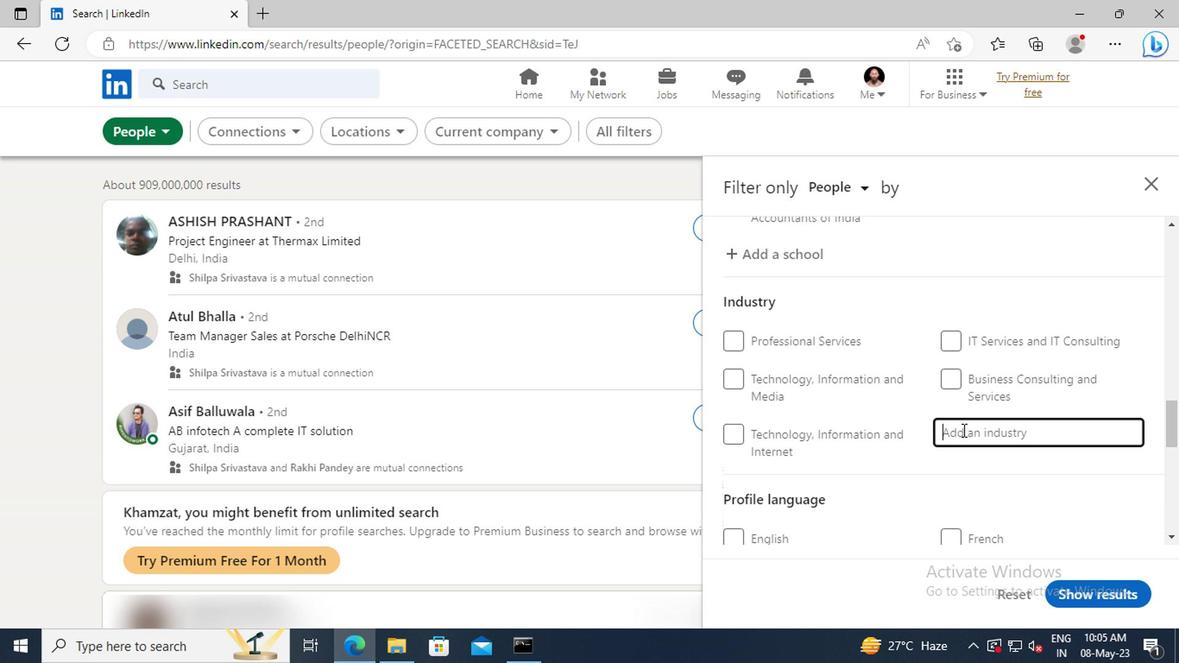 
Action: Mouse moved to (959, 428)
Screenshot: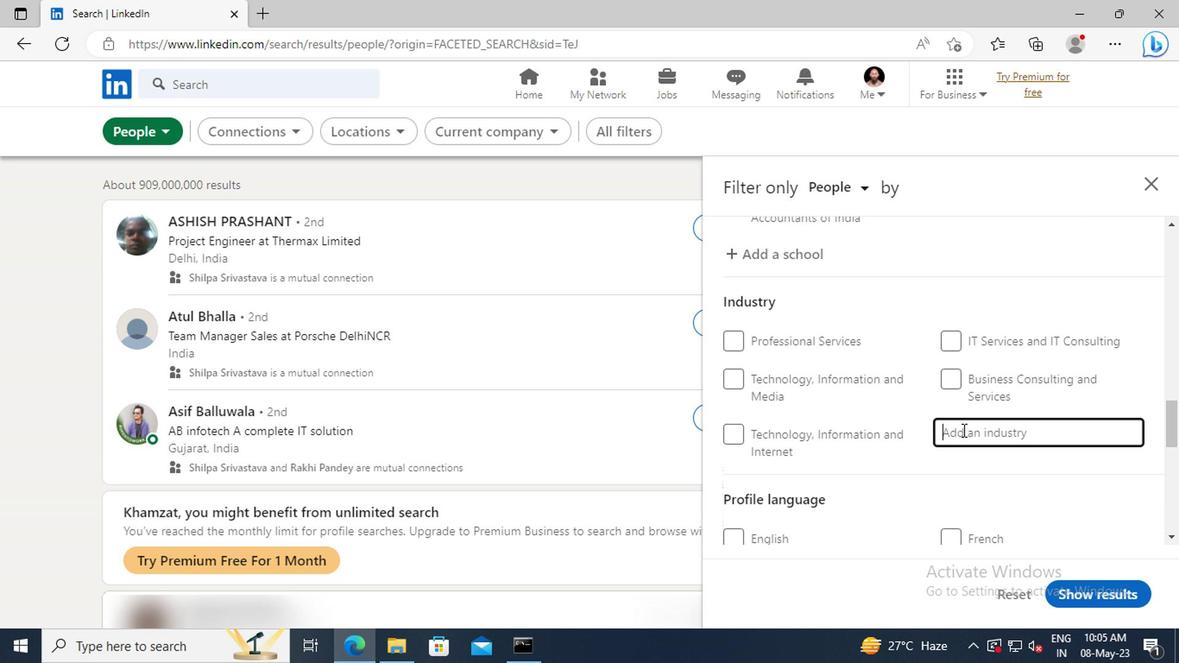 
Action: Key pressed LECTRICAL<Key.space><Key.shift>EQ
Screenshot: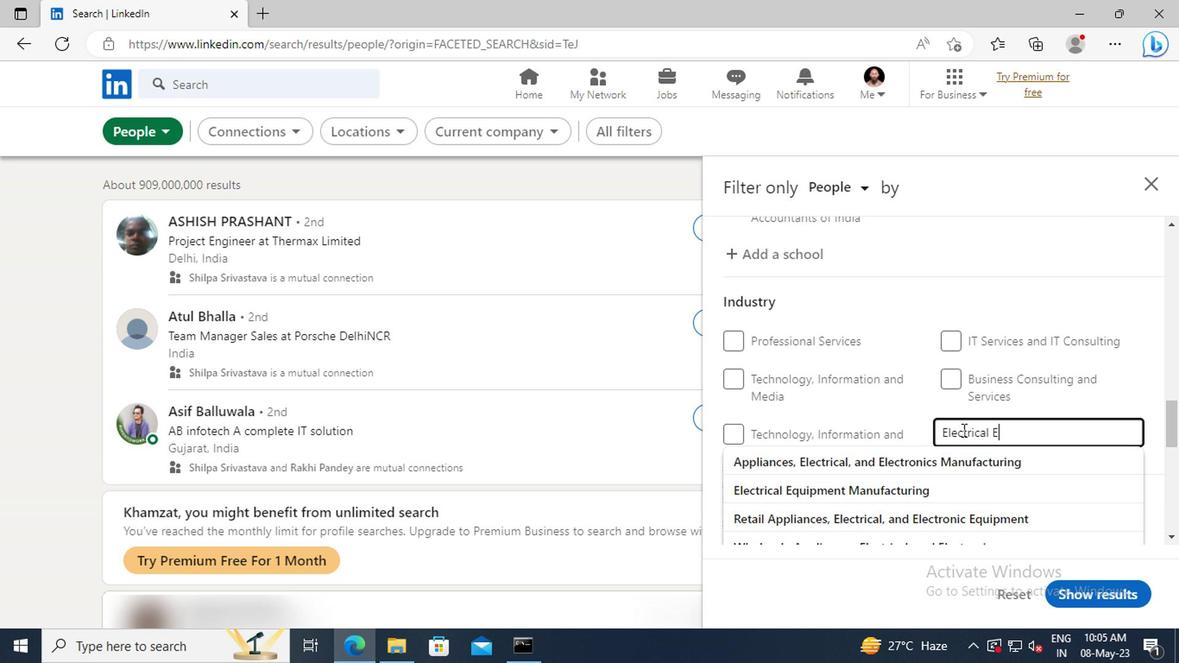 
Action: Mouse moved to (960, 450)
Screenshot: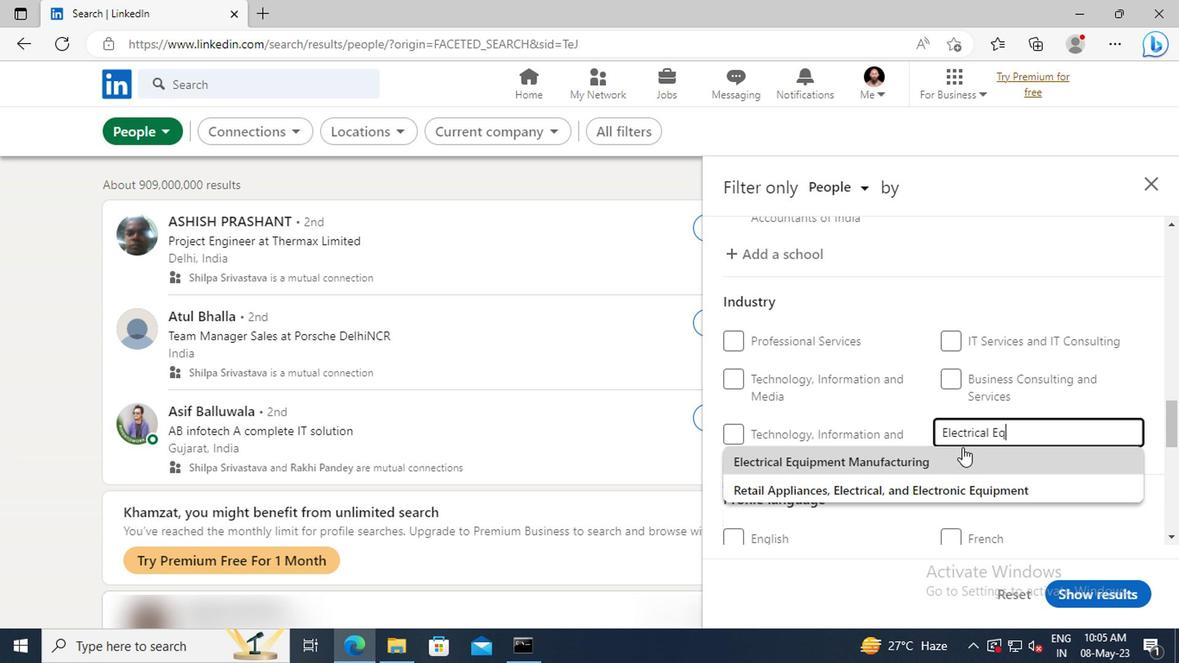 
Action: Mouse pressed left at (960, 450)
Screenshot: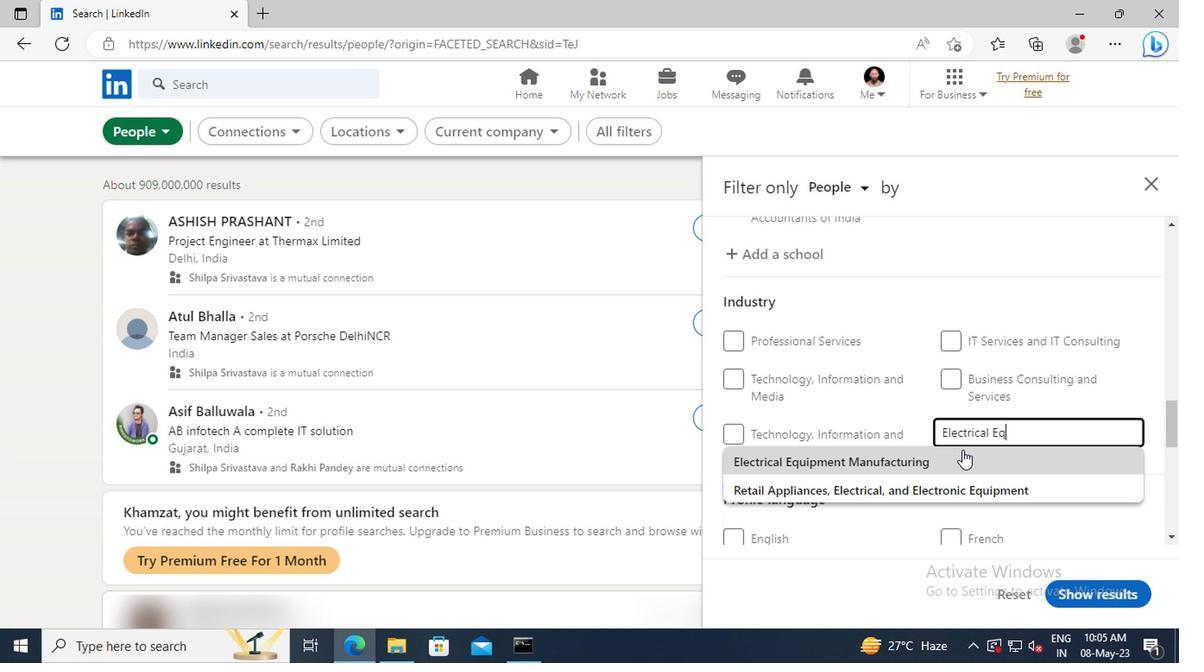 
Action: Mouse scrolled (960, 450) with delta (0, 0)
Screenshot: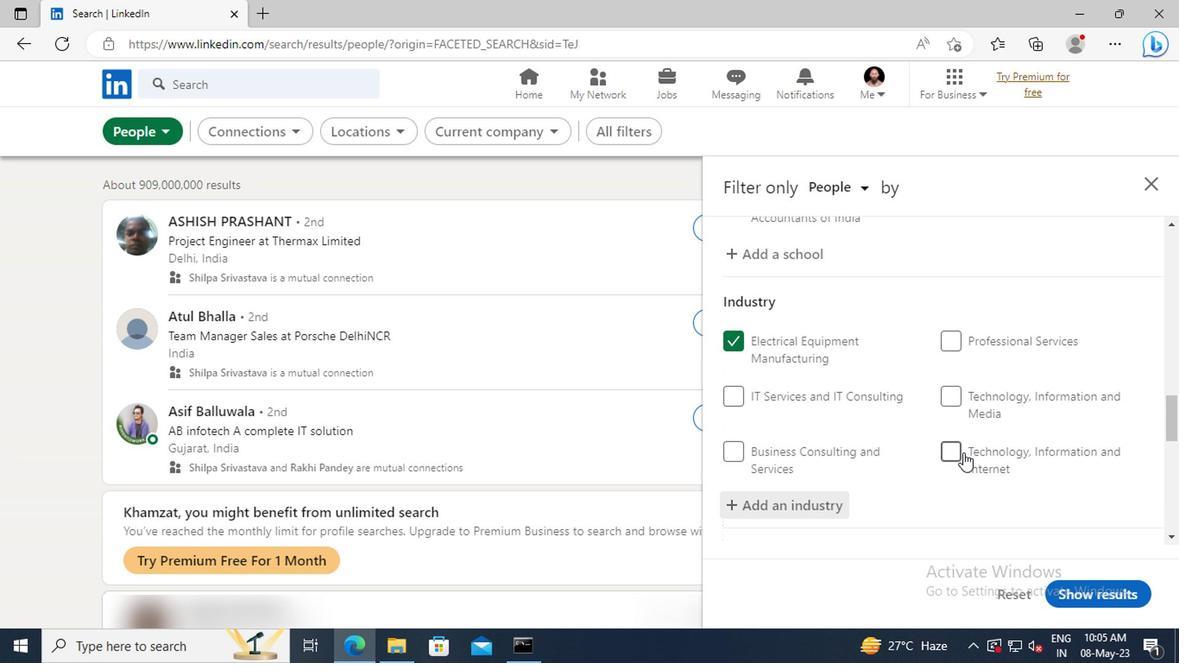 
Action: Mouse scrolled (960, 450) with delta (0, 0)
Screenshot: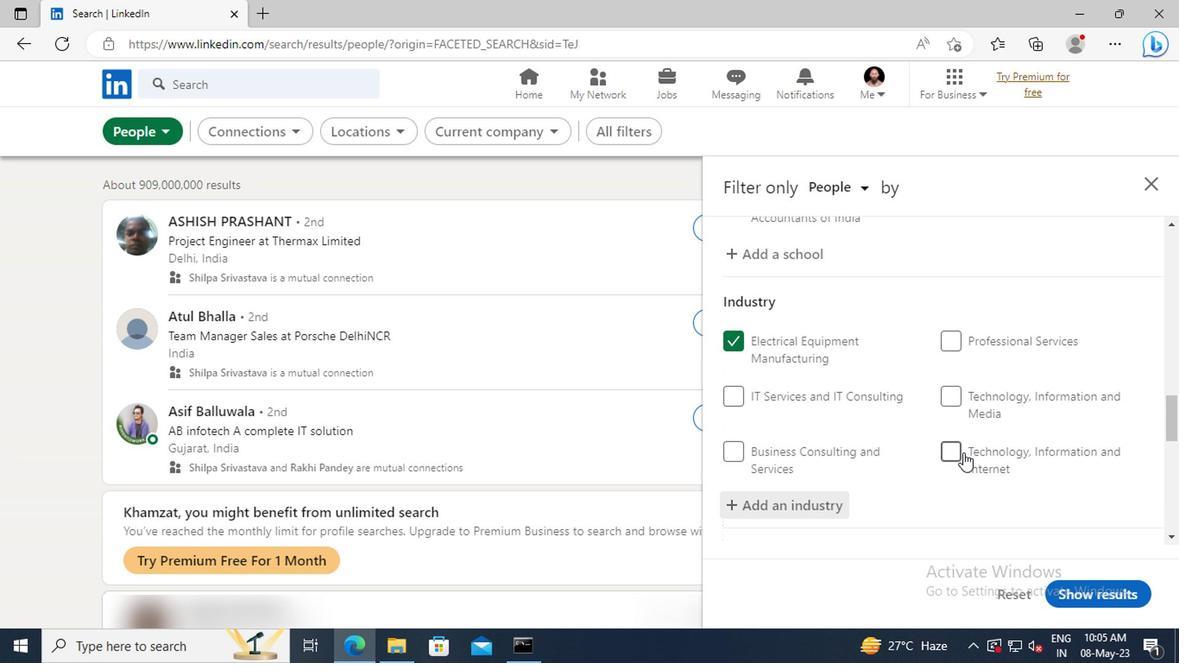 
Action: Mouse scrolled (960, 450) with delta (0, 0)
Screenshot: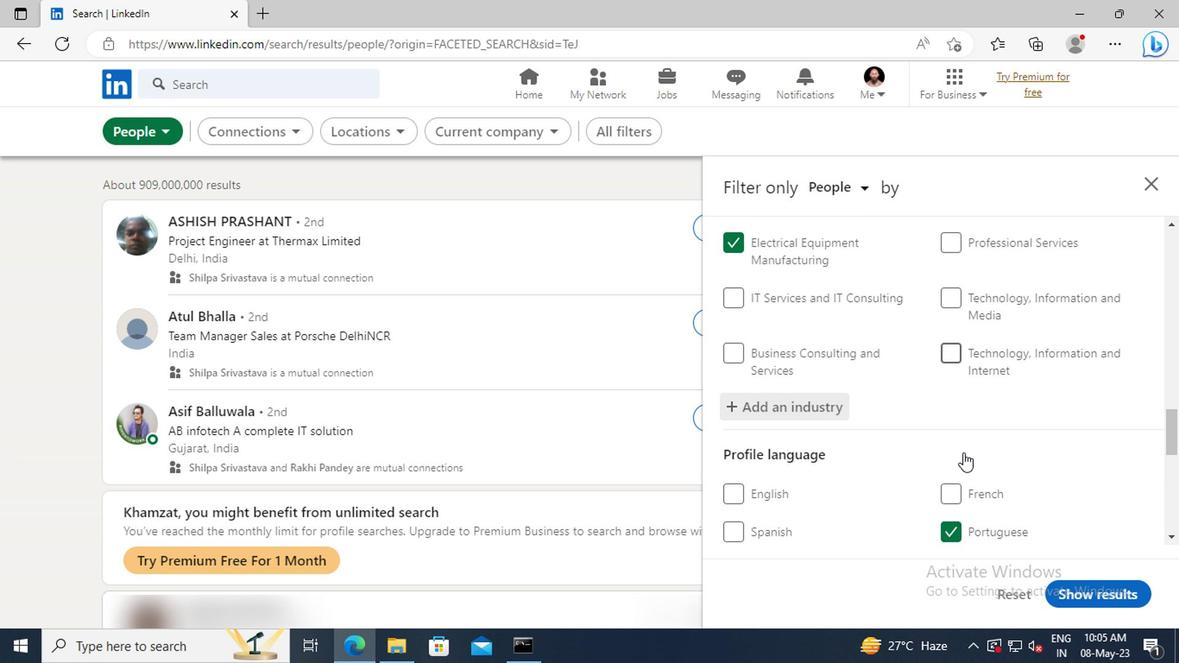 
Action: Mouse moved to (960, 450)
Screenshot: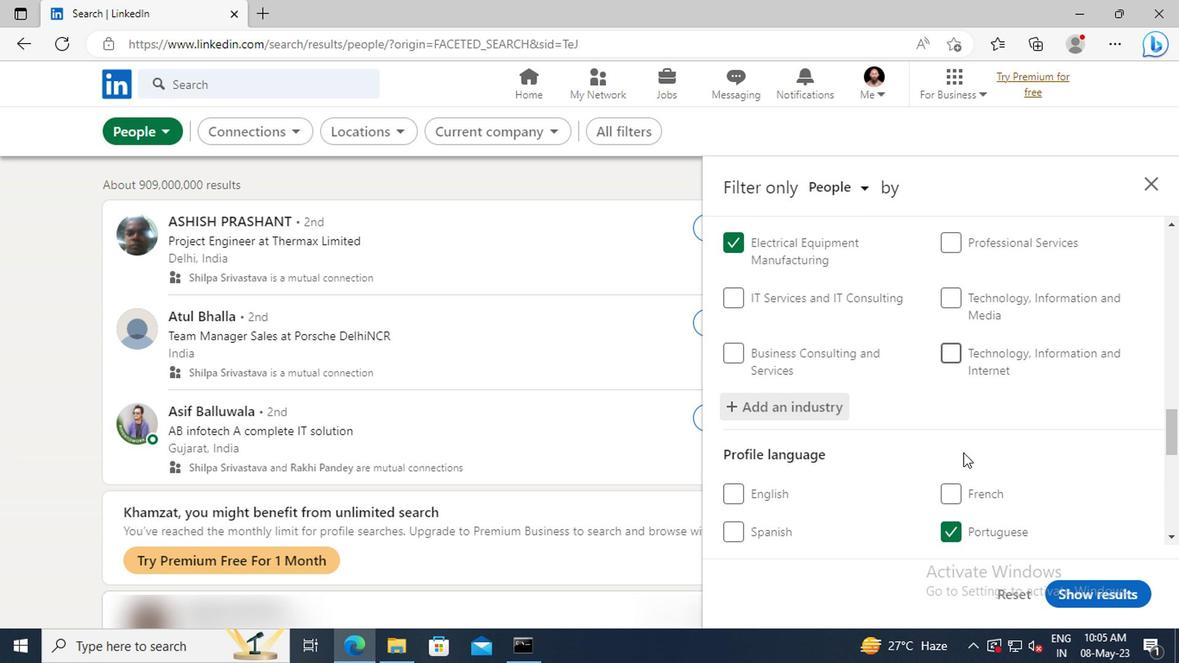 
Action: Mouse scrolled (960, 450) with delta (0, 0)
Screenshot: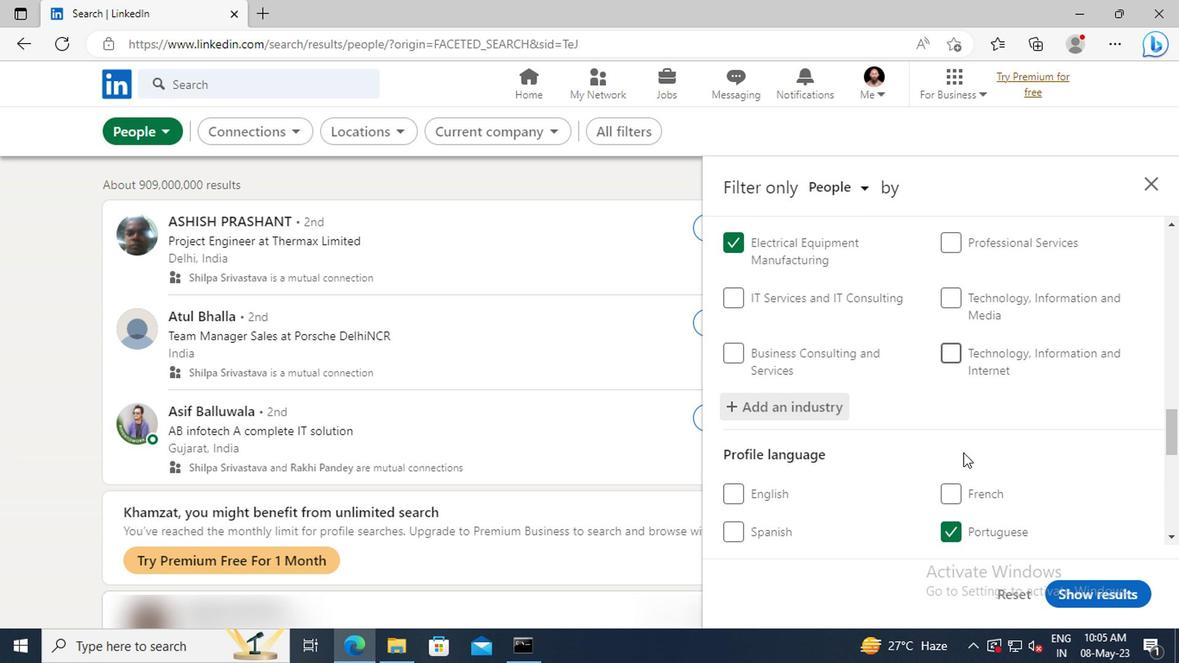 
Action: Mouse moved to (959, 444)
Screenshot: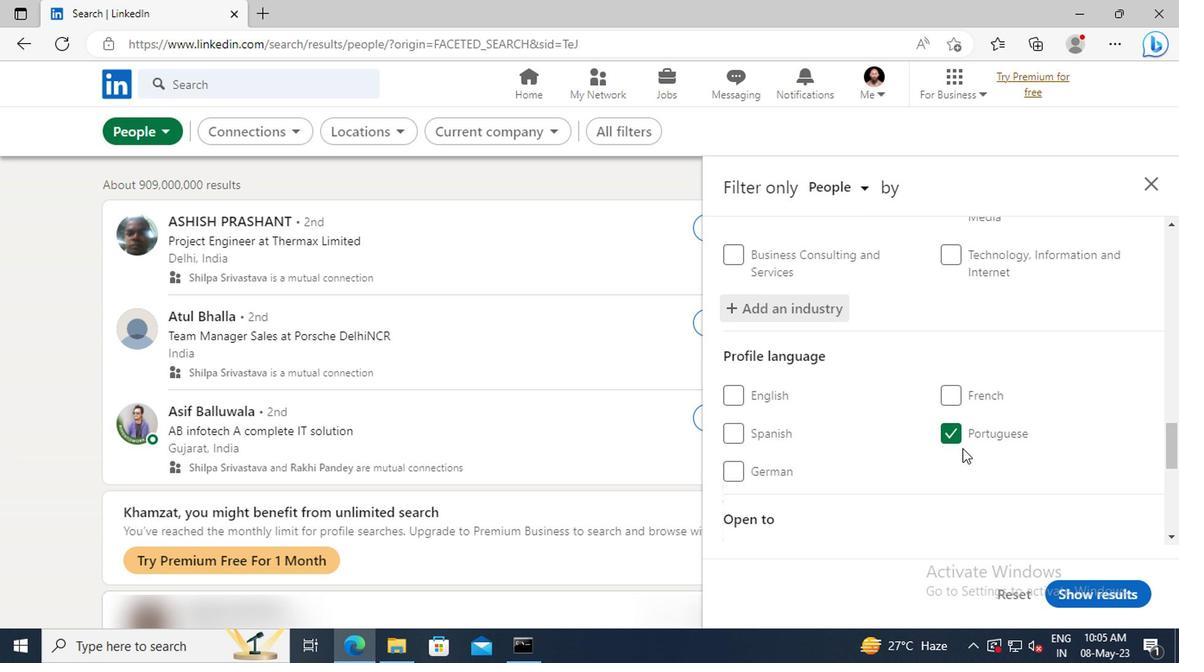 
Action: Mouse scrolled (959, 444) with delta (0, 0)
Screenshot: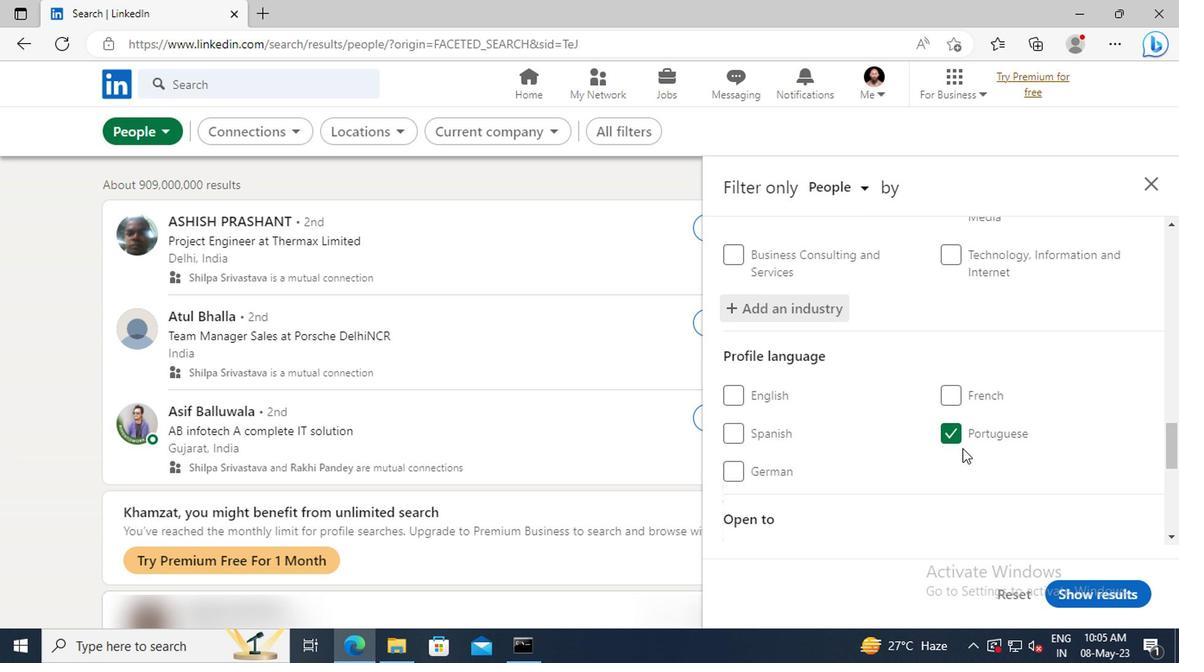 
Action: Mouse moved to (957, 442)
Screenshot: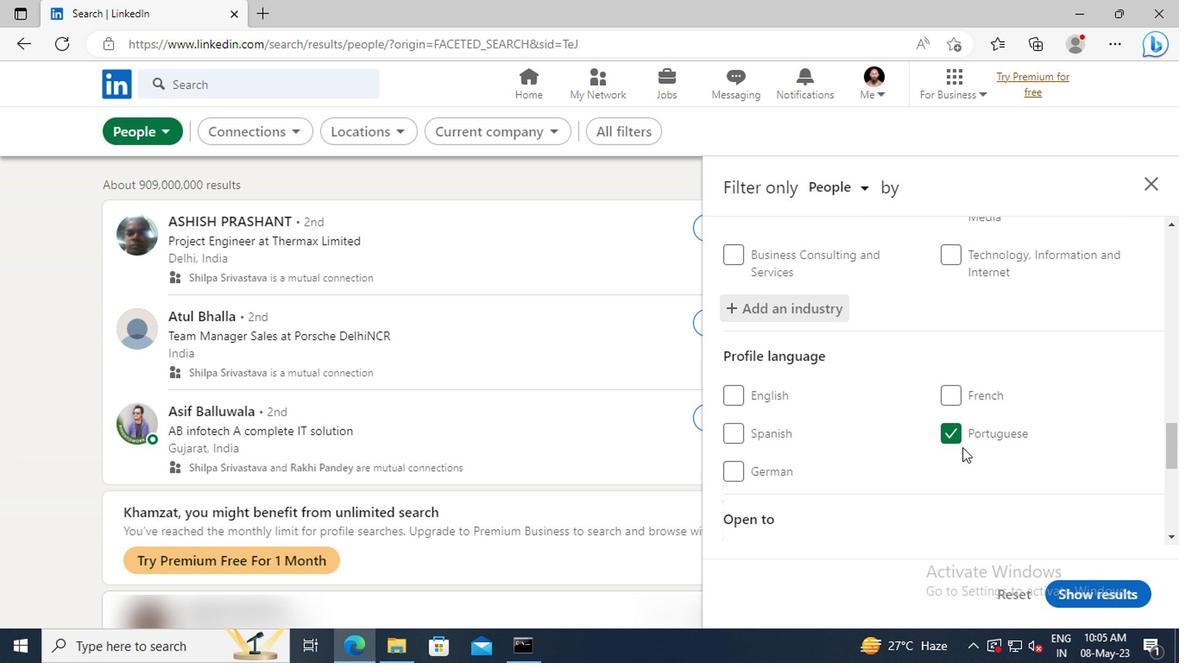 
Action: Mouse scrolled (957, 441) with delta (0, 0)
Screenshot: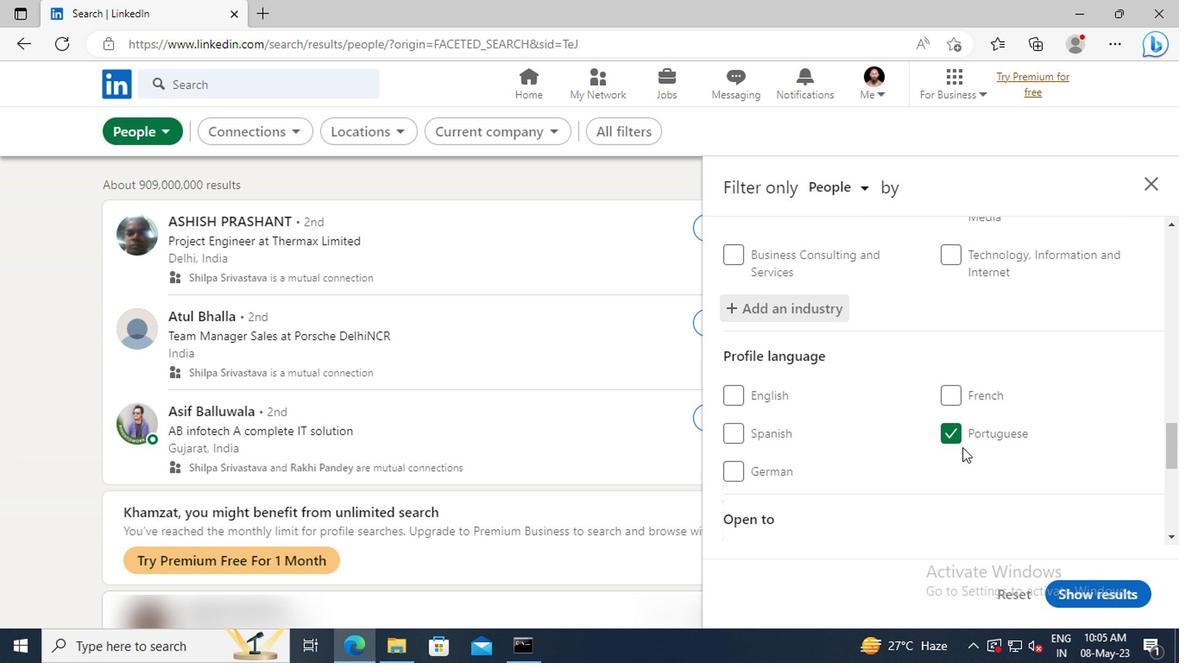 
Action: Mouse moved to (952, 432)
Screenshot: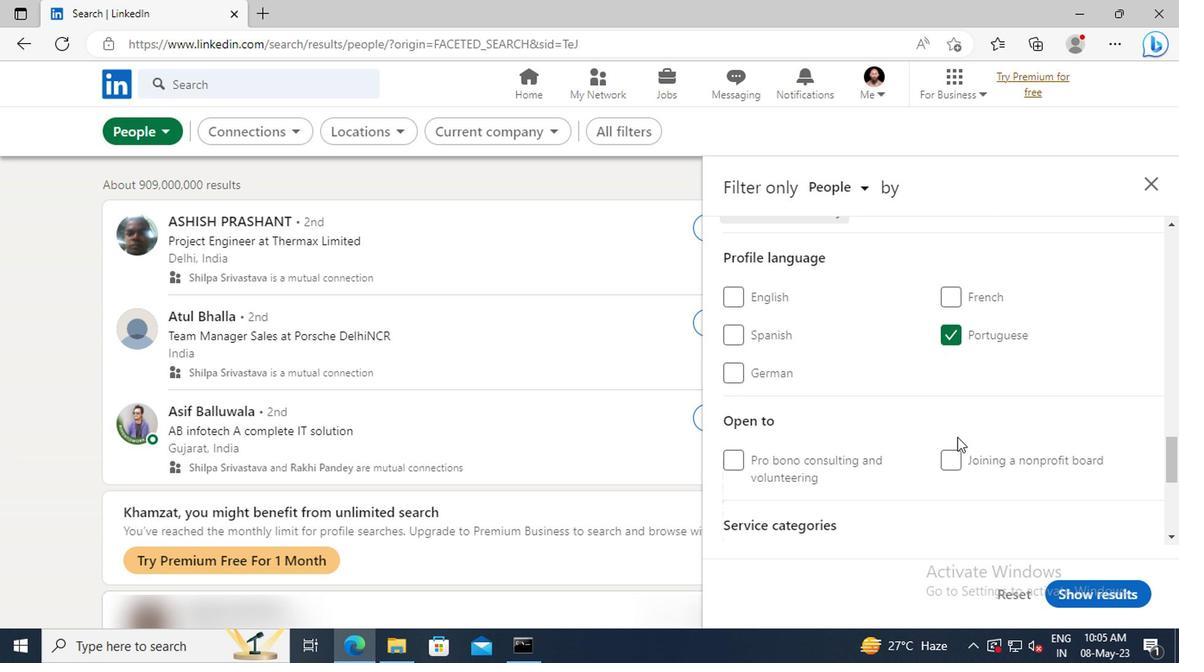 
Action: Mouse scrolled (952, 431) with delta (0, -1)
Screenshot: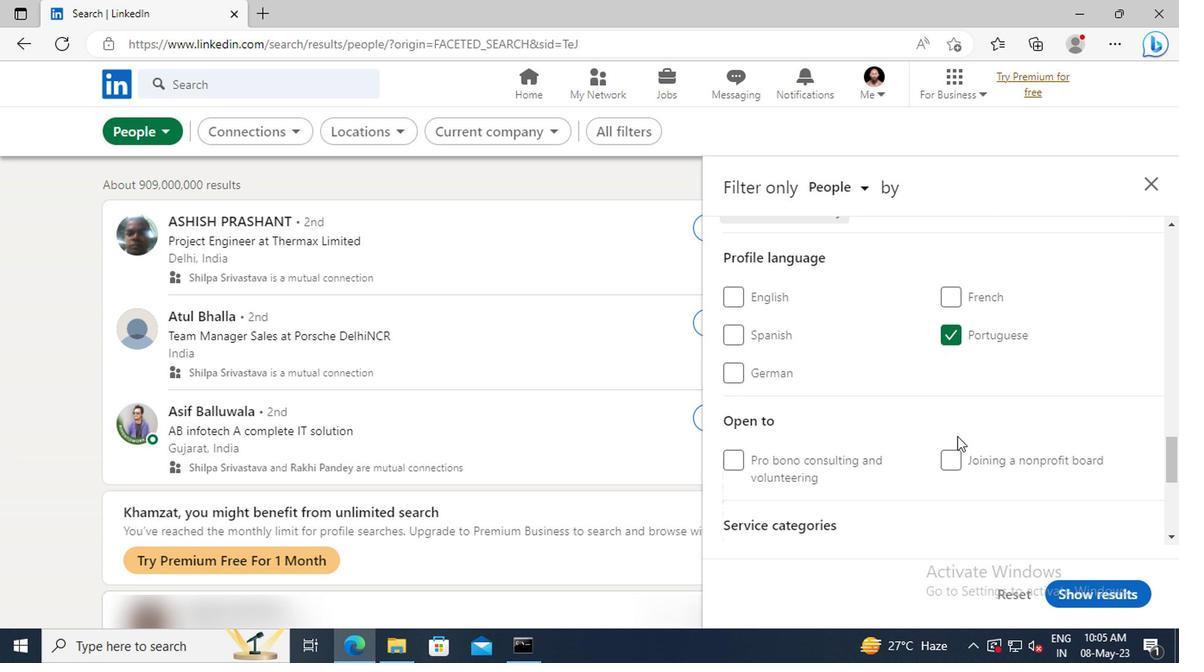 
Action: Mouse moved to (952, 431)
Screenshot: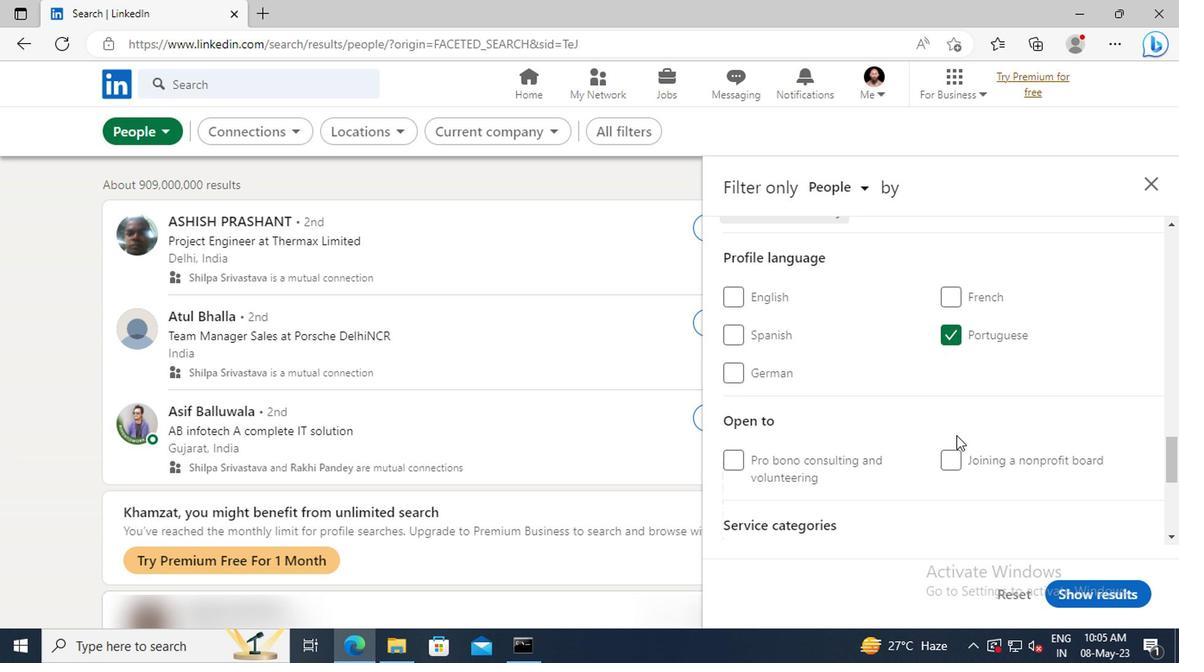 
Action: Mouse scrolled (952, 430) with delta (0, 0)
Screenshot: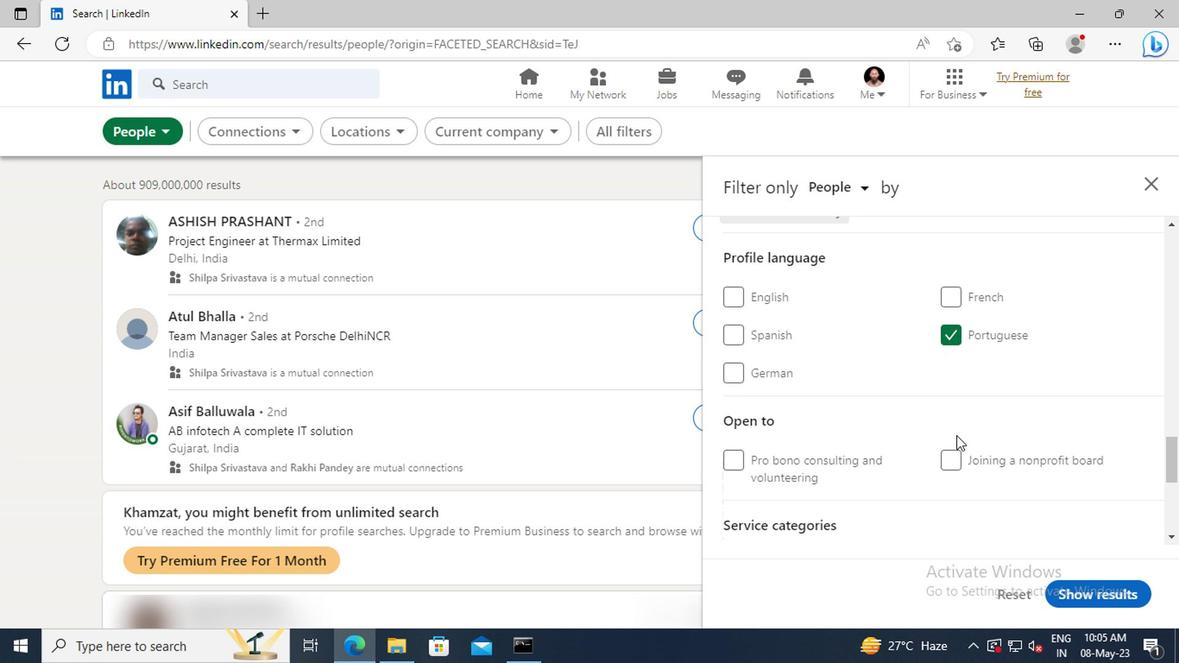 
Action: Mouse moved to (951, 427)
Screenshot: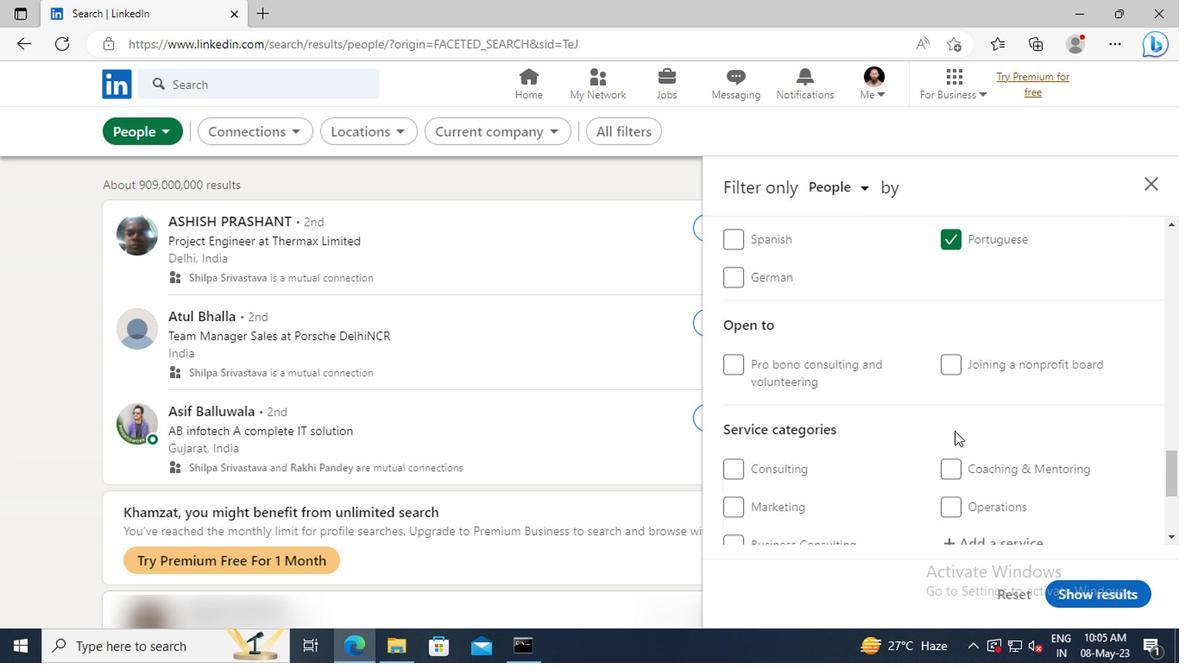 
Action: Mouse scrolled (951, 426) with delta (0, 0)
Screenshot: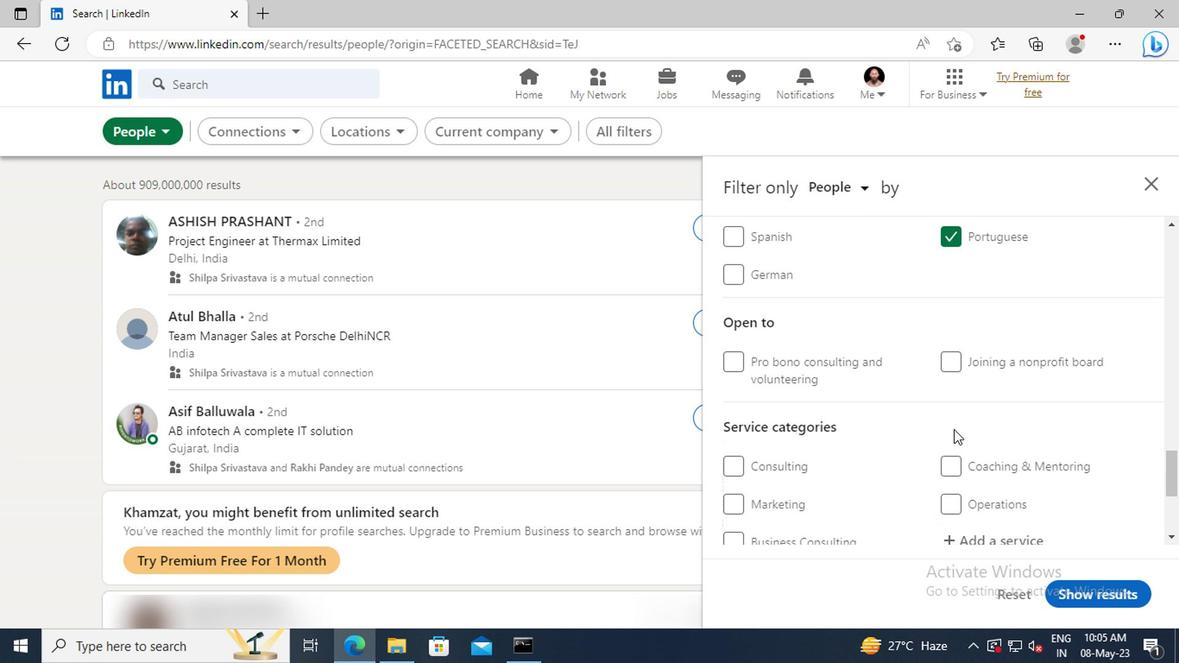 
Action: Mouse scrolled (951, 426) with delta (0, 0)
Screenshot: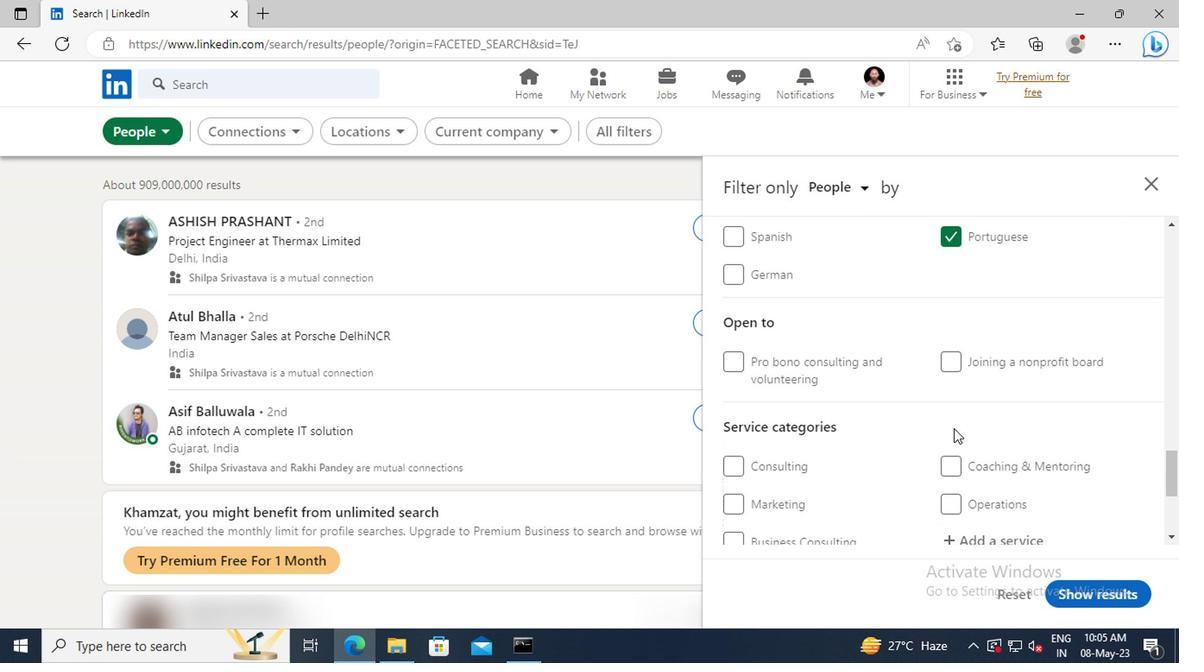 
Action: Mouse moved to (957, 441)
Screenshot: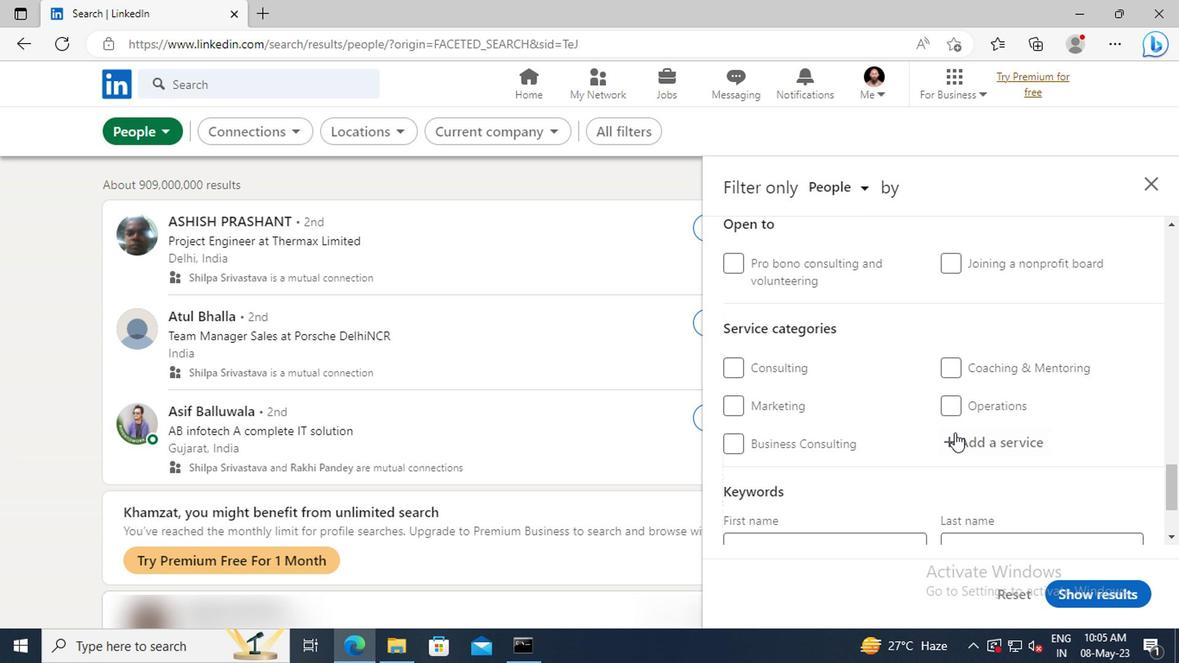 
Action: Mouse pressed left at (957, 441)
Screenshot: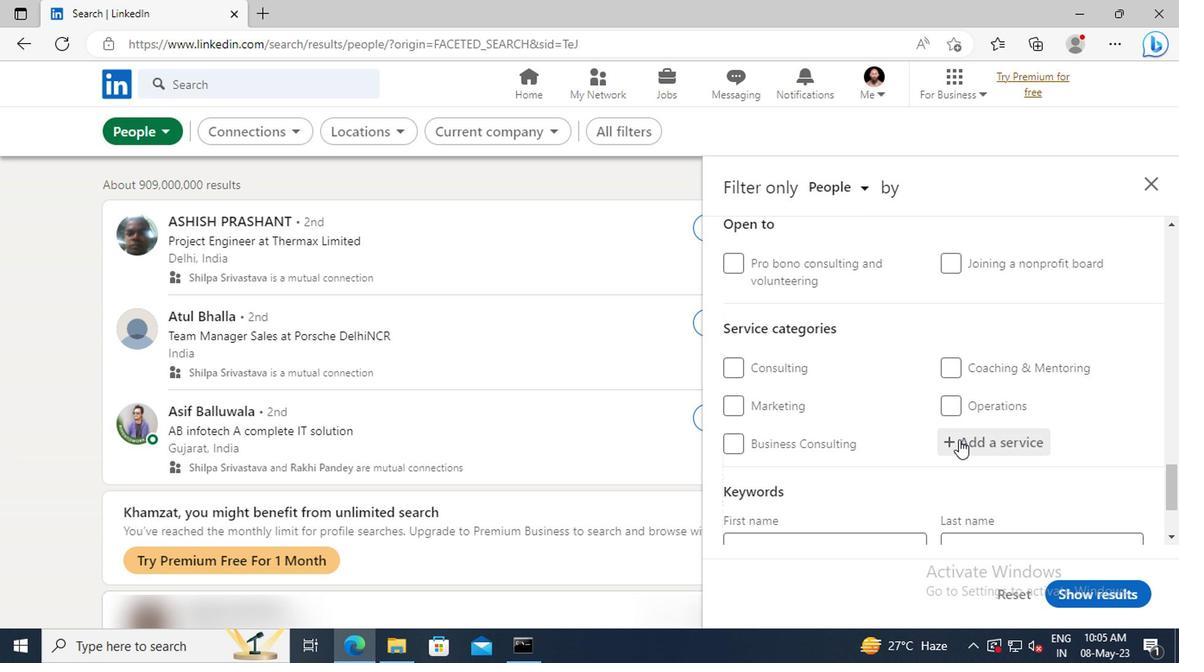 
Action: Key pressed <Key.shift>PRICI
Screenshot: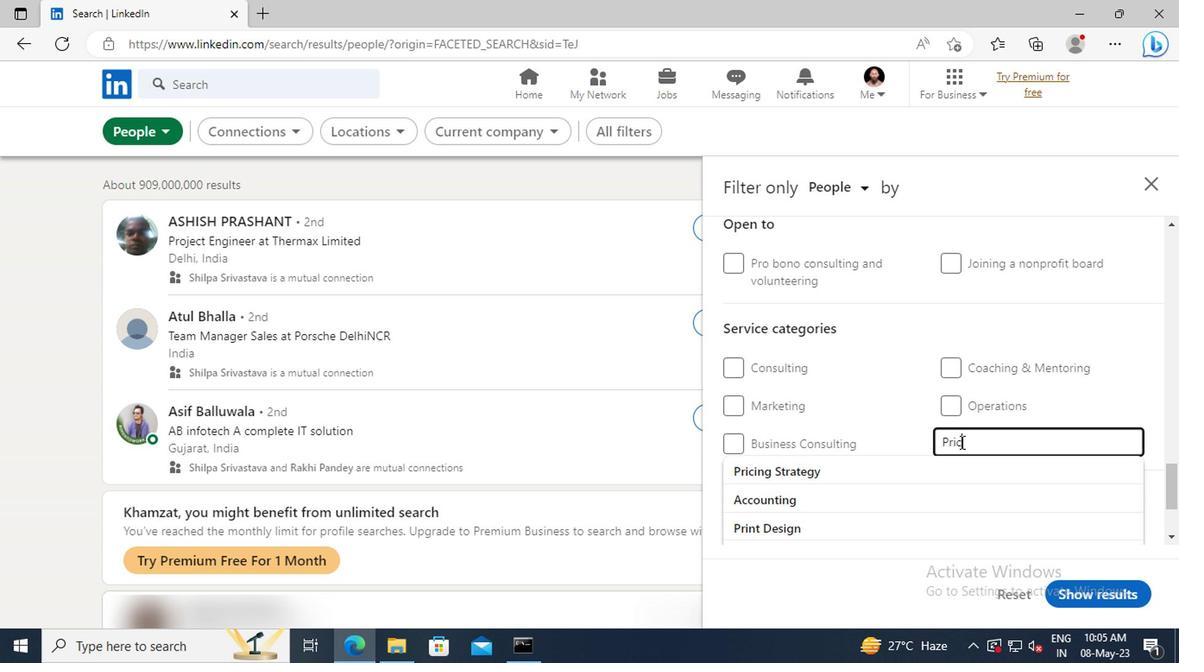 
Action: Mouse moved to (960, 471)
Screenshot: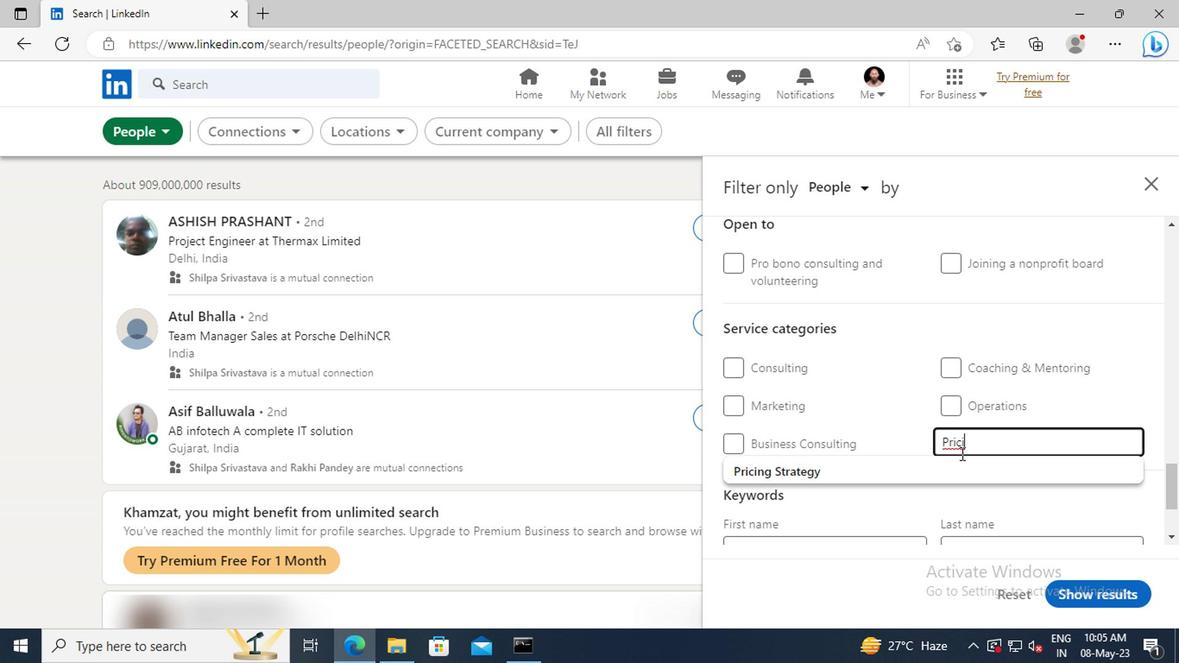 
Action: Mouse pressed left at (960, 471)
Screenshot: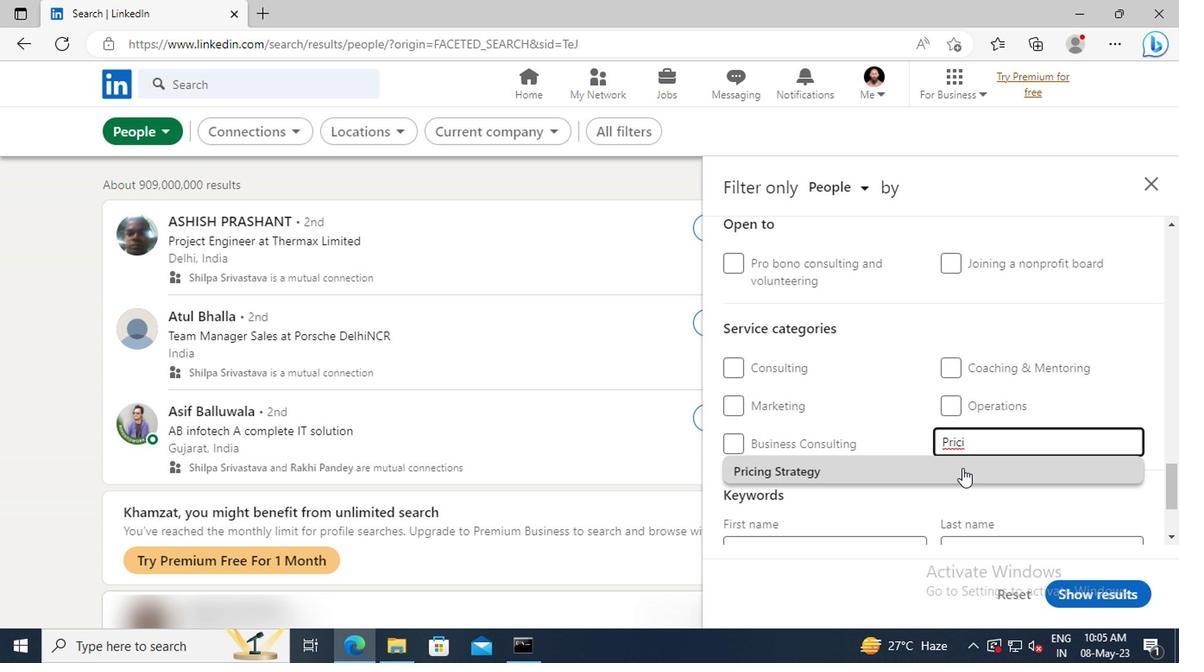 
Action: Mouse scrolled (960, 470) with delta (0, 0)
Screenshot: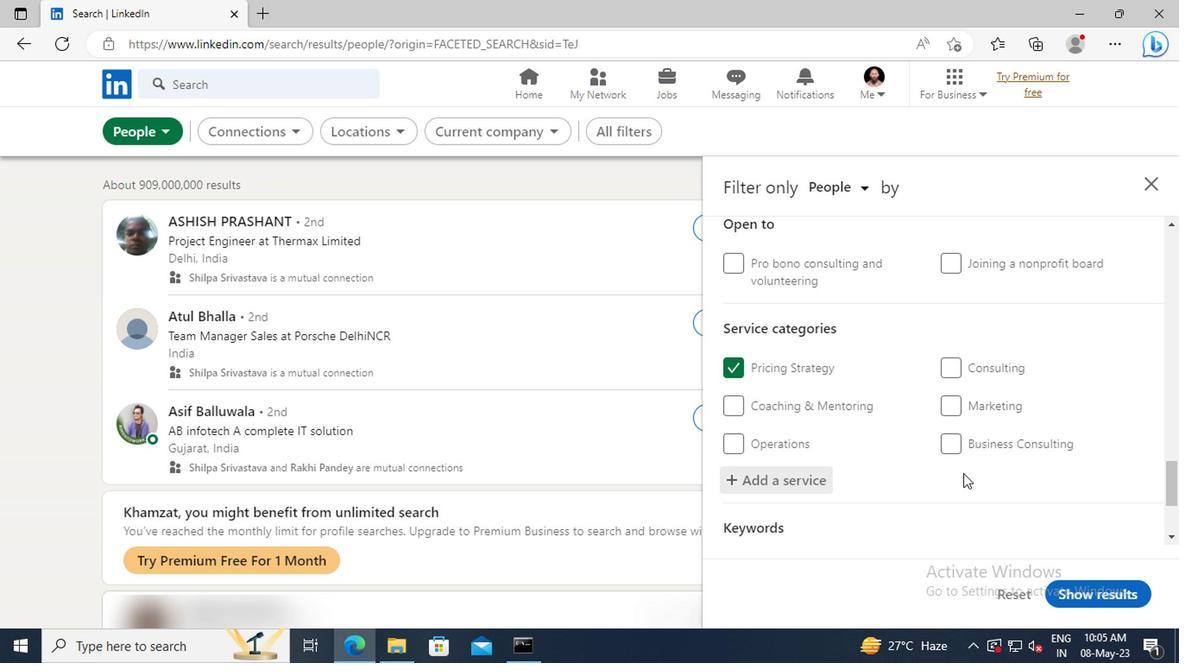 
Action: Mouse scrolled (960, 470) with delta (0, 0)
Screenshot: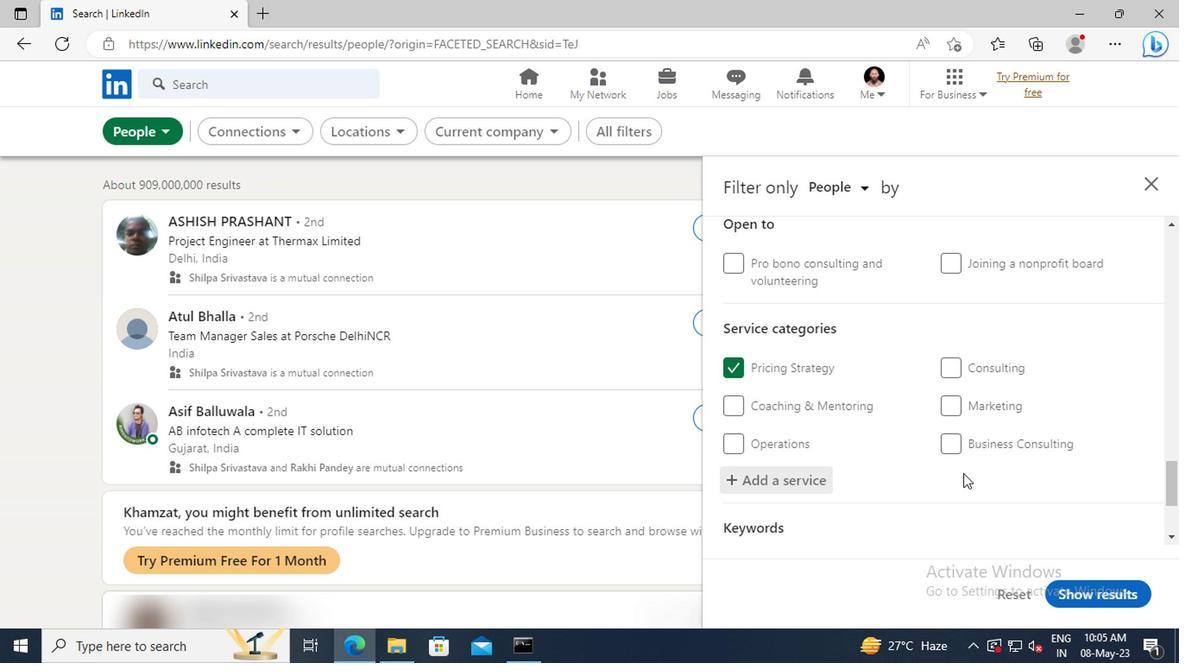 
Action: Mouse scrolled (960, 470) with delta (0, 0)
Screenshot: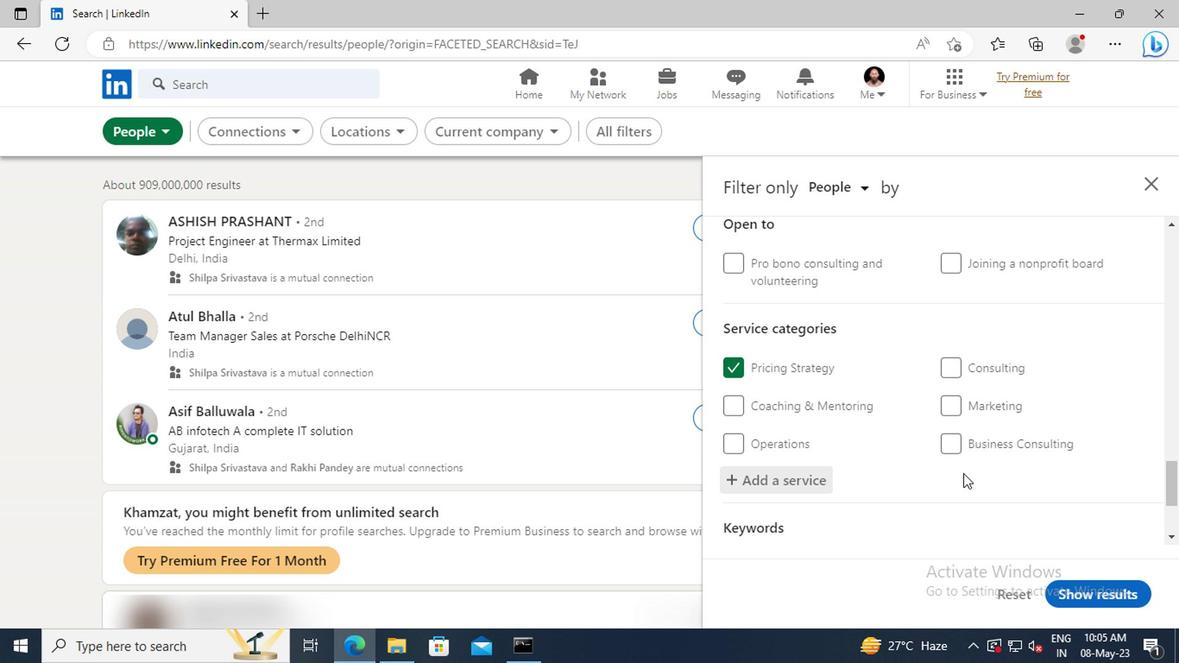 
Action: Mouse moved to (860, 494)
Screenshot: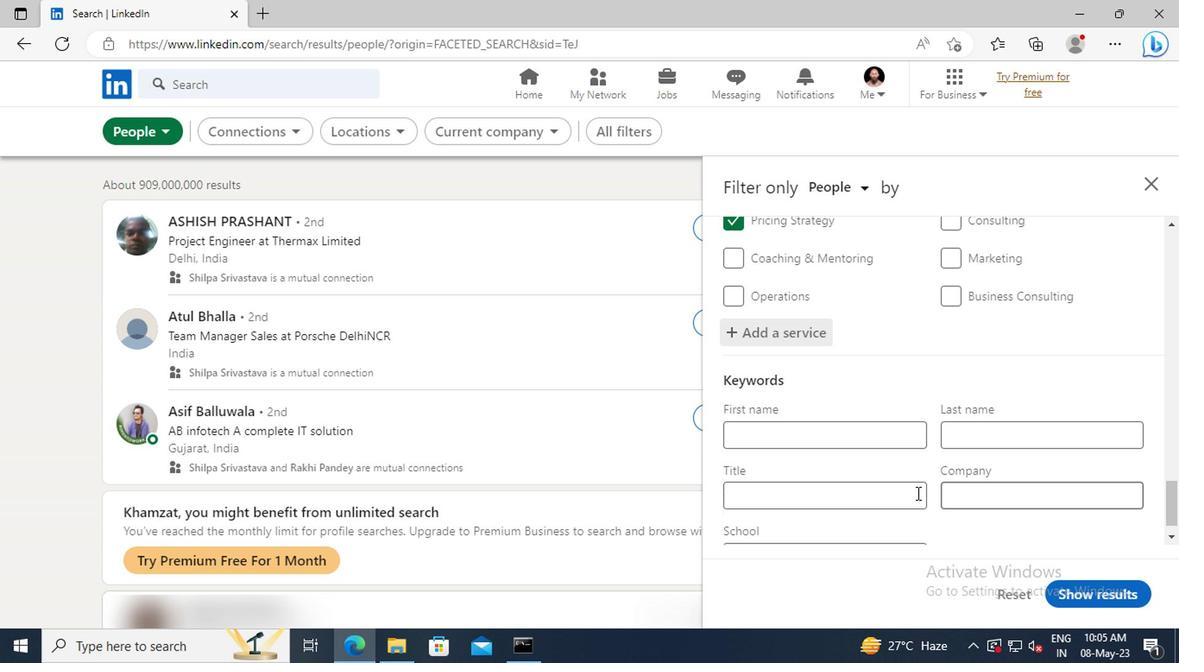 
Action: Mouse pressed left at (860, 494)
Screenshot: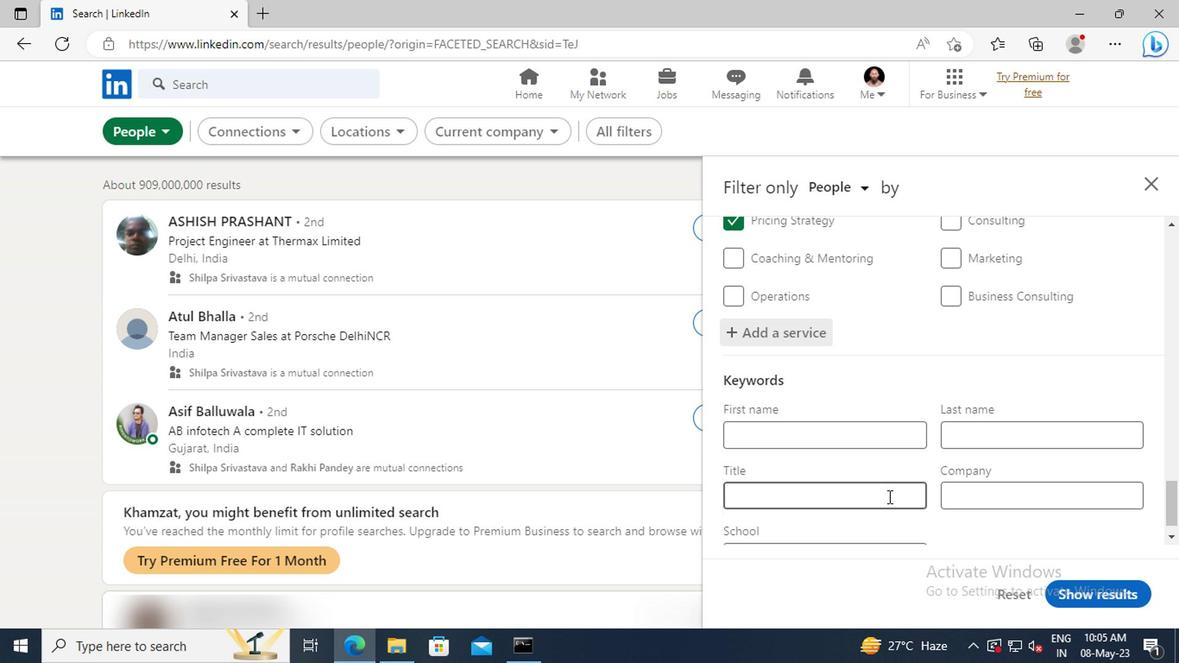 
Action: Key pressed <Key.shift>SUPERVISORS<Key.enter>
Screenshot: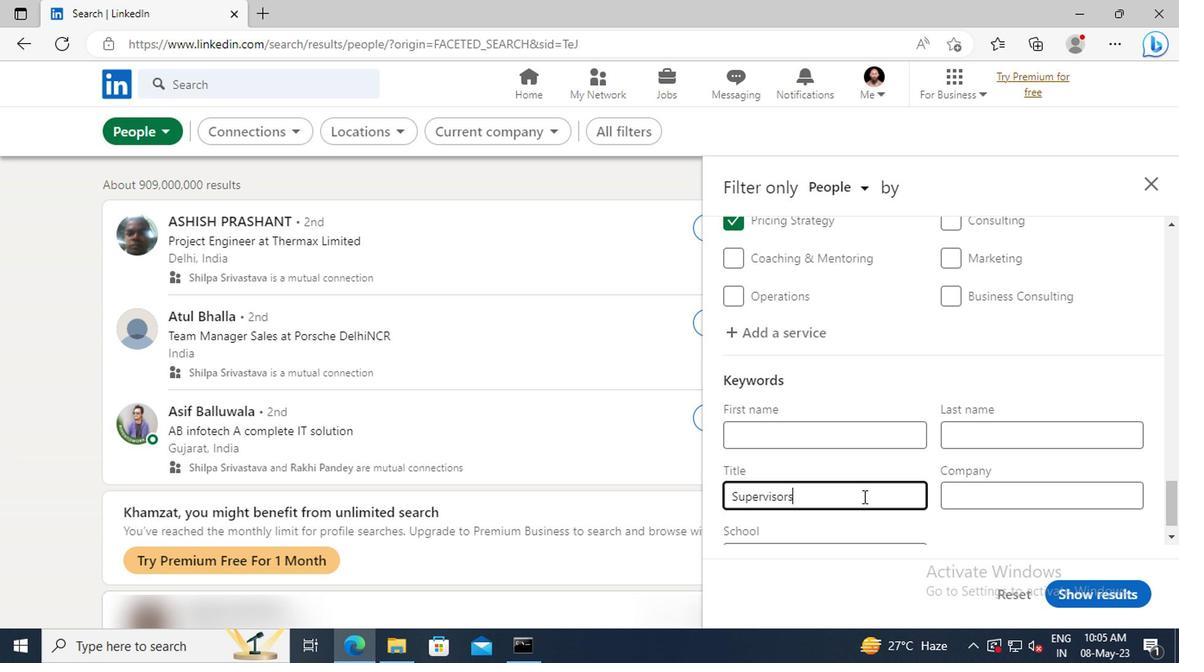 
Action: Mouse moved to (1067, 591)
Screenshot: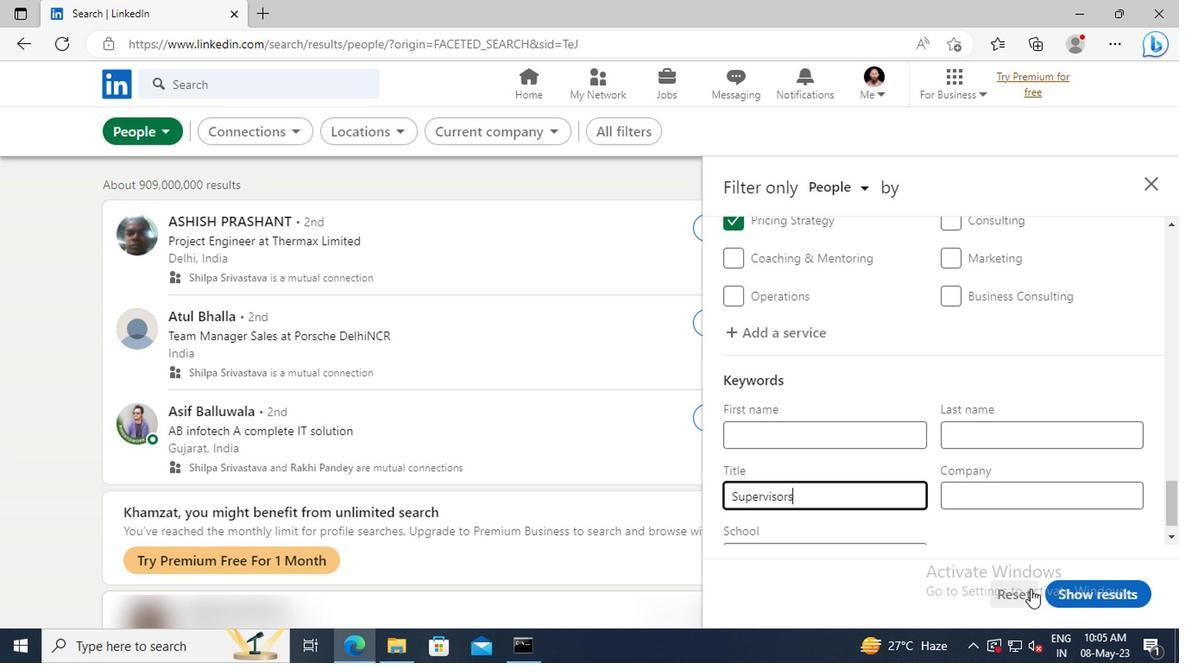 
Action: Mouse pressed left at (1067, 591)
Screenshot: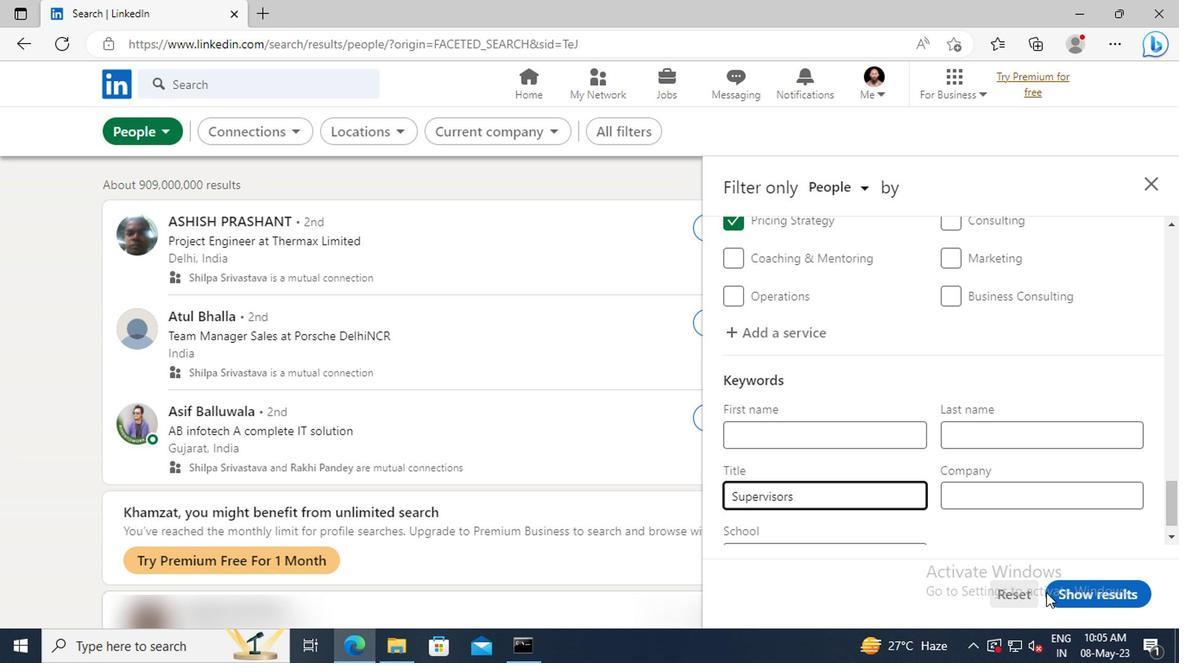 
